 Task: Find connections with filter location José Bonifácio with filter topic #HRwith filter profile language French with filter current company SKS Enterpprises - Human Resource Planning and Management with filter school Thakur College Of Engineering and Technology with filter industry Courts of Law with filter service category Telecommunications with filter keywords title File Clerk
Action: Mouse moved to (652, 84)
Screenshot: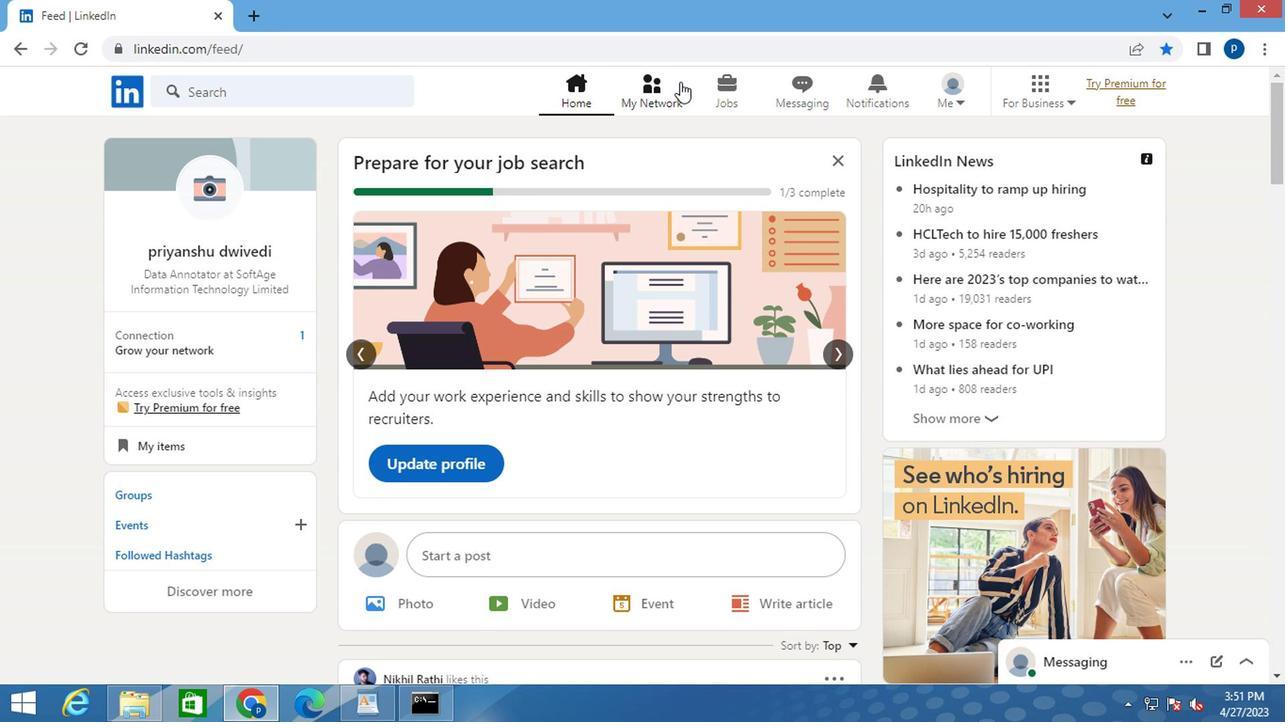 
Action: Mouse pressed left at (652, 84)
Screenshot: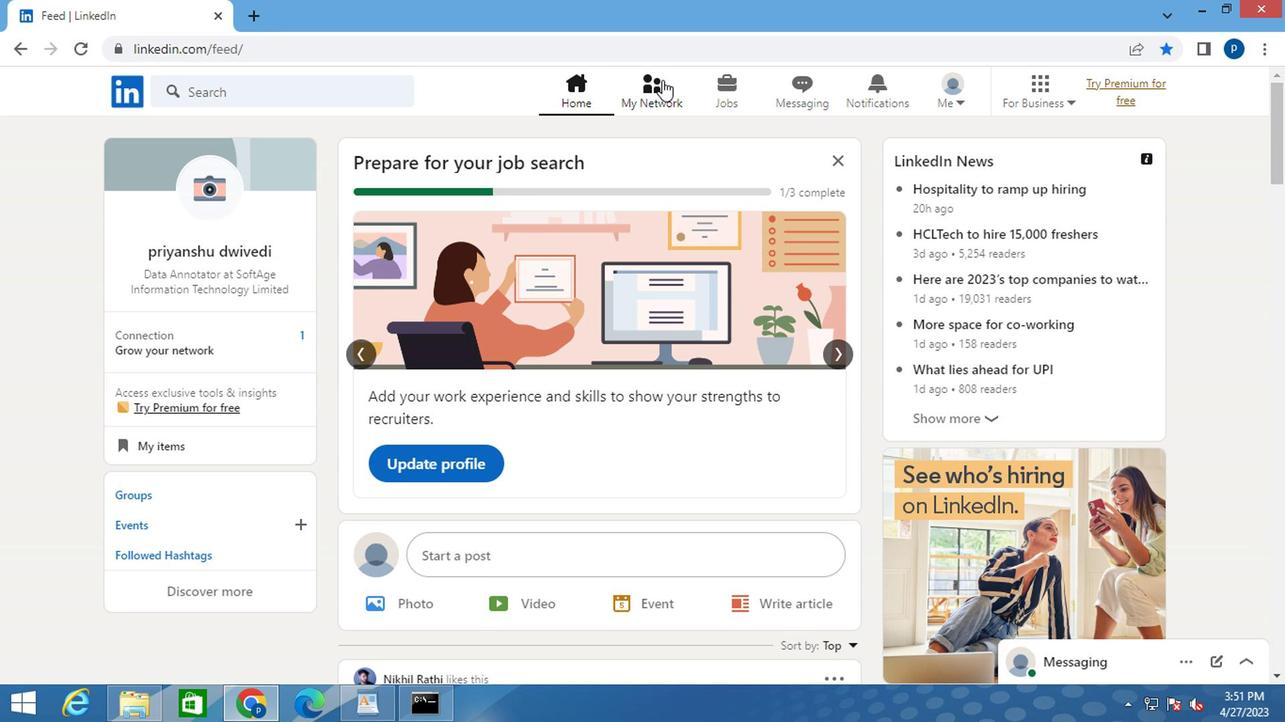 
Action: Mouse moved to (205, 192)
Screenshot: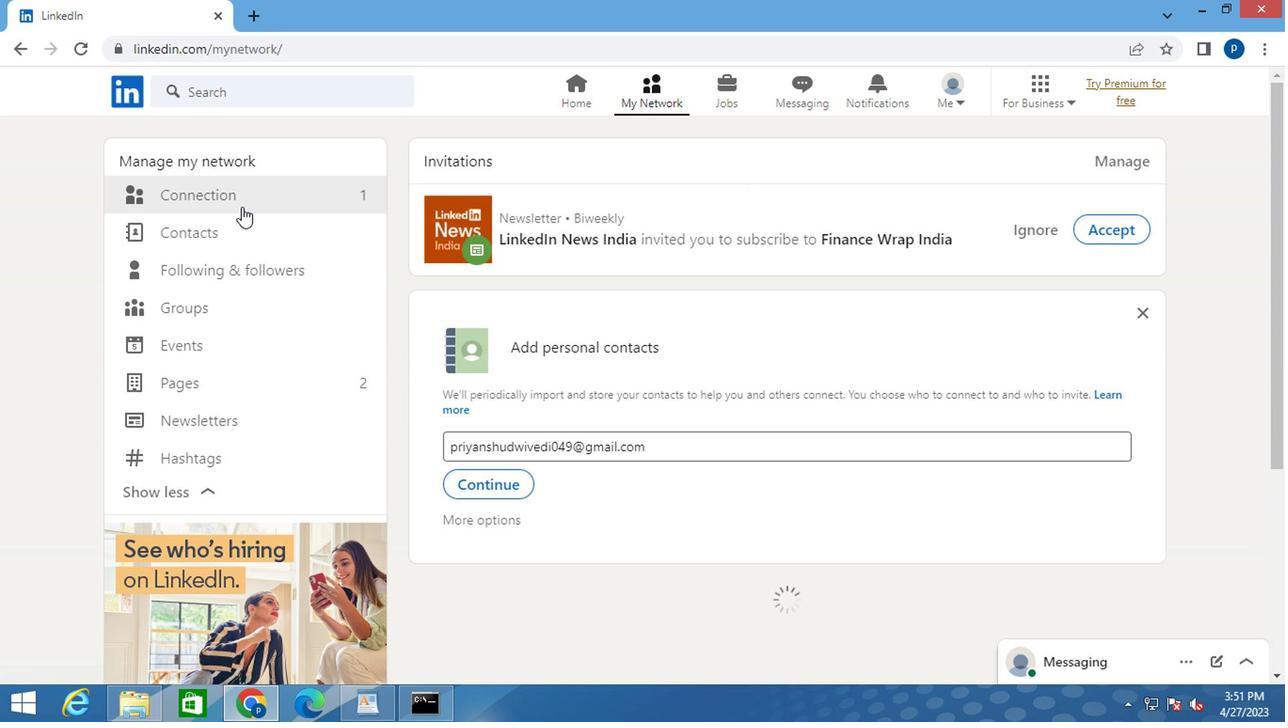 
Action: Mouse pressed left at (205, 192)
Screenshot: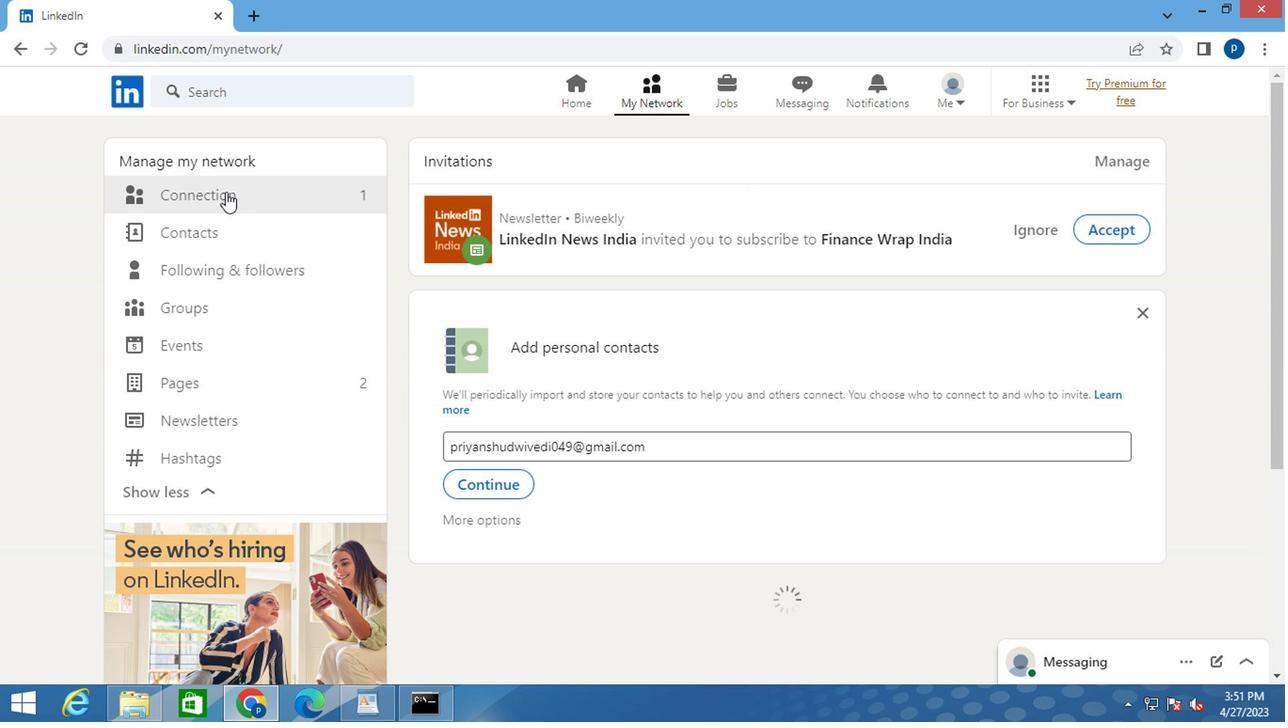 
Action: Mouse moved to (782, 204)
Screenshot: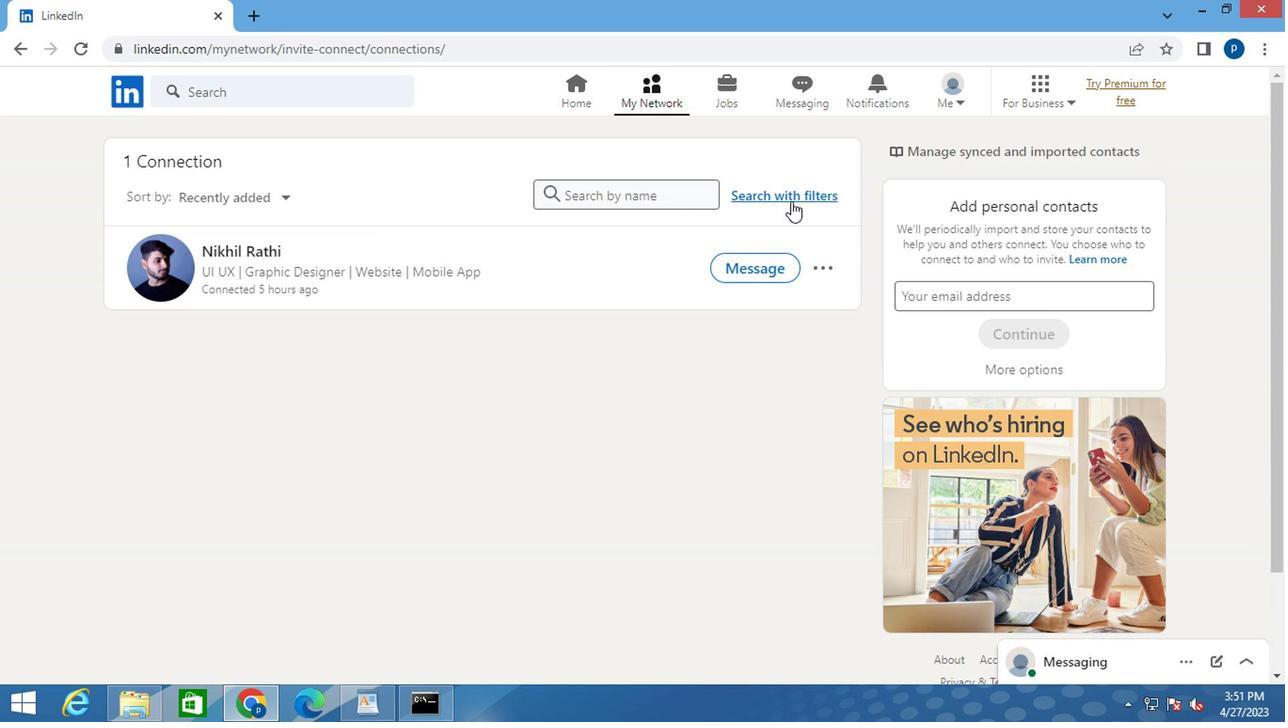 
Action: Mouse pressed left at (782, 204)
Screenshot: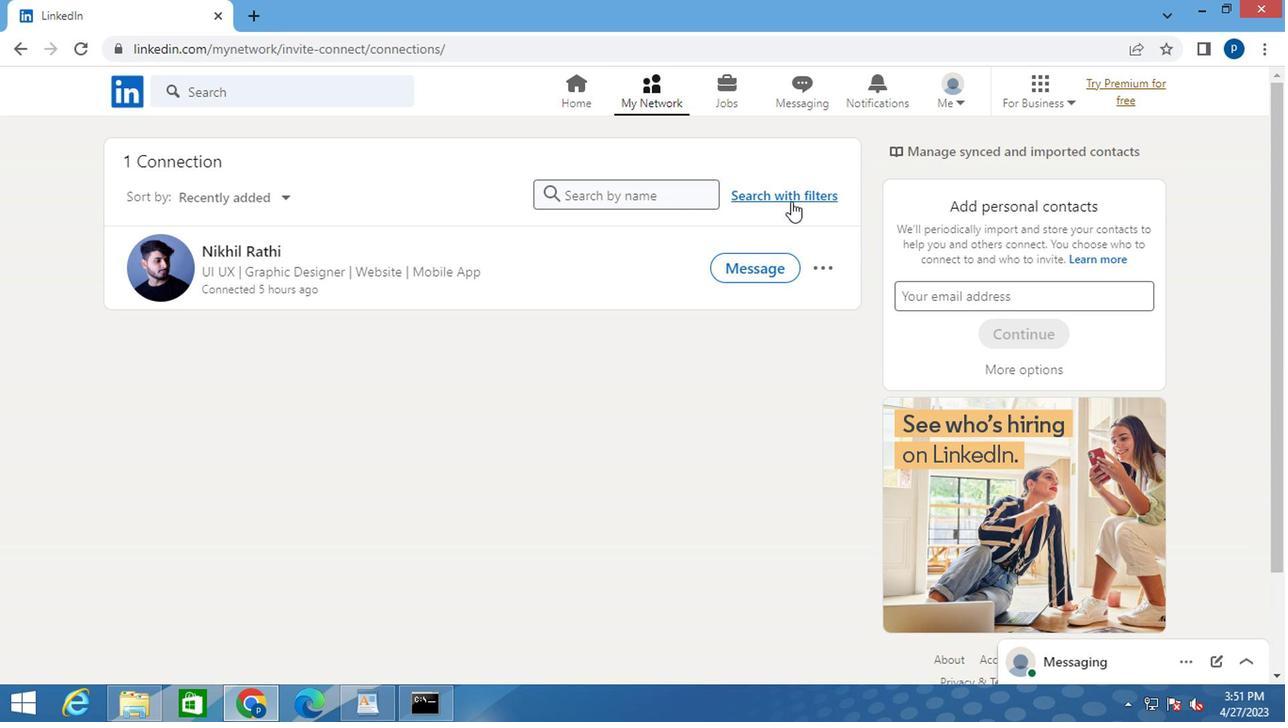 
Action: Mouse moved to (702, 158)
Screenshot: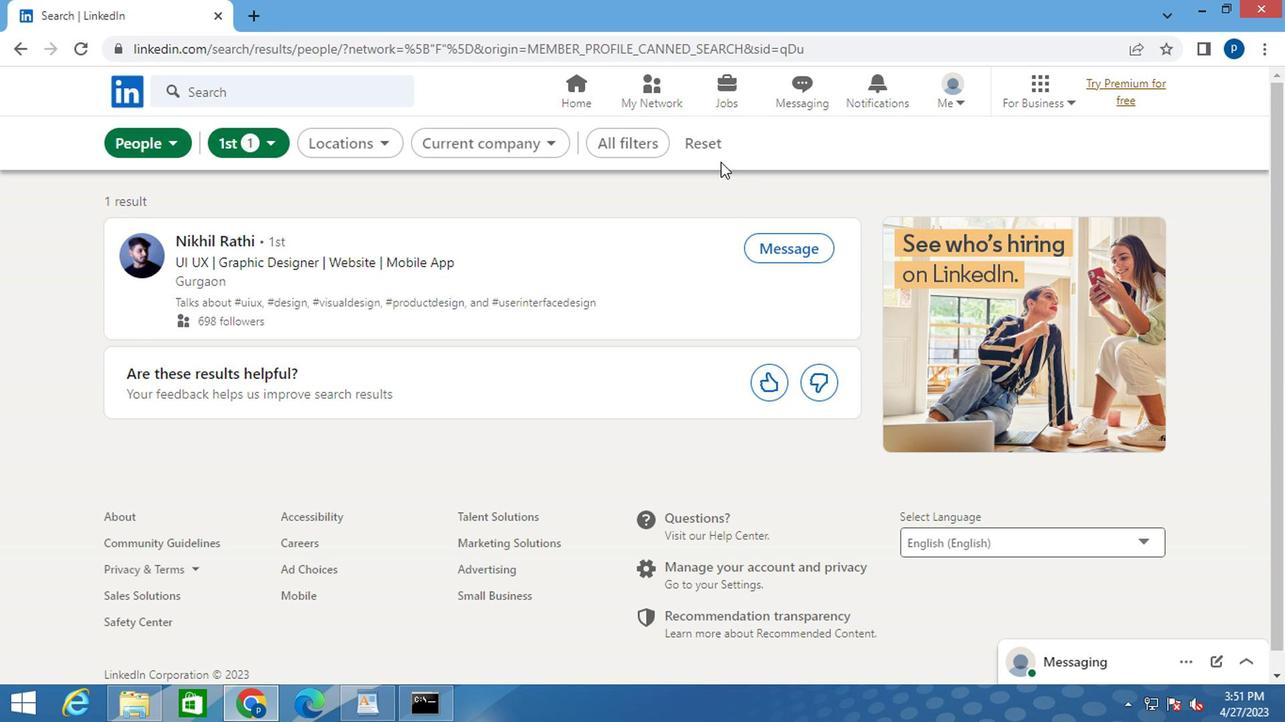
Action: Mouse pressed left at (702, 158)
Screenshot: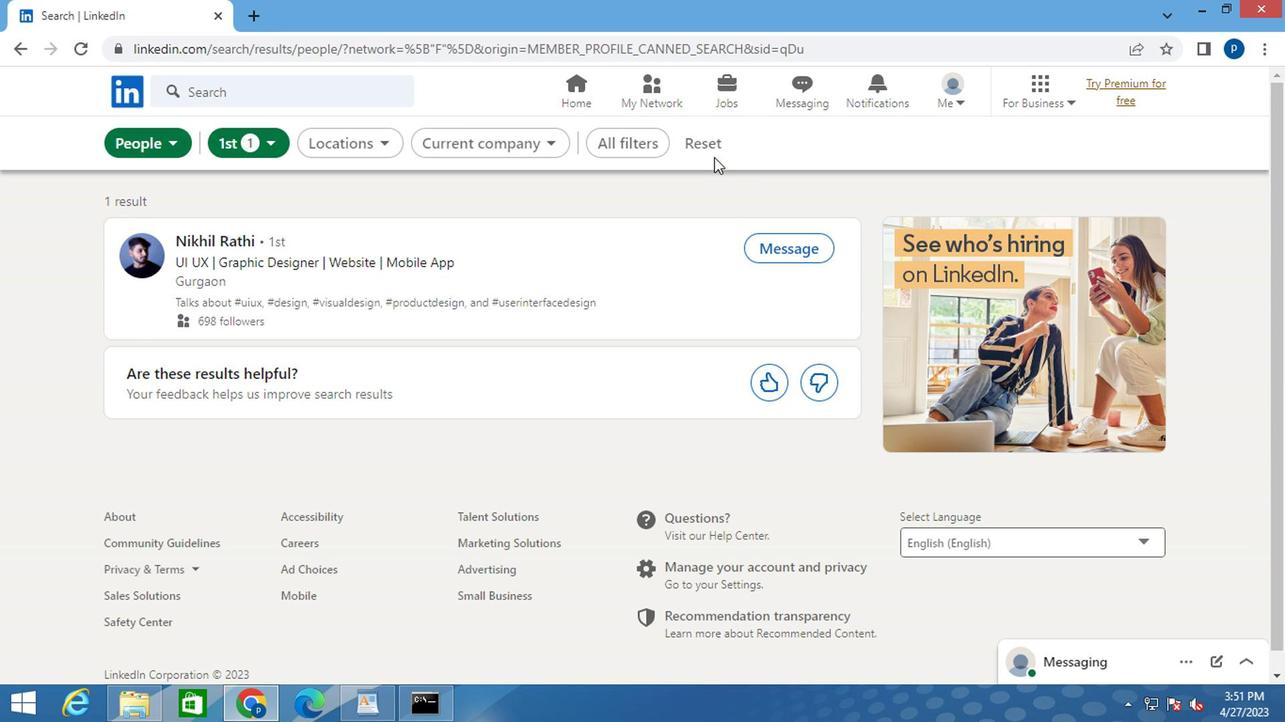 
Action: Mouse moved to (679, 149)
Screenshot: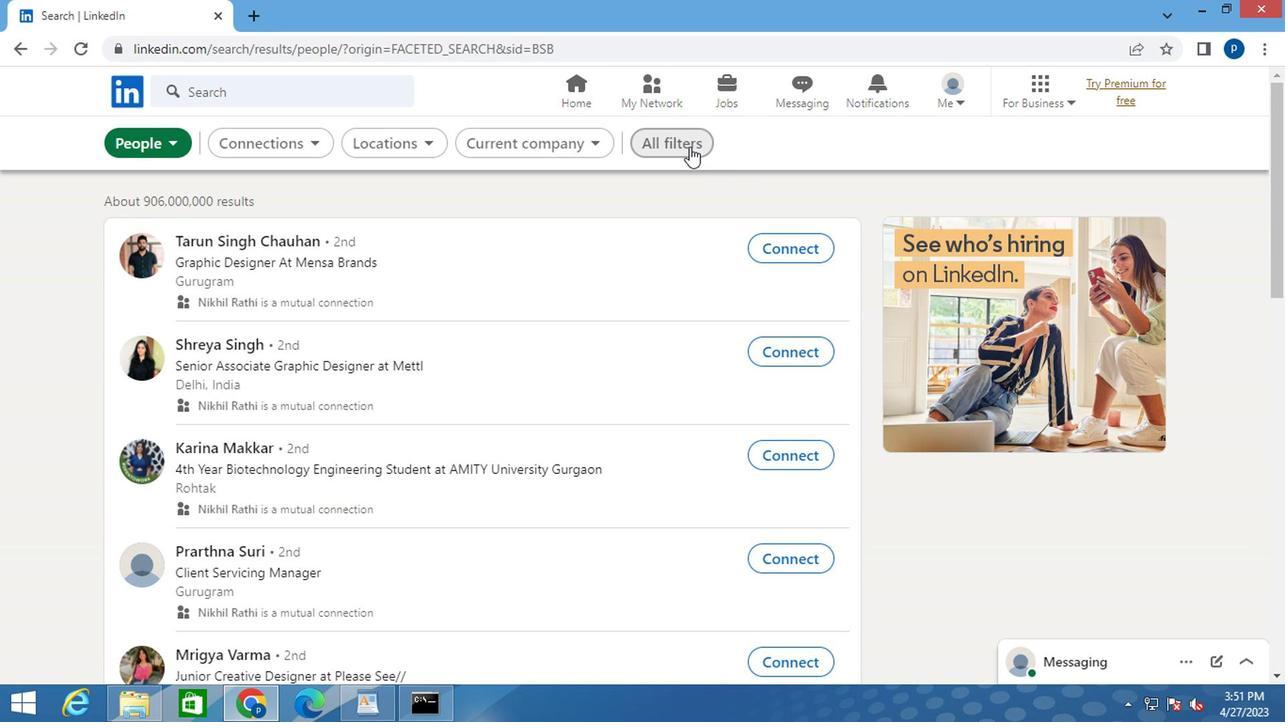 
Action: Mouse pressed left at (679, 149)
Screenshot: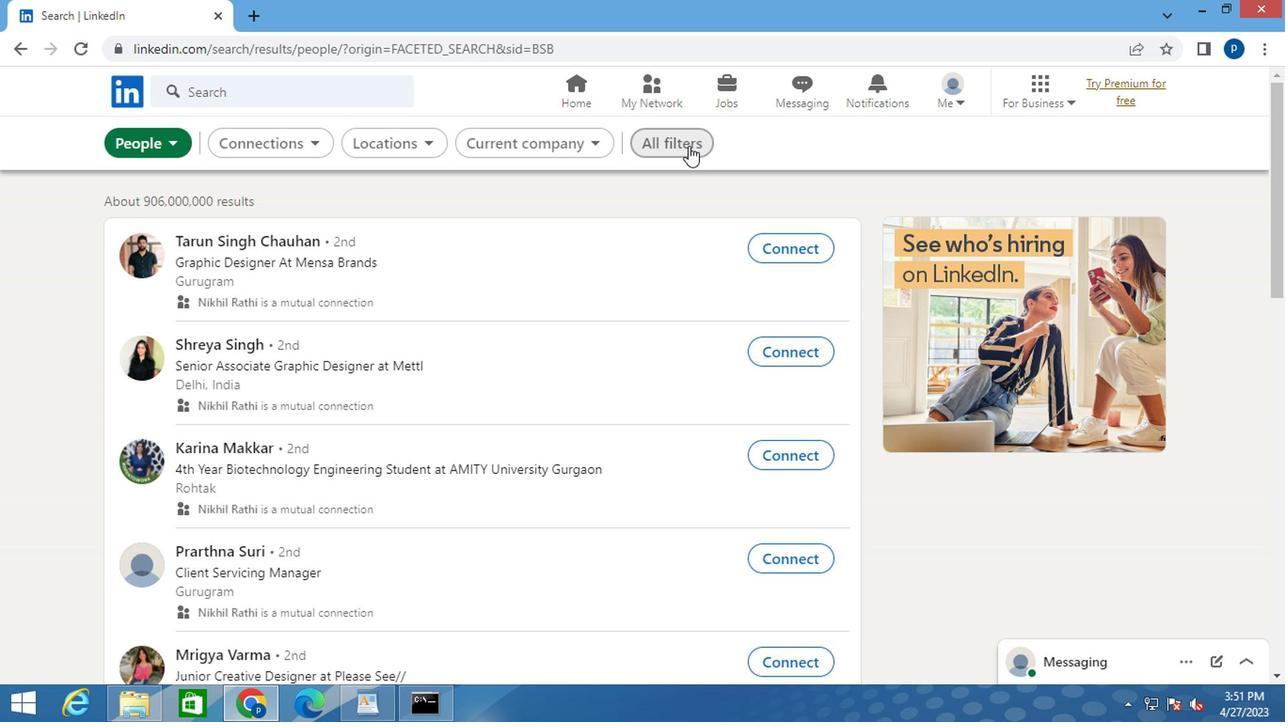 
Action: Mouse moved to (896, 367)
Screenshot: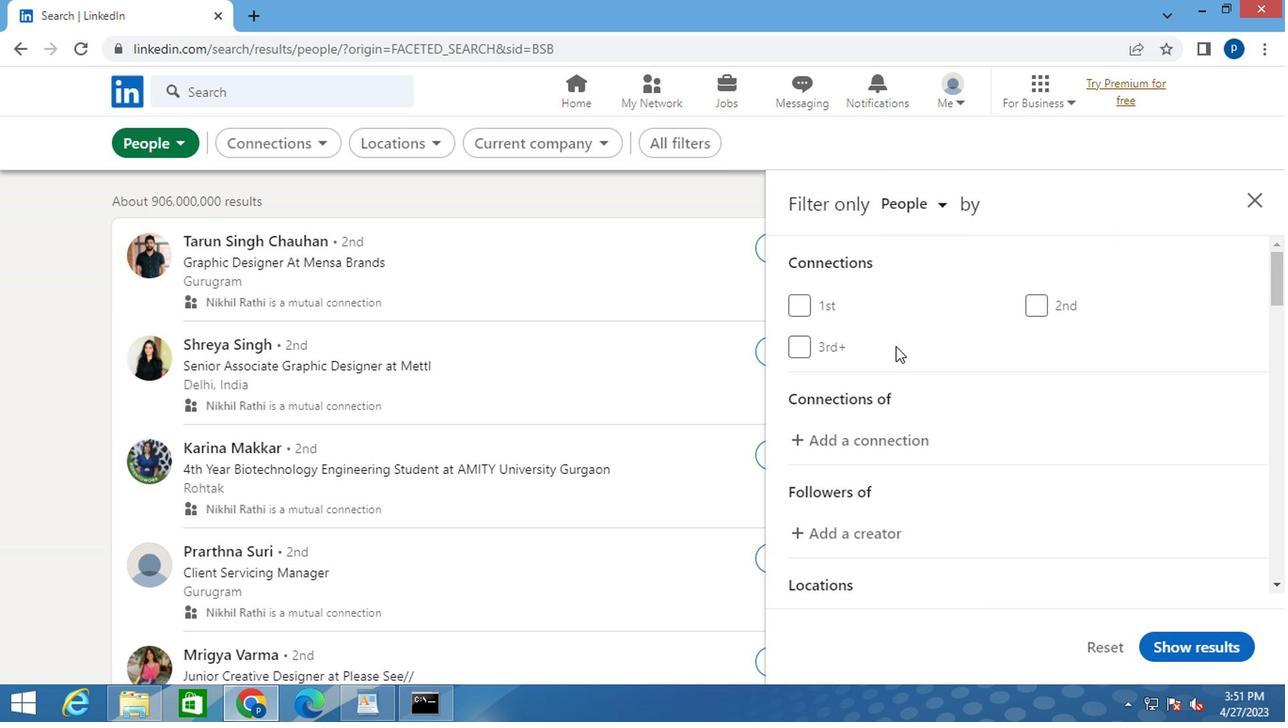 
Action: Mouse scrolled (896, 366) with delta (0, -1)
Screenshot: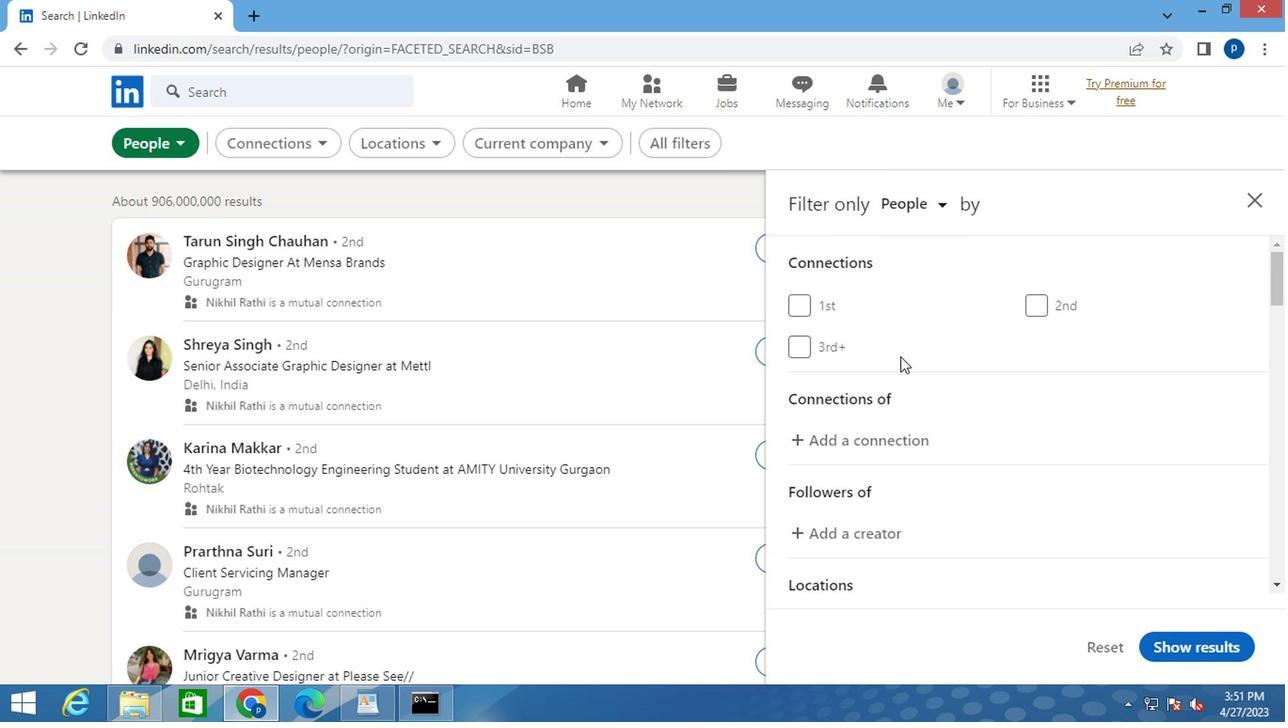 
Action: Mouse moved to (896, 370)
Screenshot: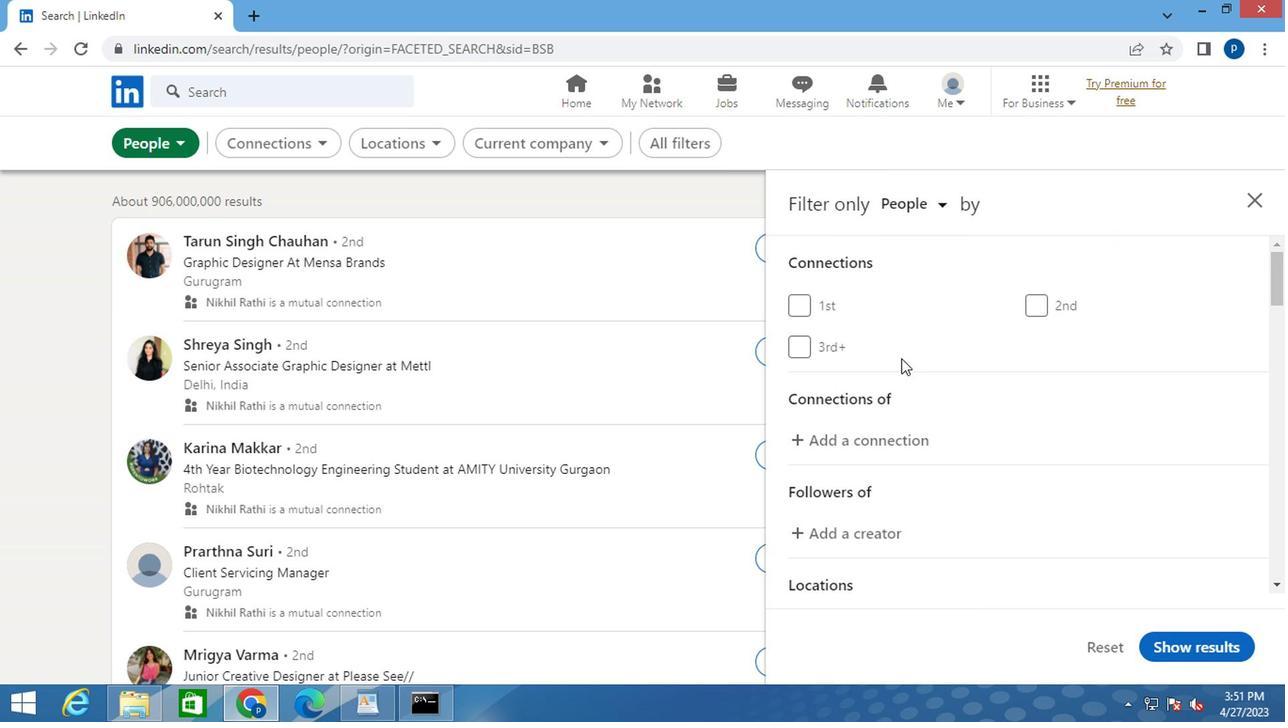 
Action: Mouse scrolled (896, 369) with delta (0, 0)
Screenshot: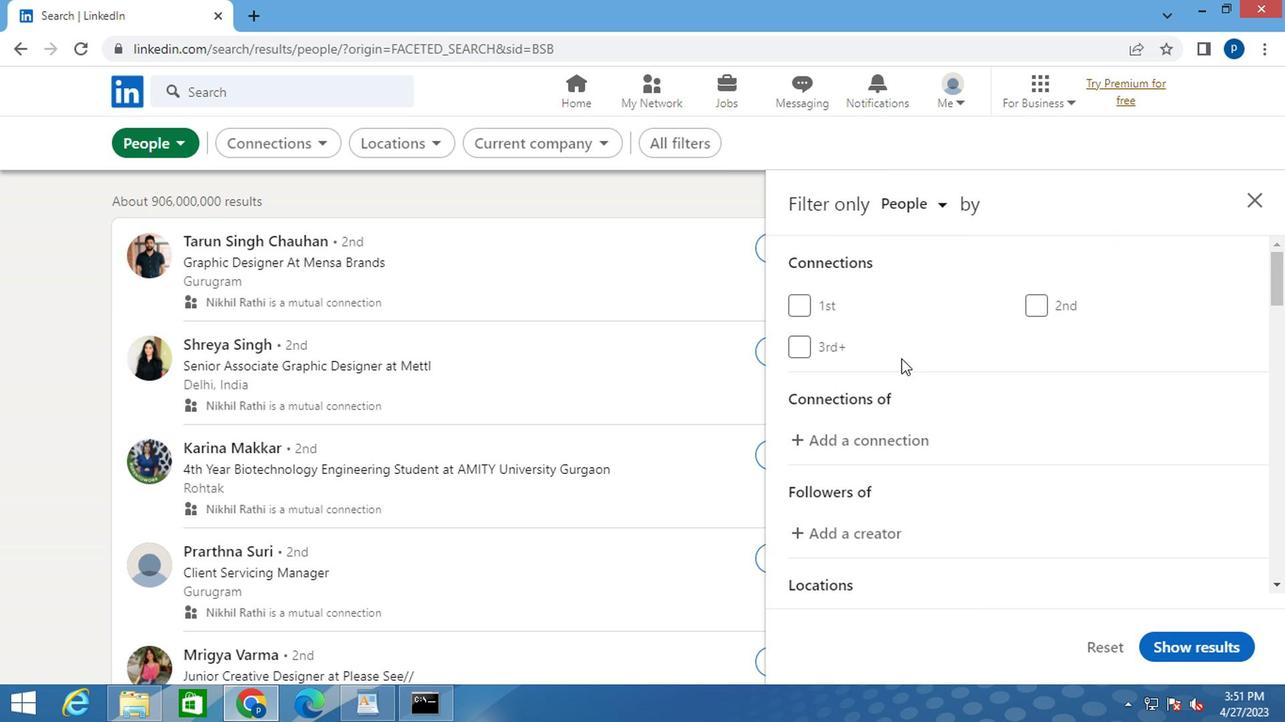 
Action: Mouse moved to (938, 400)
Screenshot: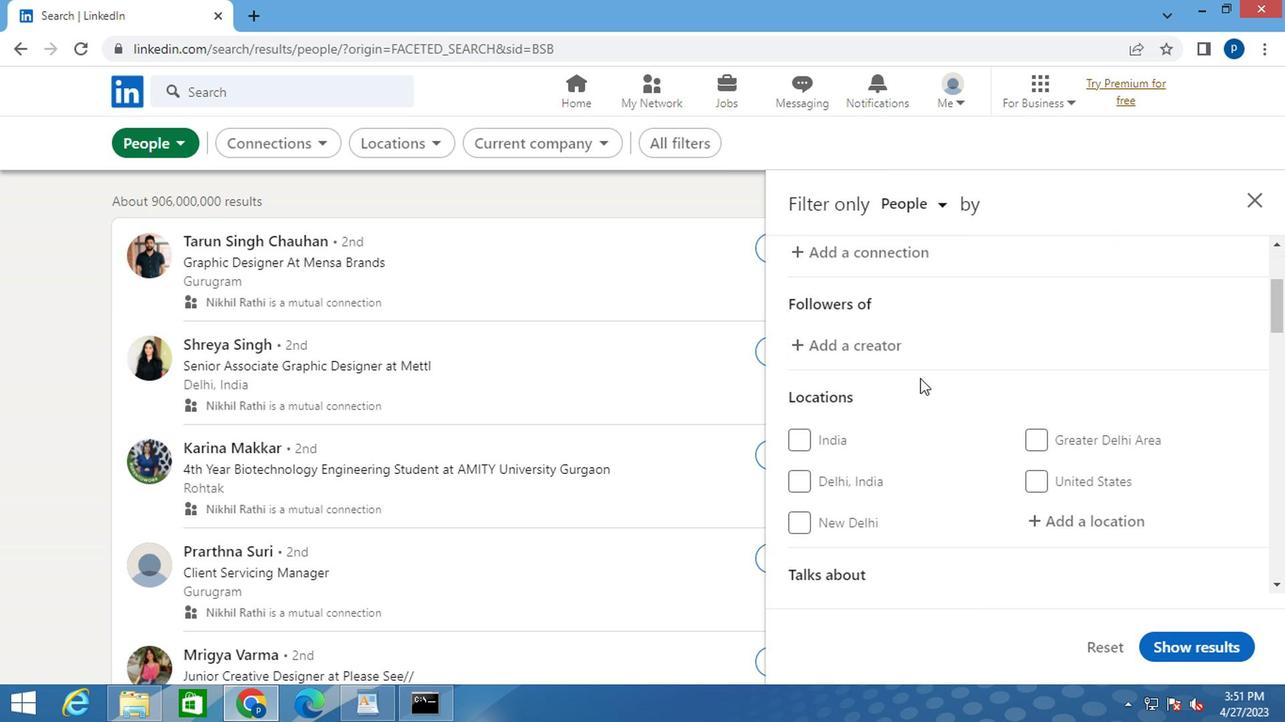 
Action: Mouse scrolled (938, 398) with delta (0, -1)
Screenshot: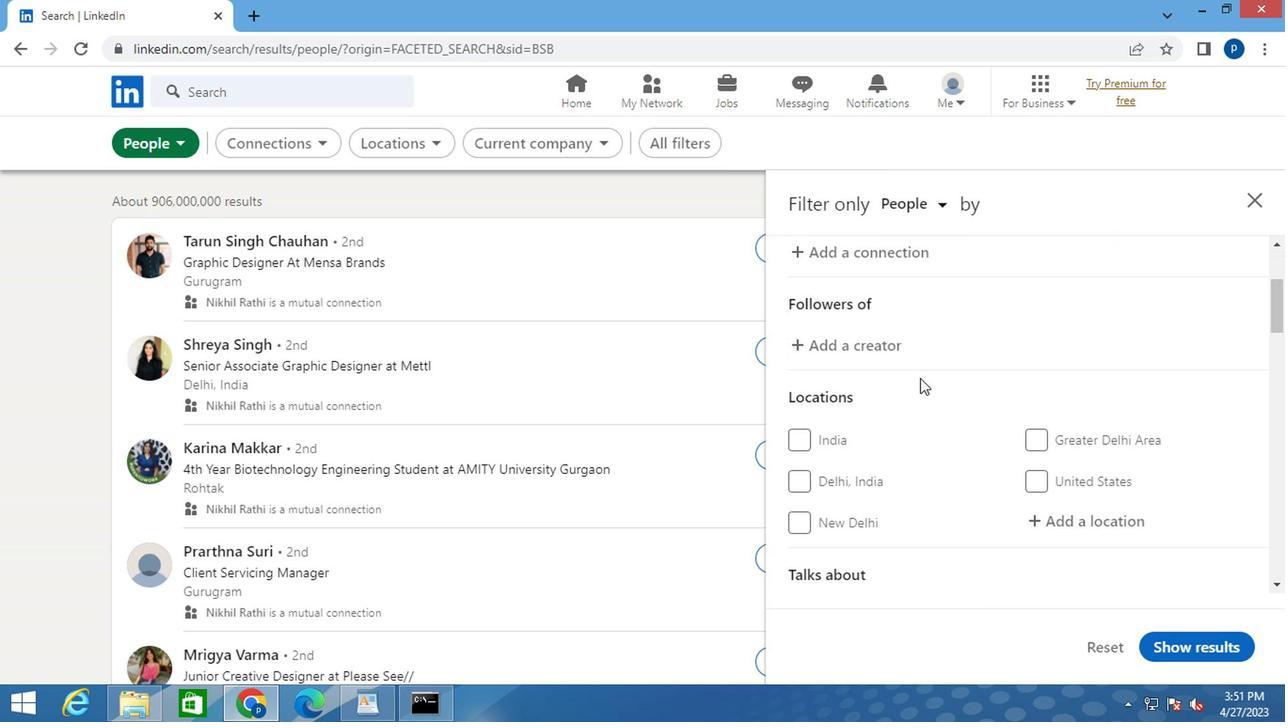 
Action: Mouse moved to (1041, 422)
Screenshot: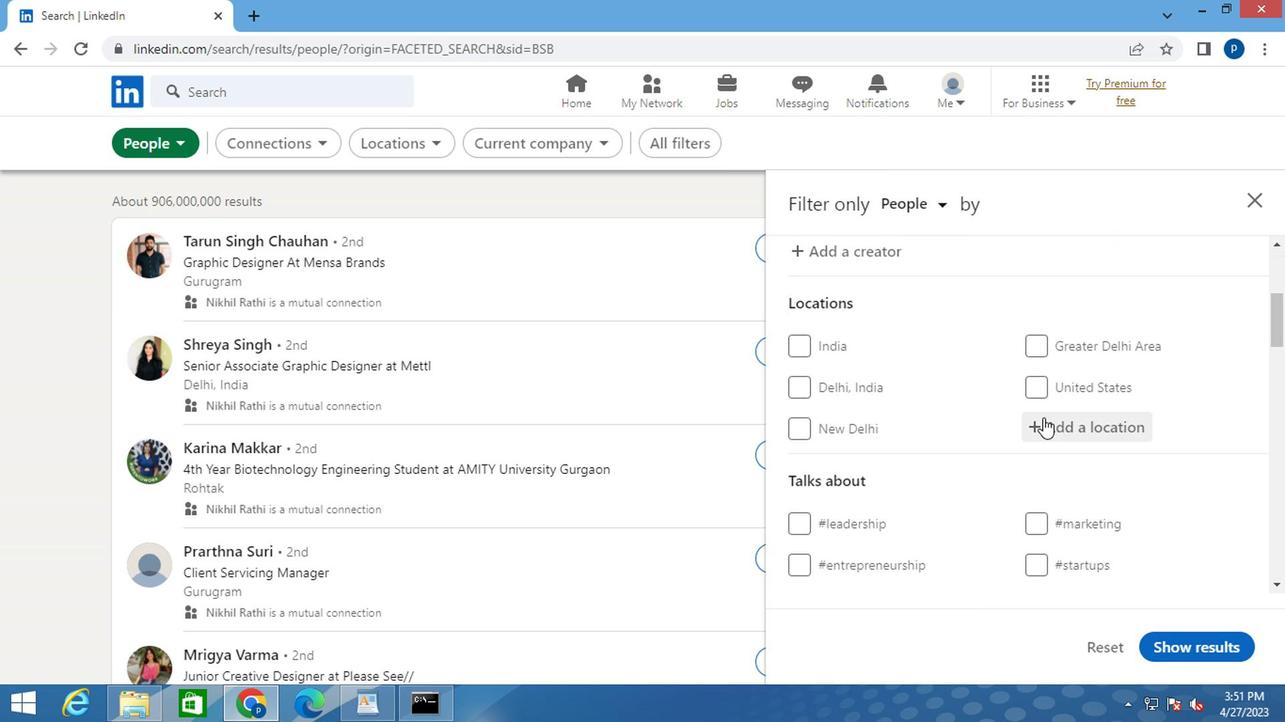 
Action: Mouse pressed left at (1041, 422)
Screenshot: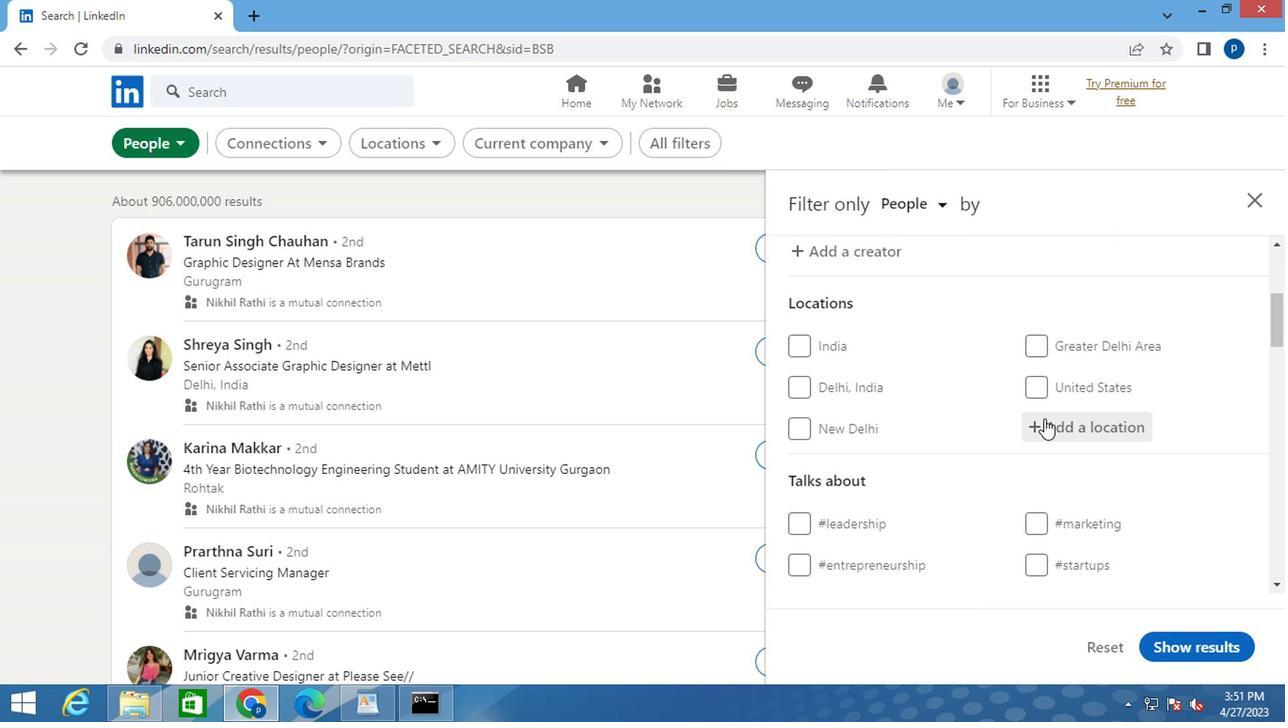 
Action: Key pressed j<Key.caps_lock>ose<Key.space><Key.caps_lock>b<Key.caps_lock>oni
Screenshot: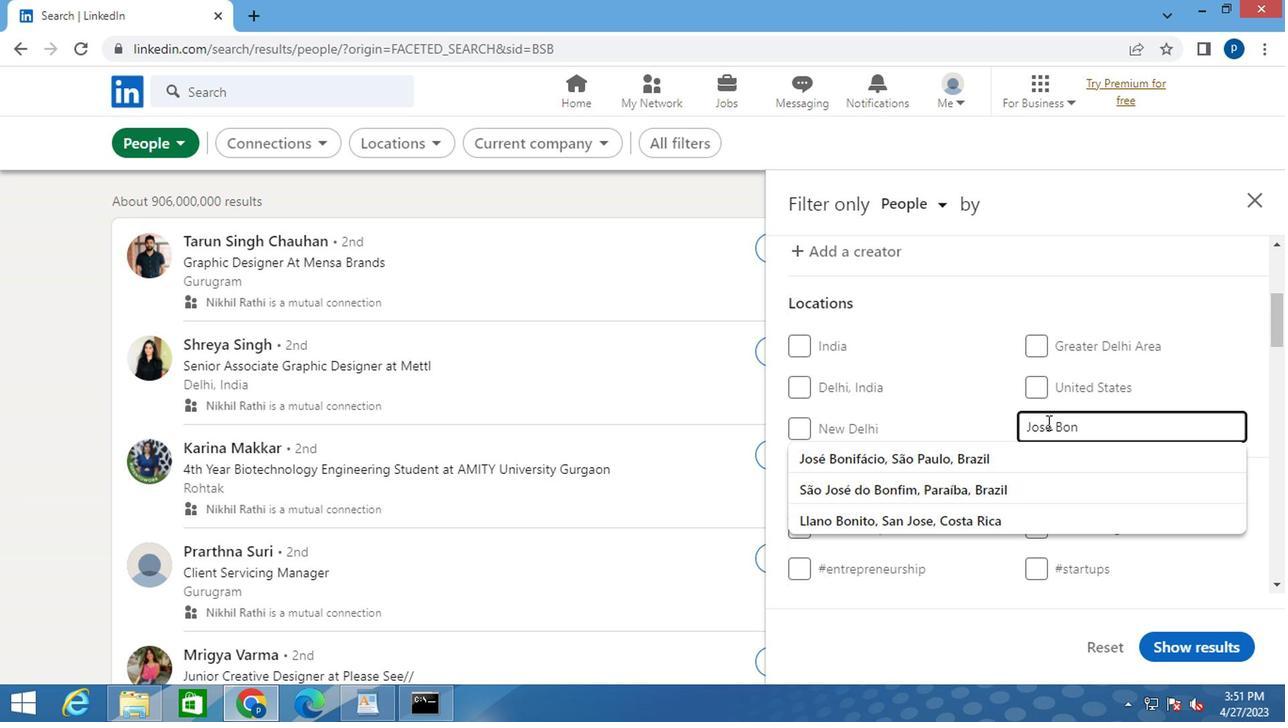 
Action: Mouse moved to (922, 458)
Screenshot: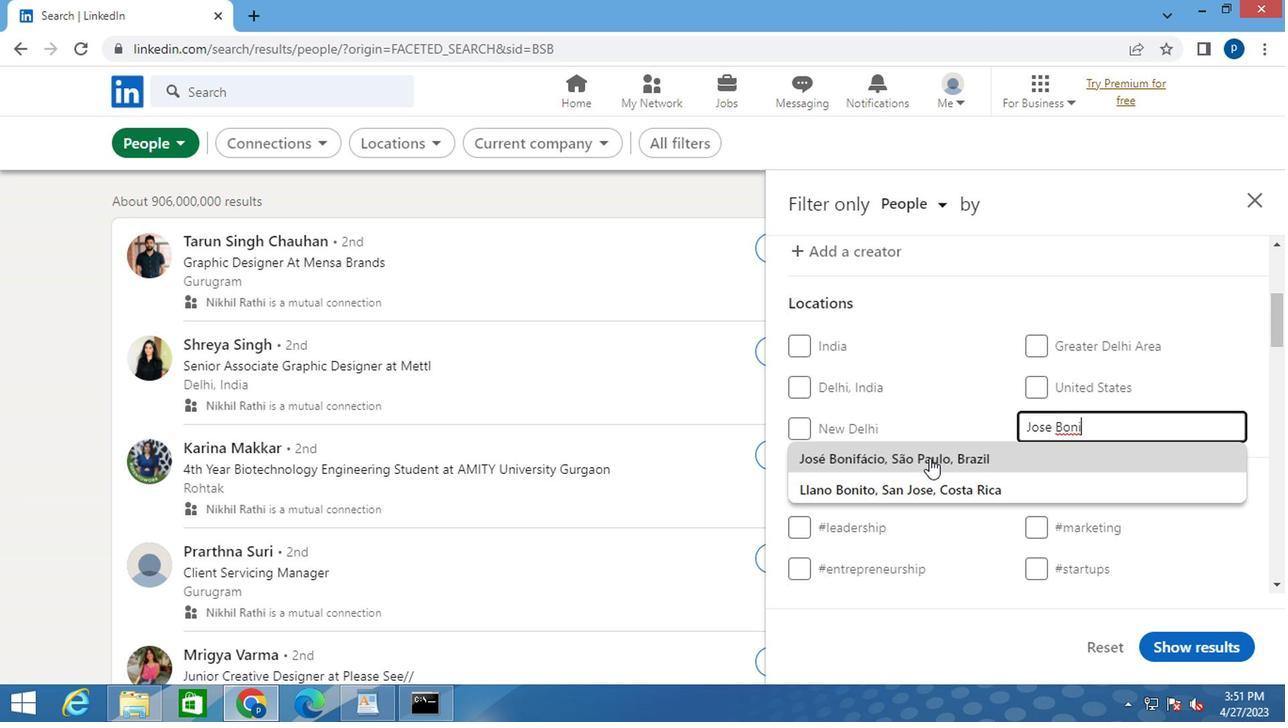 
Action: Mouse pressed left at (922, 458)
Screenshot: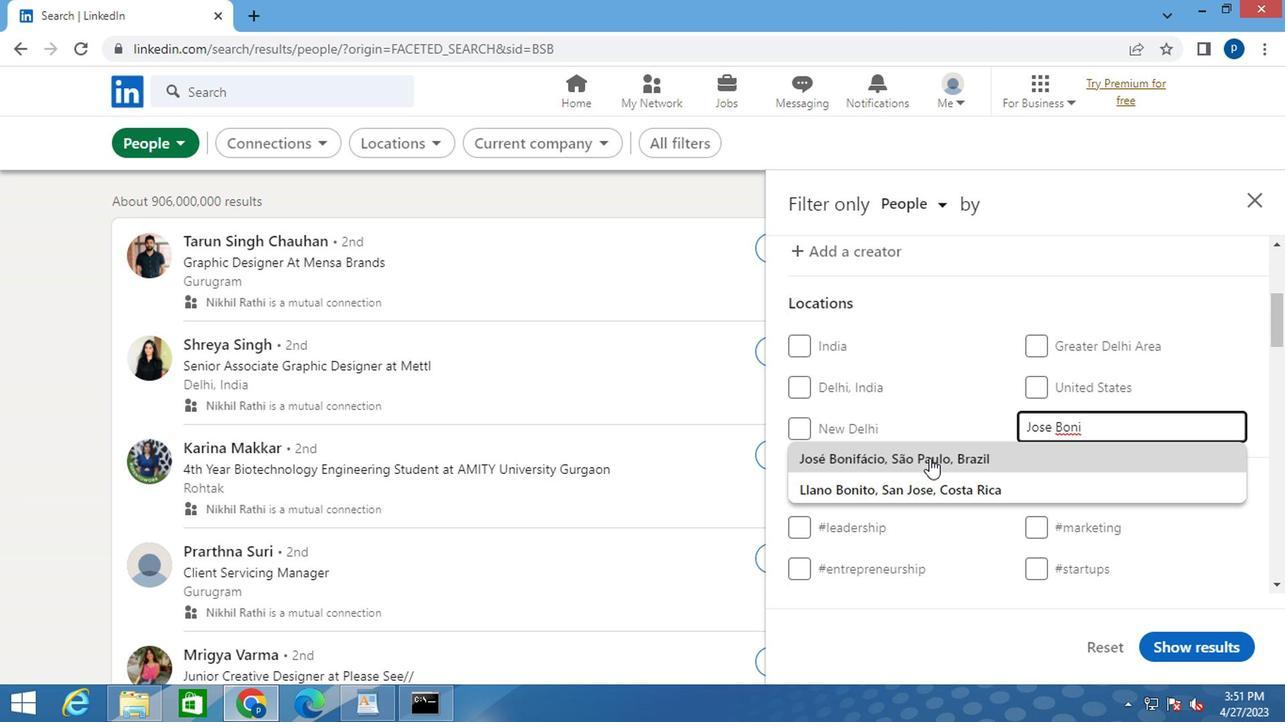 
Action: Mouse scrolled (922, 457) with delta (0, 0)
Screenshot: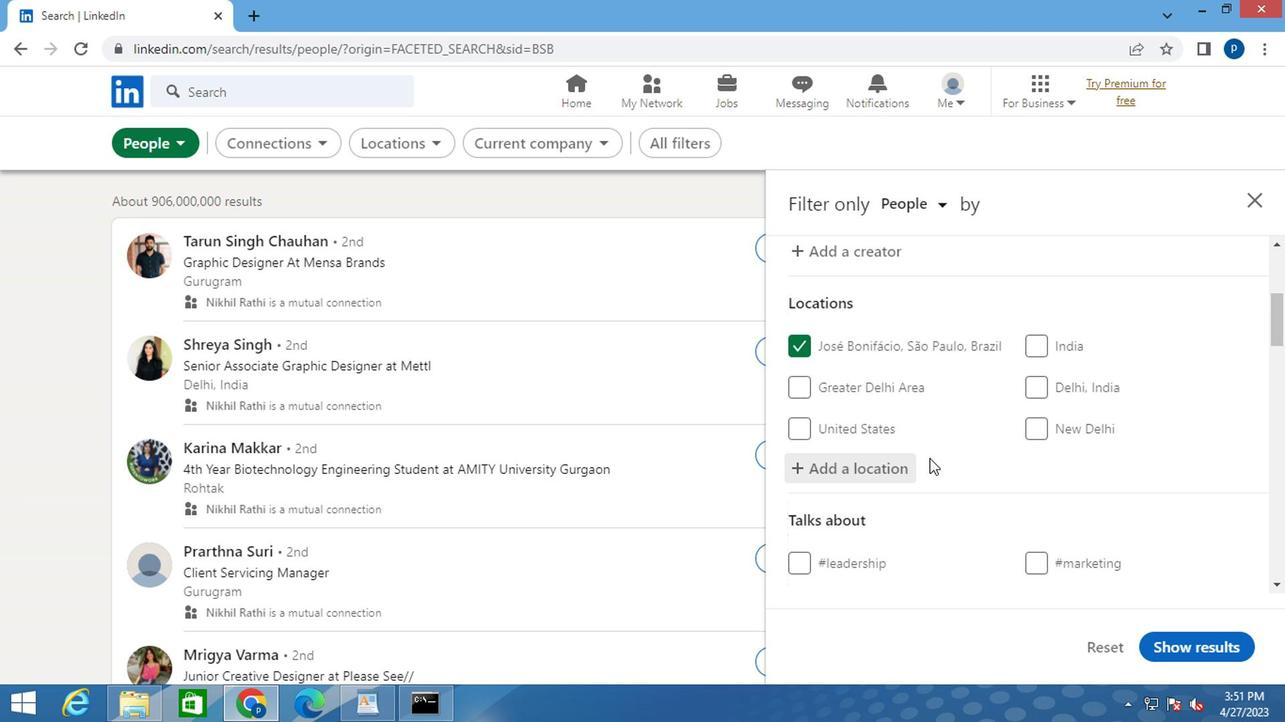 
Action: Mouse scrolled (922, 457) with delta (0, 0)
Screenshot: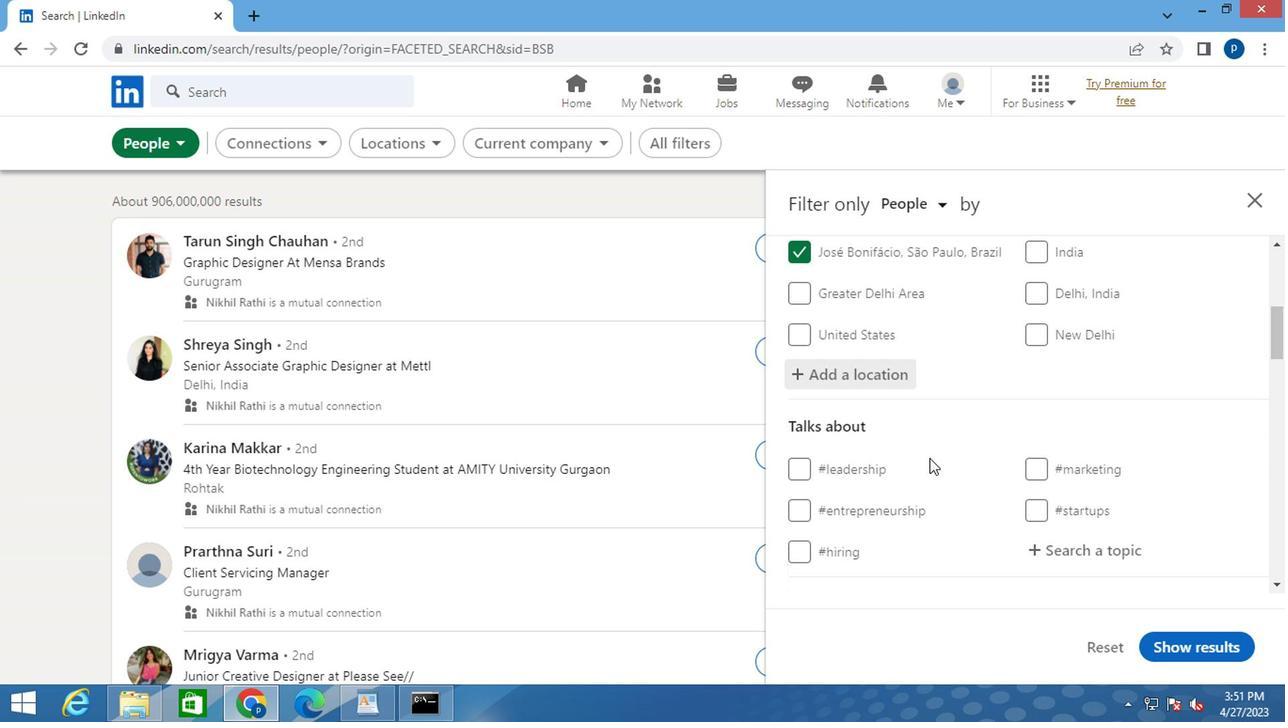
Action: Mouse moved to (1036, 463)
Screenshot: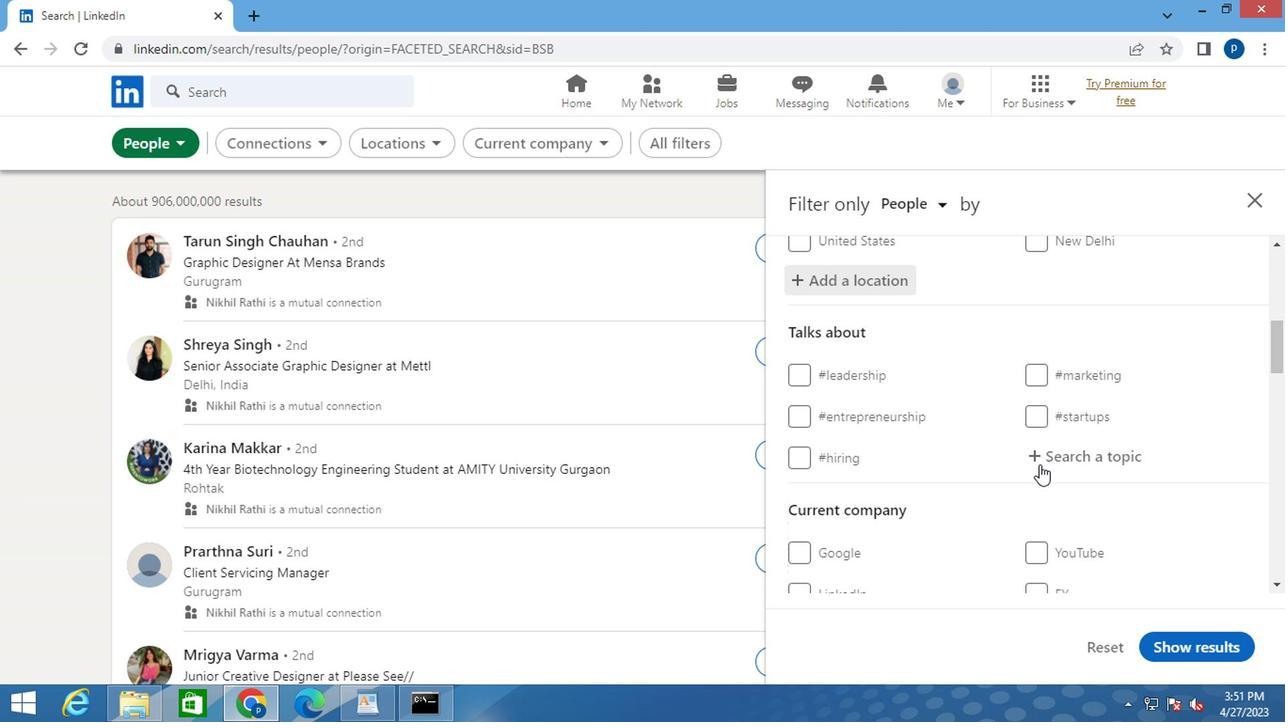 
Action: Mouse pressed left at (1036, 463)
Screenshot: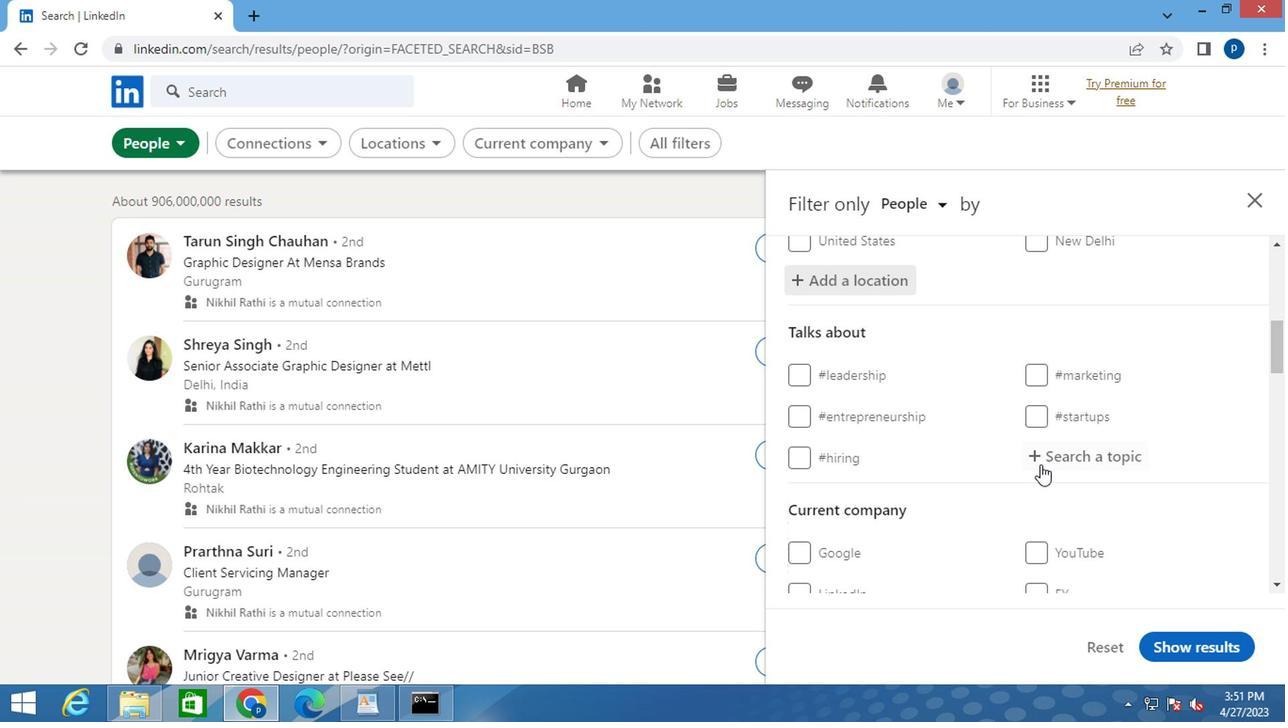 
Action: Mouse moved to (1036, 463)
Screenshot: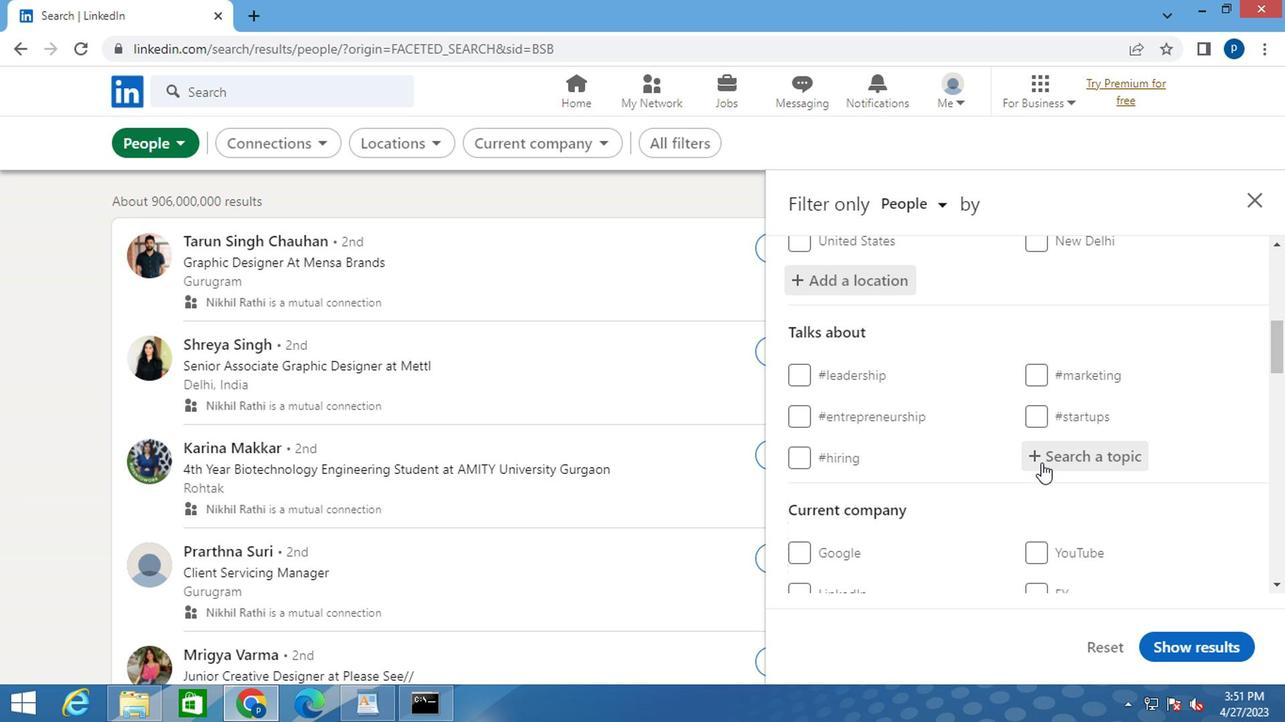 
Action: Key pressed <Key.shift><Key.shift><Key.shift><Key.shift><Key.shift><Key.shift><Key.shift><Key.shift><Key.shift>#<Key.caps_lock>HR
Screenshot: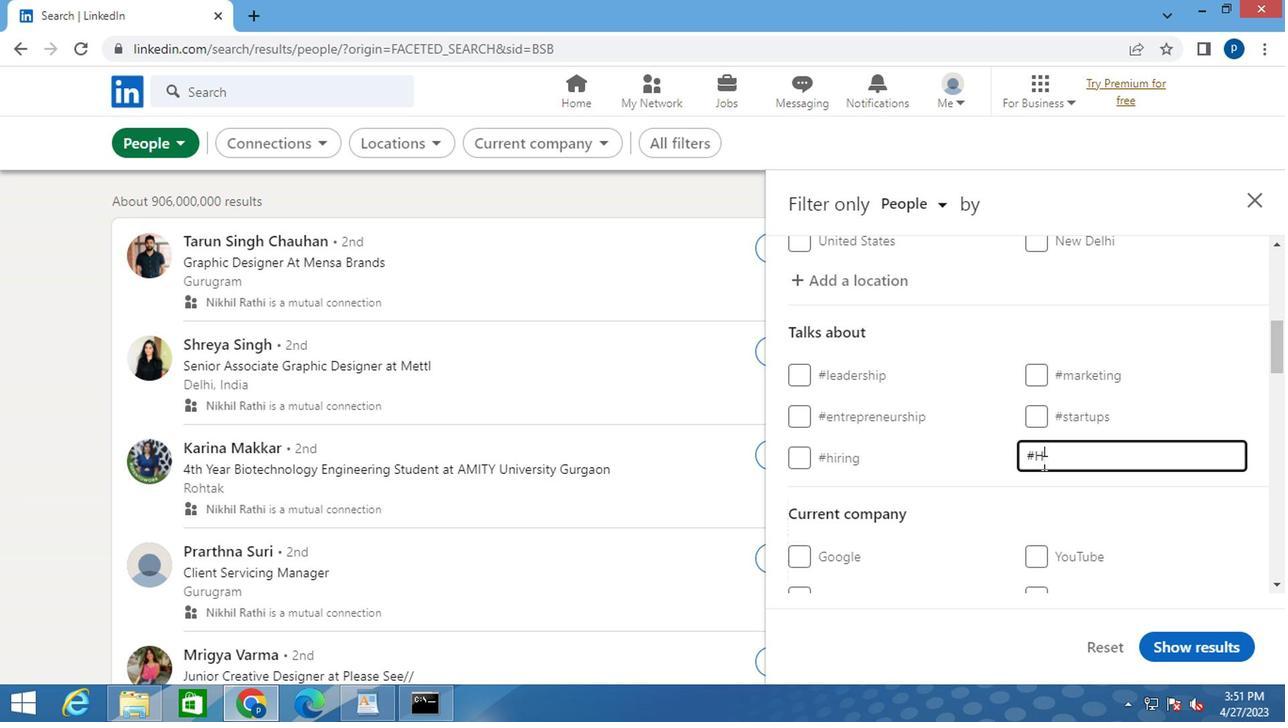 
Action: Mouse moved to (950, 495)
Screenshot: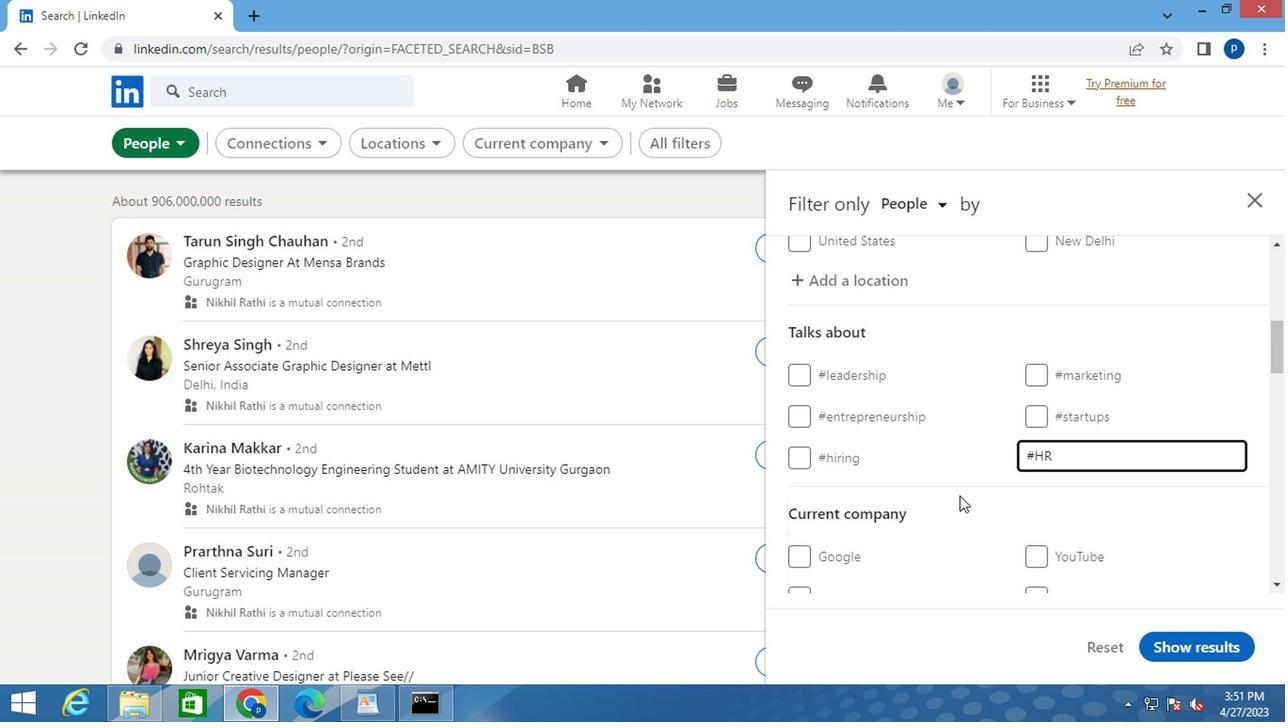 
Action: Mouse scrolled (950, 494) with delta (0, -1)
Screenshot: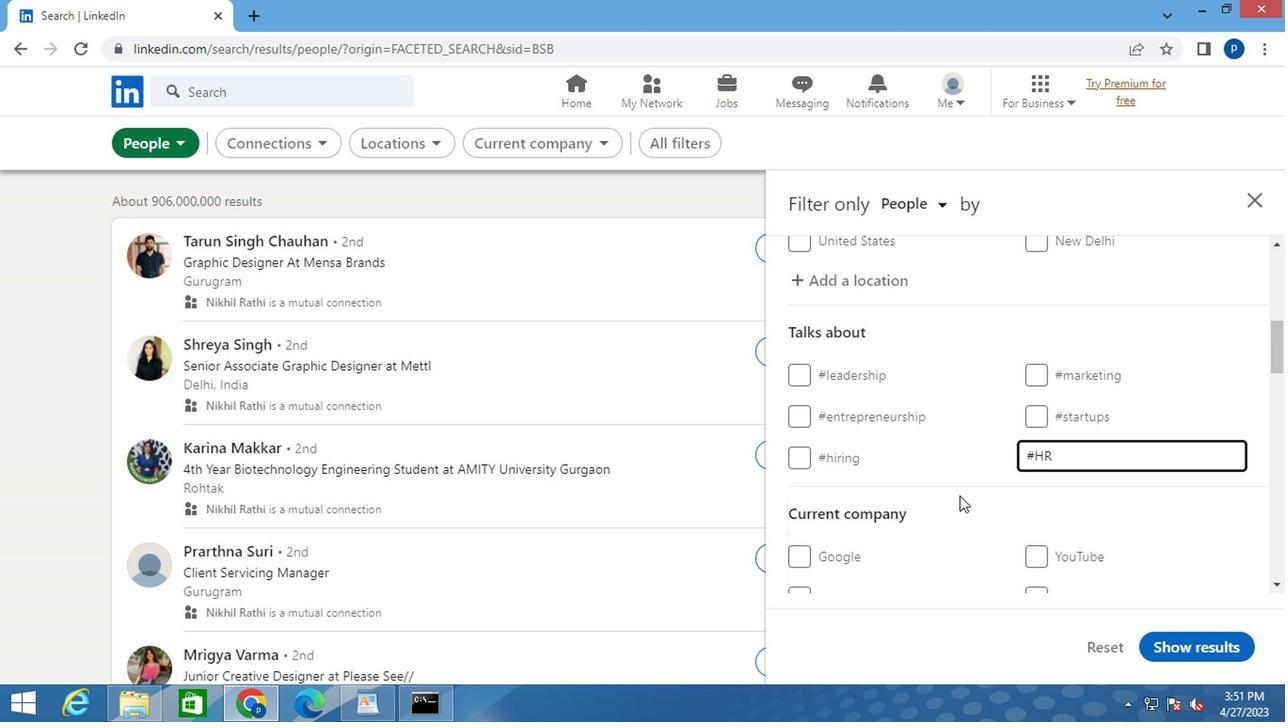 
Action: Mouse moved to (931, 491)
Screenshot: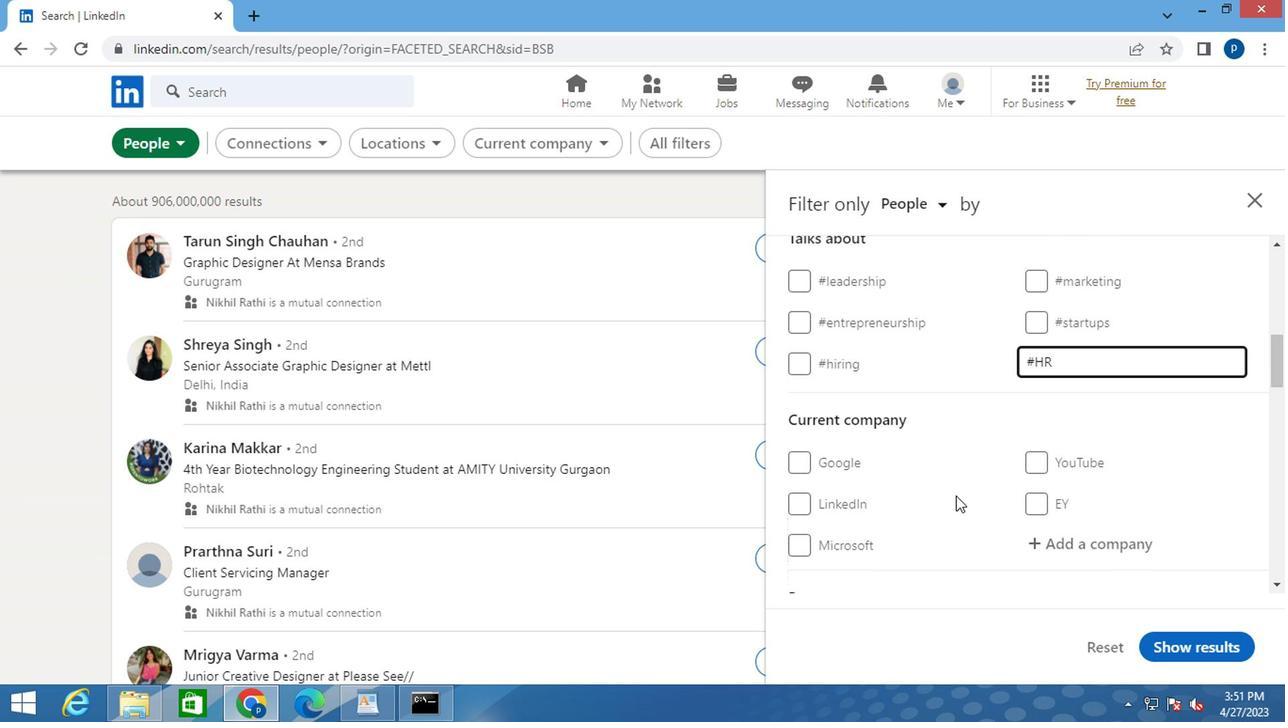 
Action: Mouse scrolled (931, 489) with delta (0, -1)
Screenshot: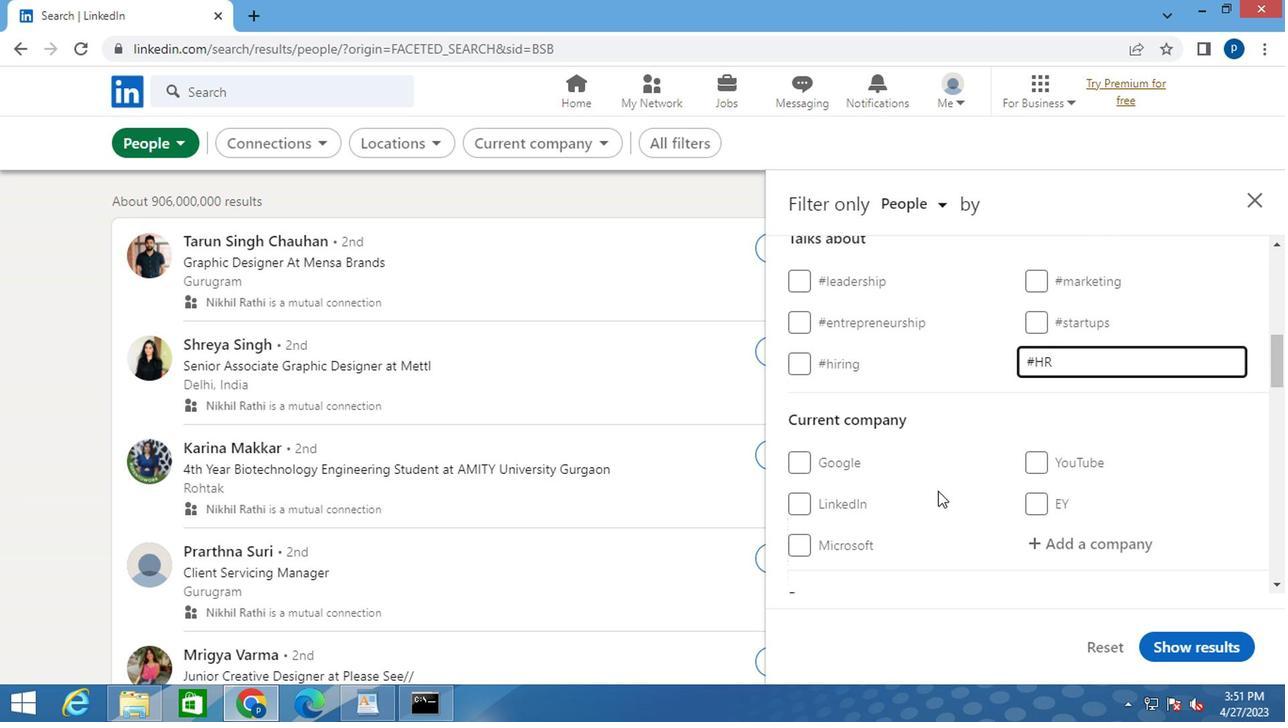 
Action: Mouse scrolled (931, 489) with delta (0, -1)
Screenshot: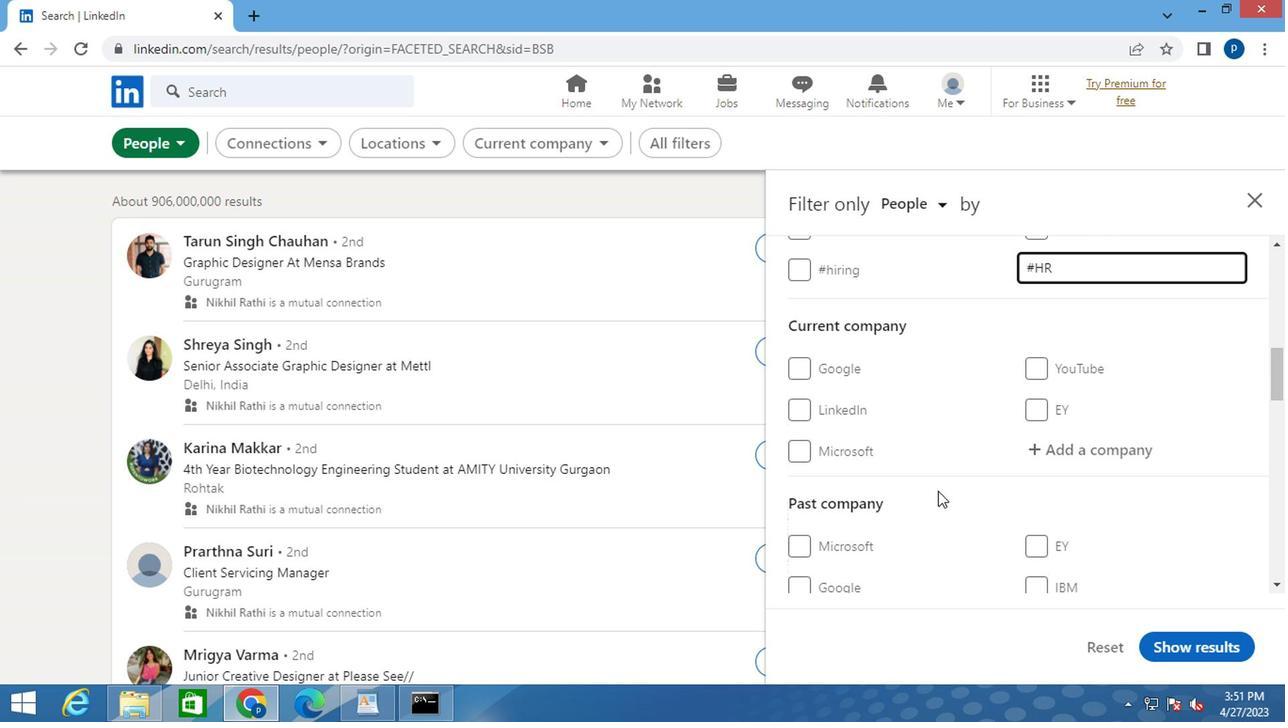 
Action: Mouse scrolled (931, 489) with delta (0, -1)
Screenshot: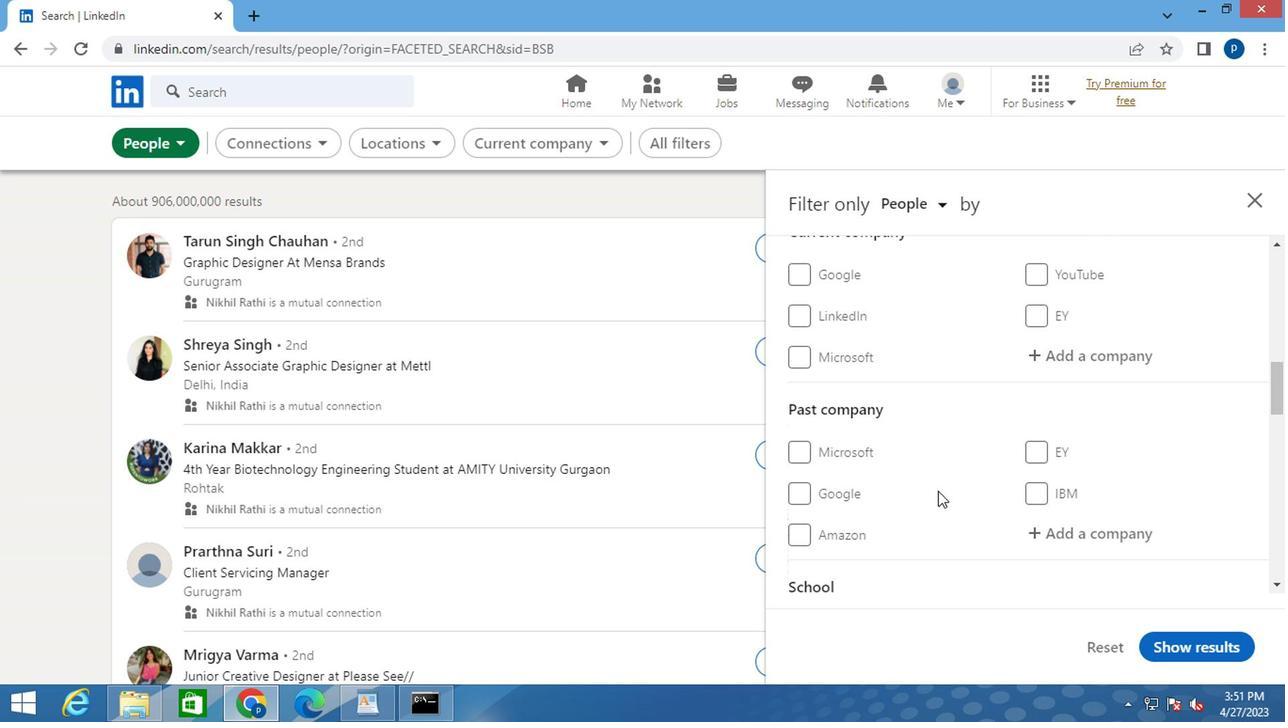 
Action: Mouse scrolled (931, 489) with delta (0, -1)
Screenshot: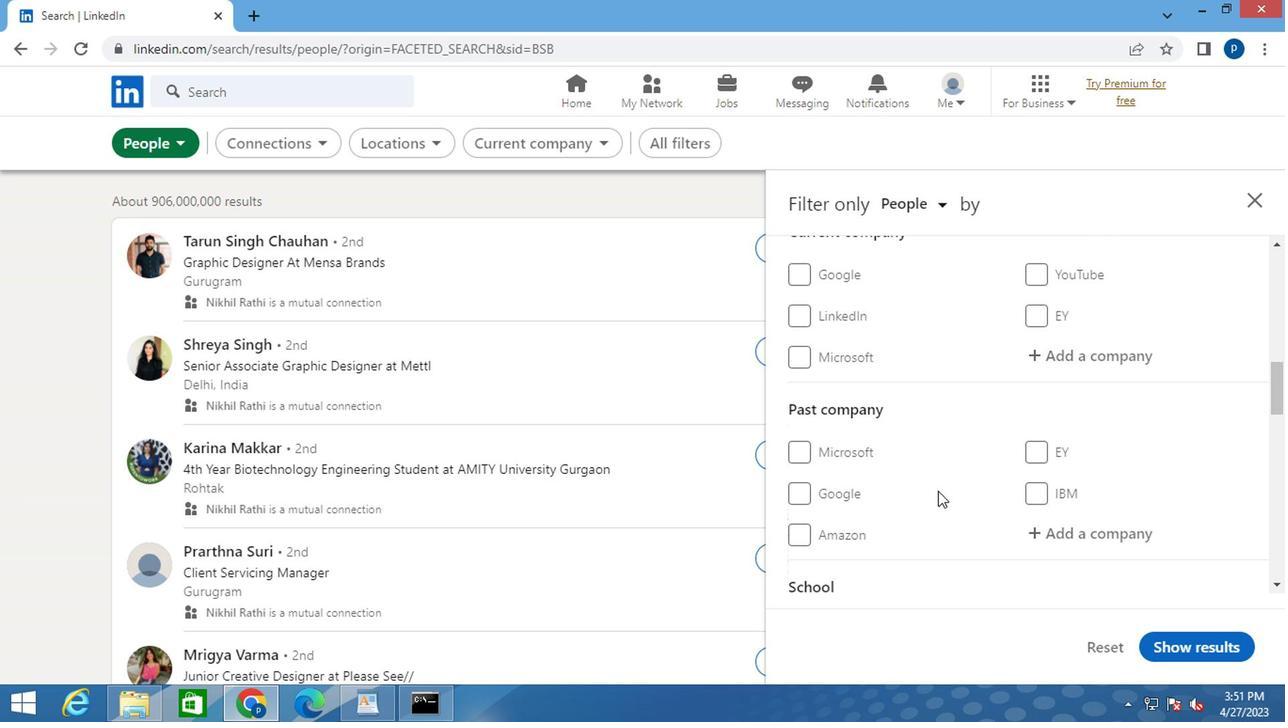 
Action: Mouse scrolled (931, 489) with delta (0, -1)
Screenshot: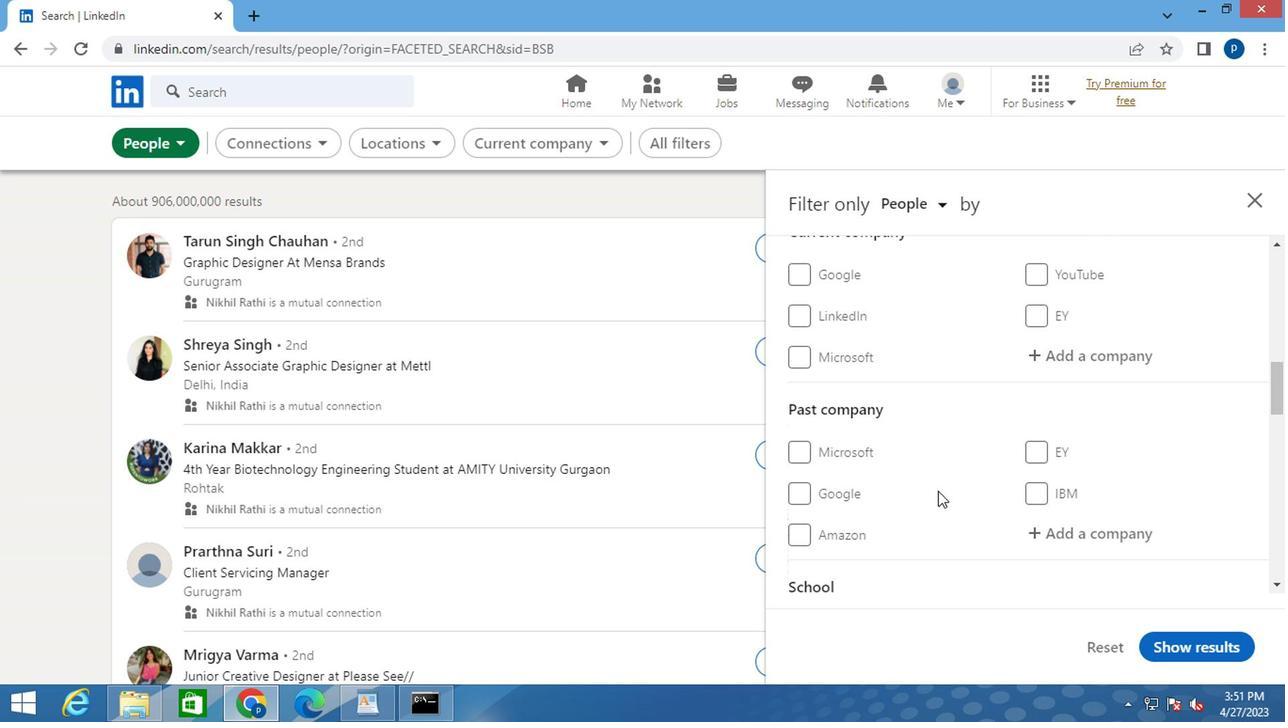 
Action: Mouse scrolled (931, 489) with delta (0, -1)
Screenshot: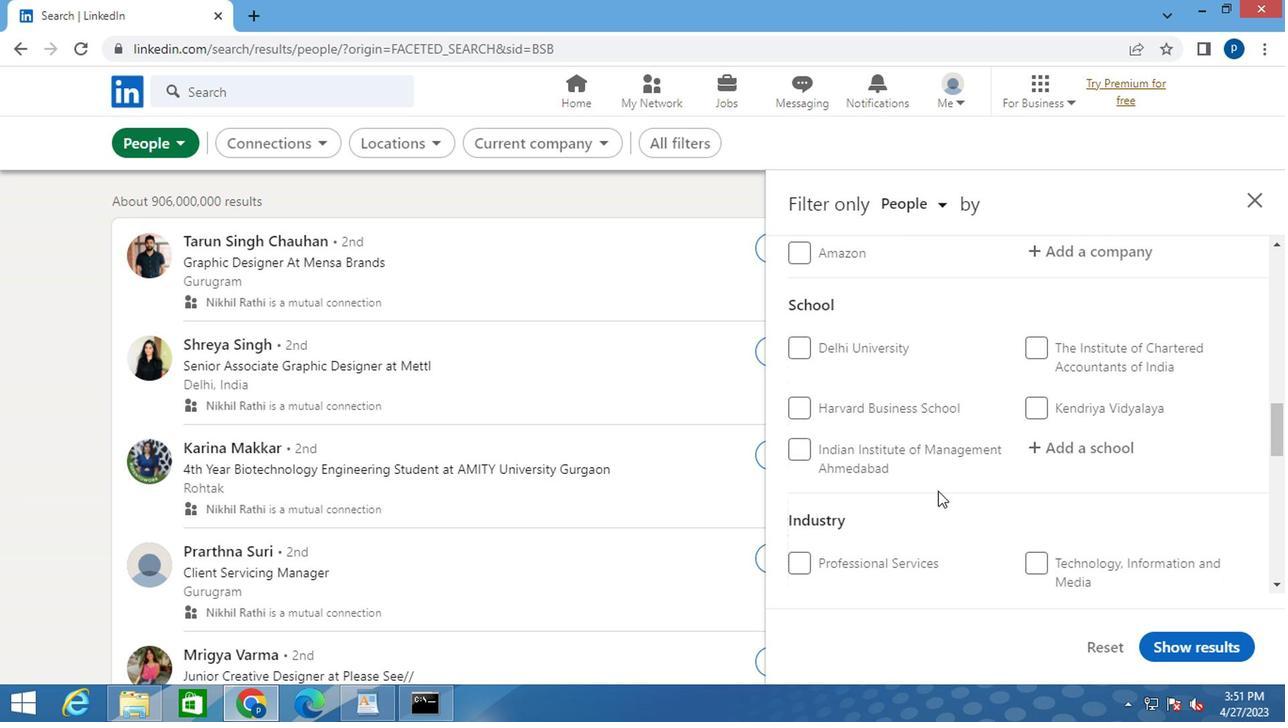 
Action: Mouse moved to (924, 491)
Screenshot: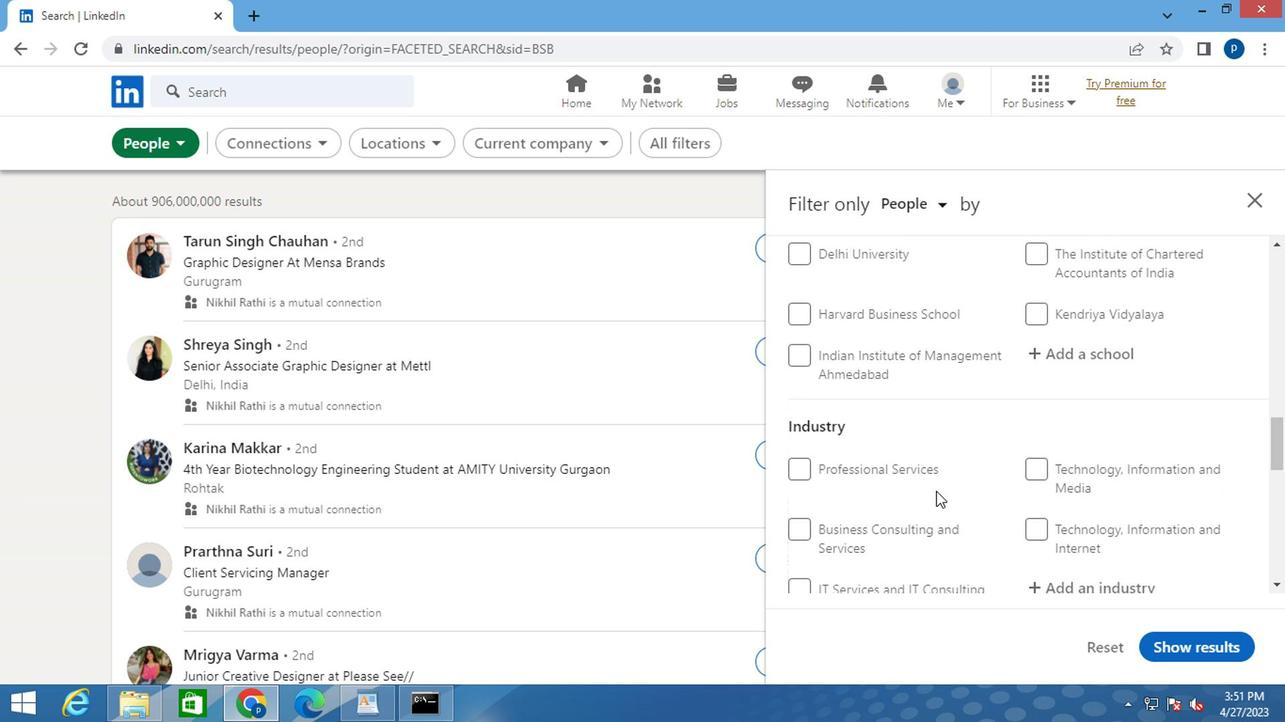 
Action: Mouse scrolled (924, 489) with delta (0, -1)
Screenshot: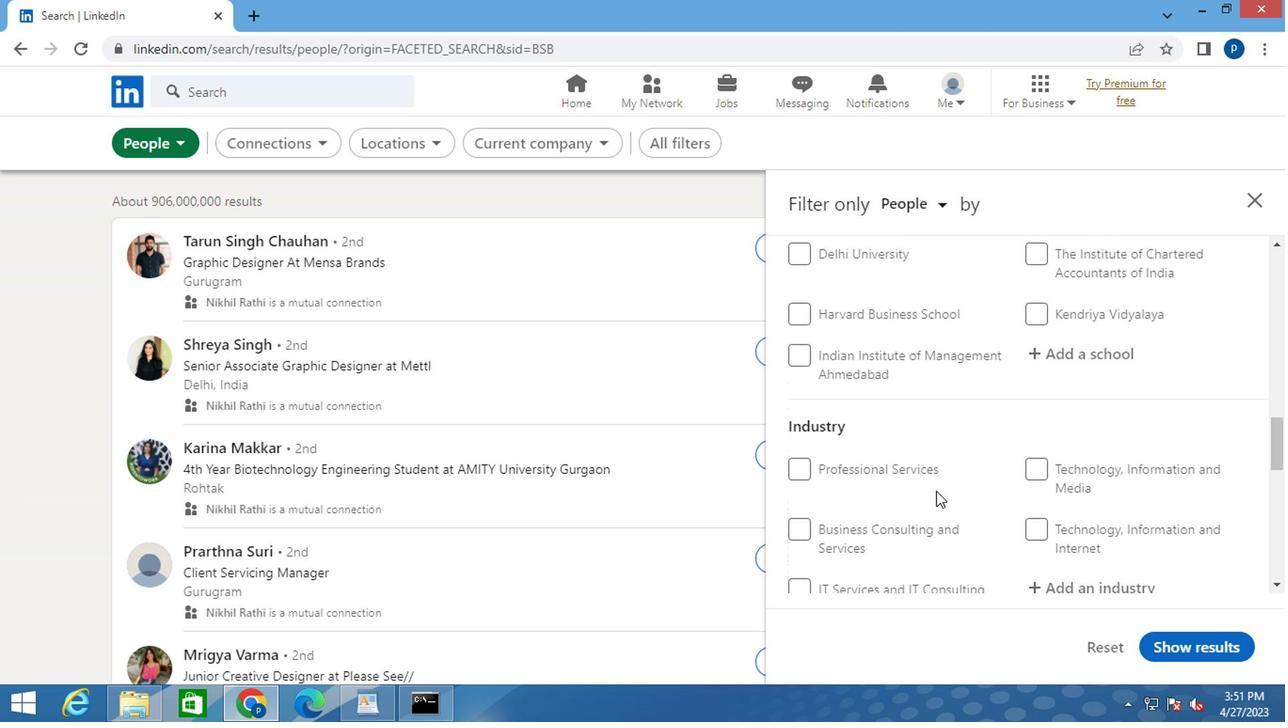 
Action: Mouse moved to (908, 487)
Screenshot: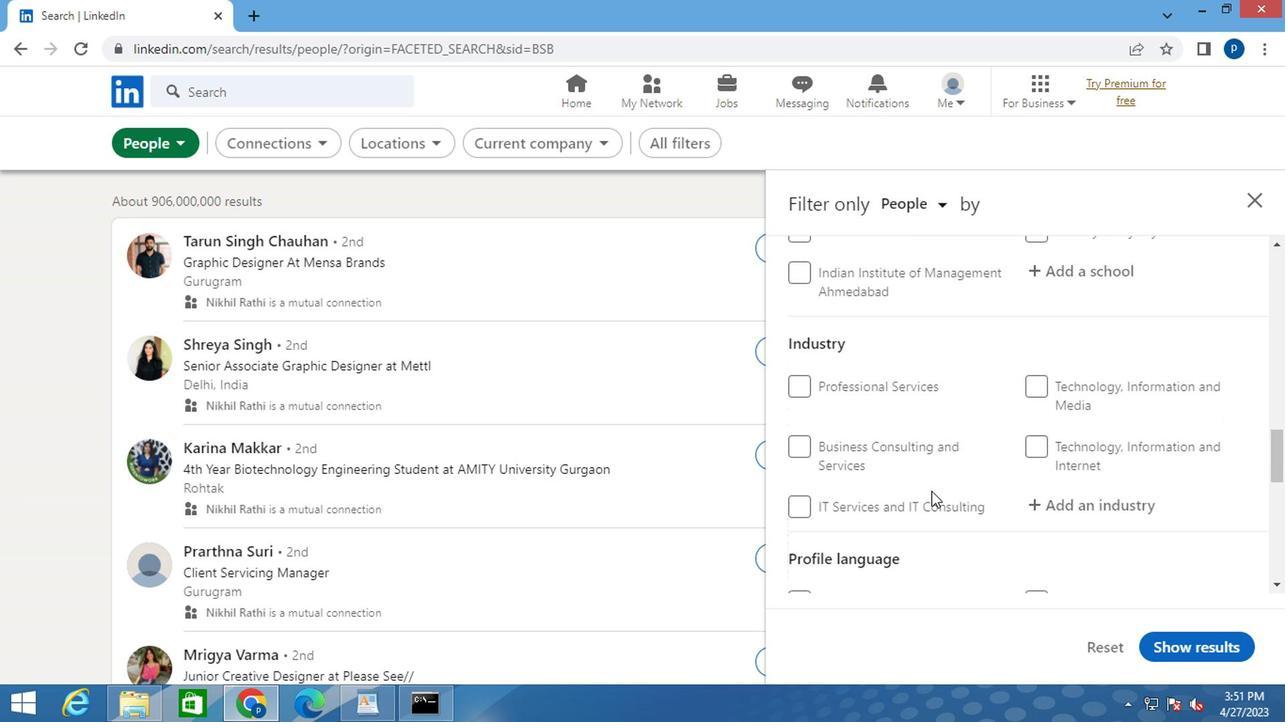 
Action: Mouse scrolled (908, 486) with delta (0, 0)
Screenshot: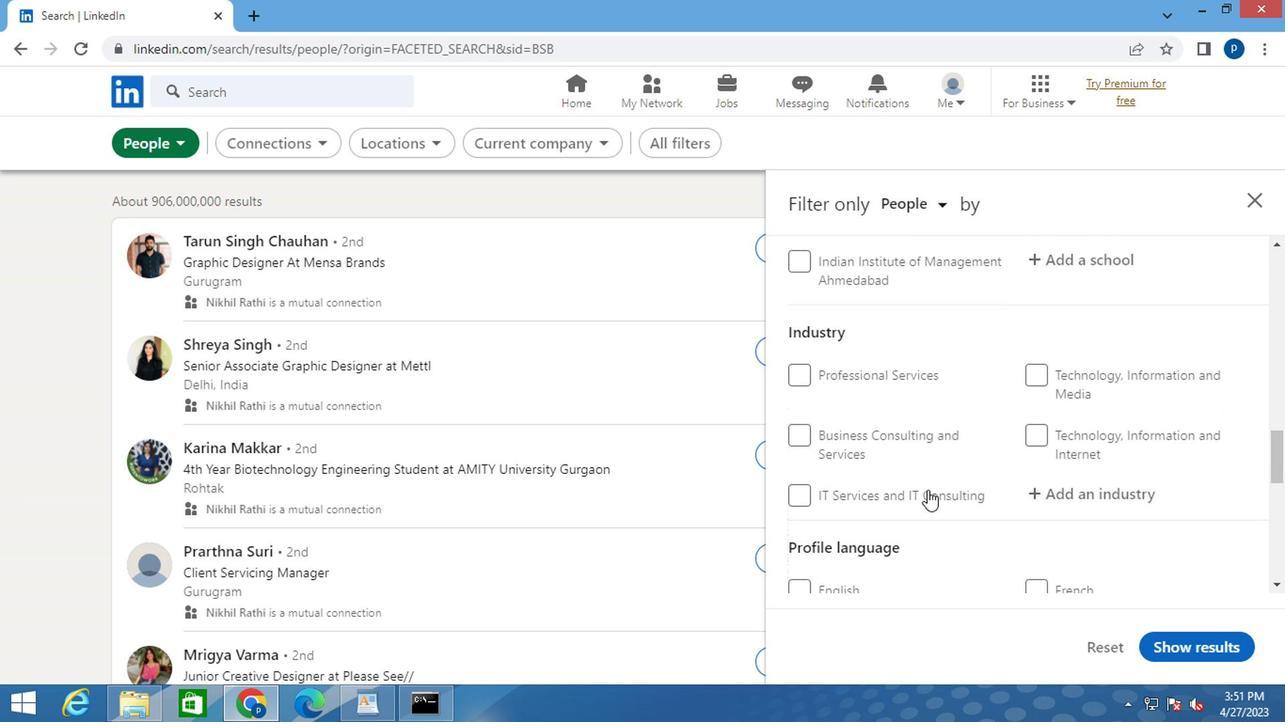 
Action: Mouse moved to (908, 487)
Screenshot: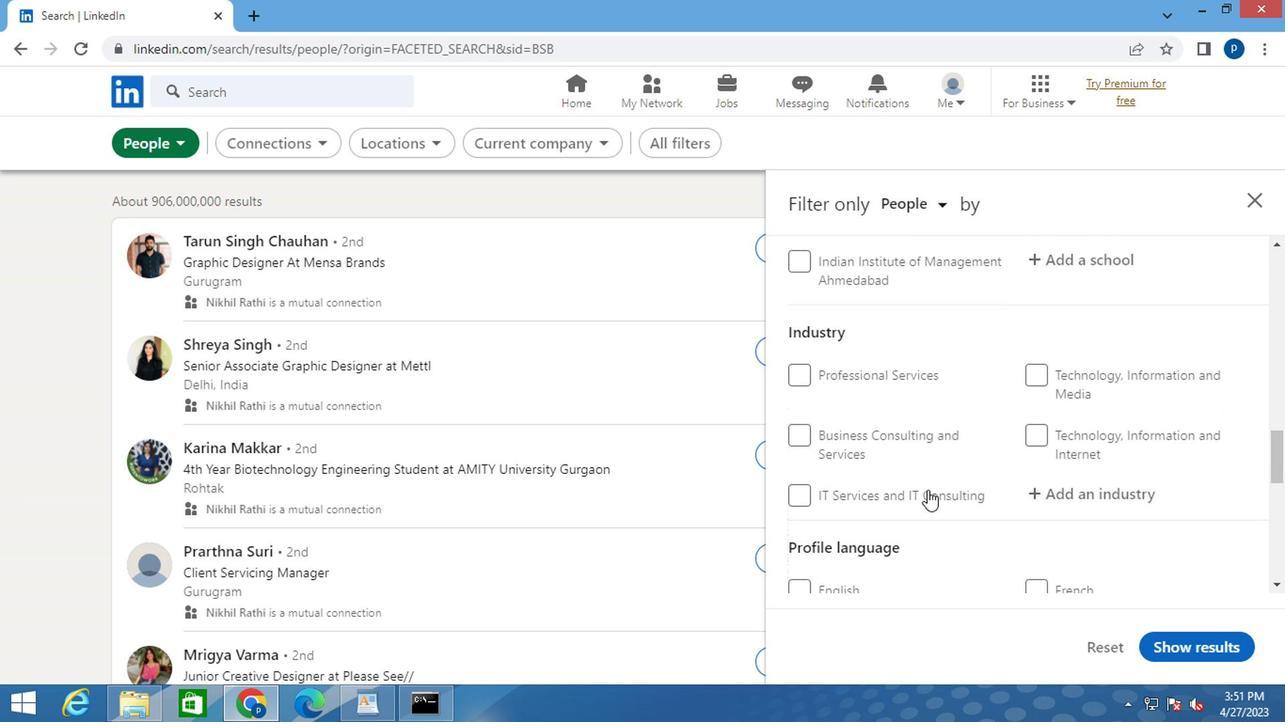 
Action: Mouse scrolled (908, 486) with delta (0, 0)
Screenshot: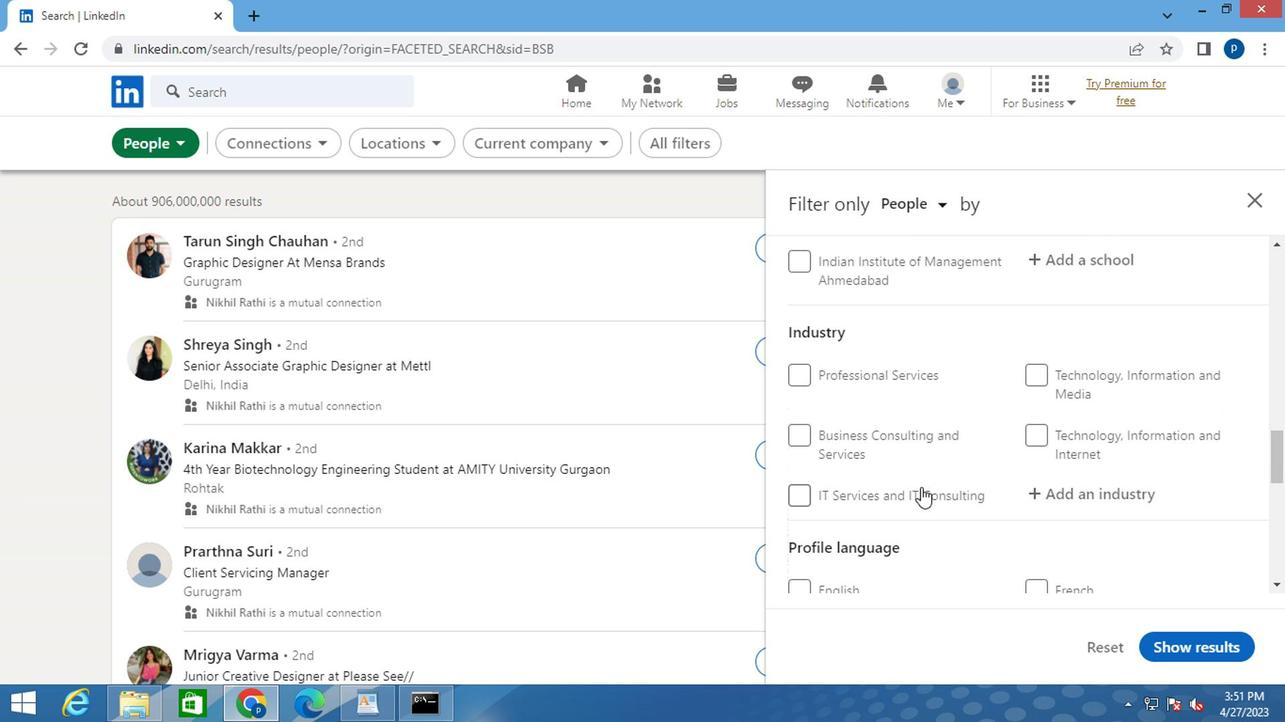 
Action: Mouse moved to (1024, 408)
Screenshot: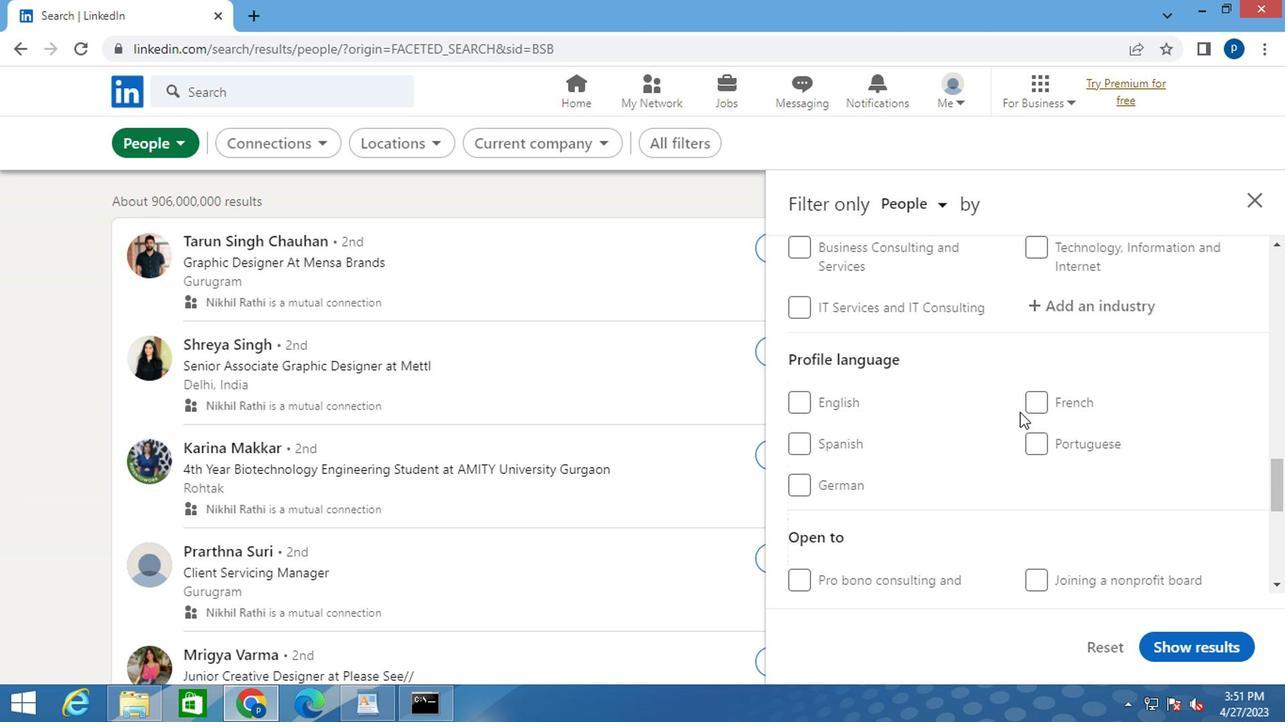 
Action: Mouse pressed left at (1024, 408)
Screenshot: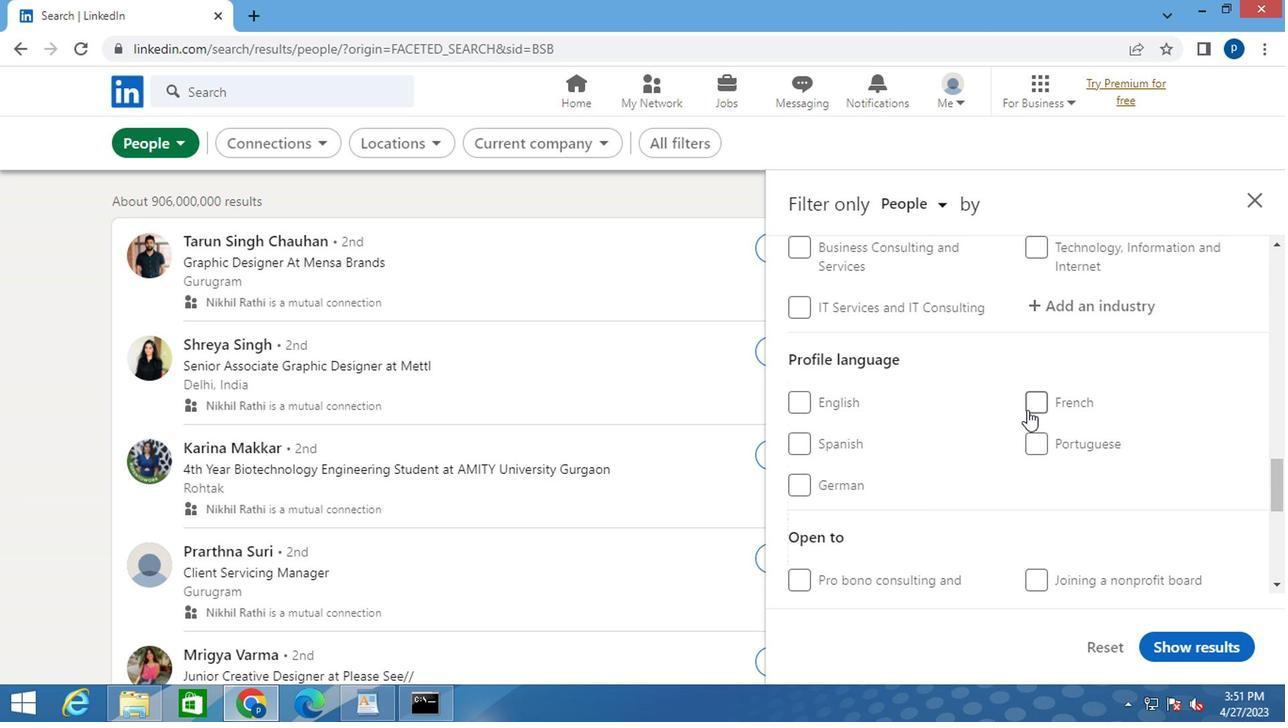 
Action: Mouse moved to (940, 408)
Screenshot: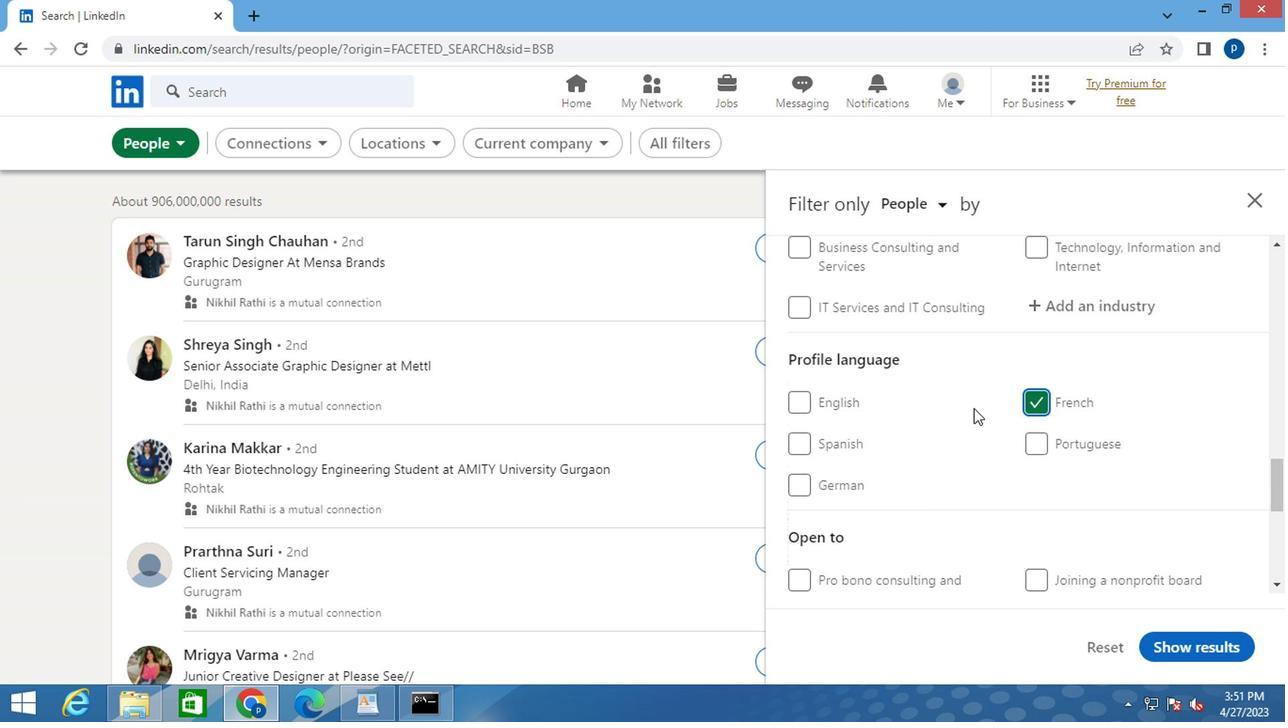 
Action: Mouse scrolled (940, 410) with delta (0, 1)
Screenshot: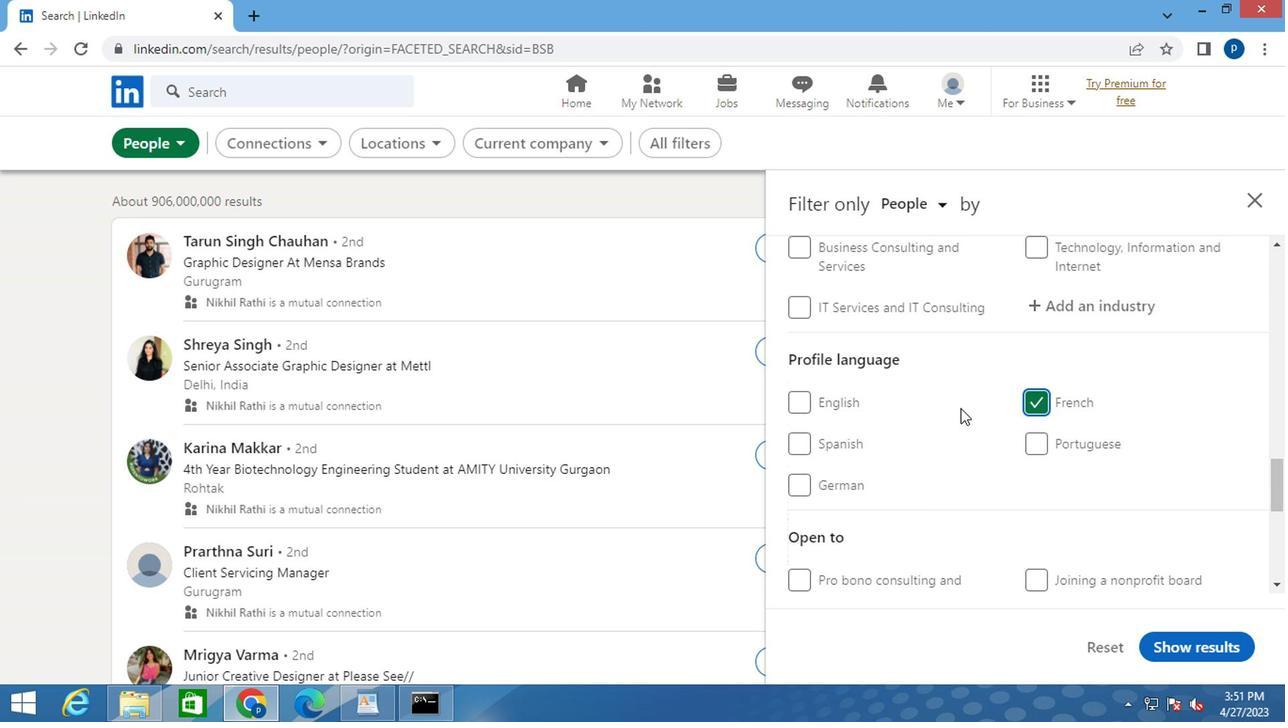
Action: Mouse scrolled (940, 410) with delta (0, 1)
Screenshot: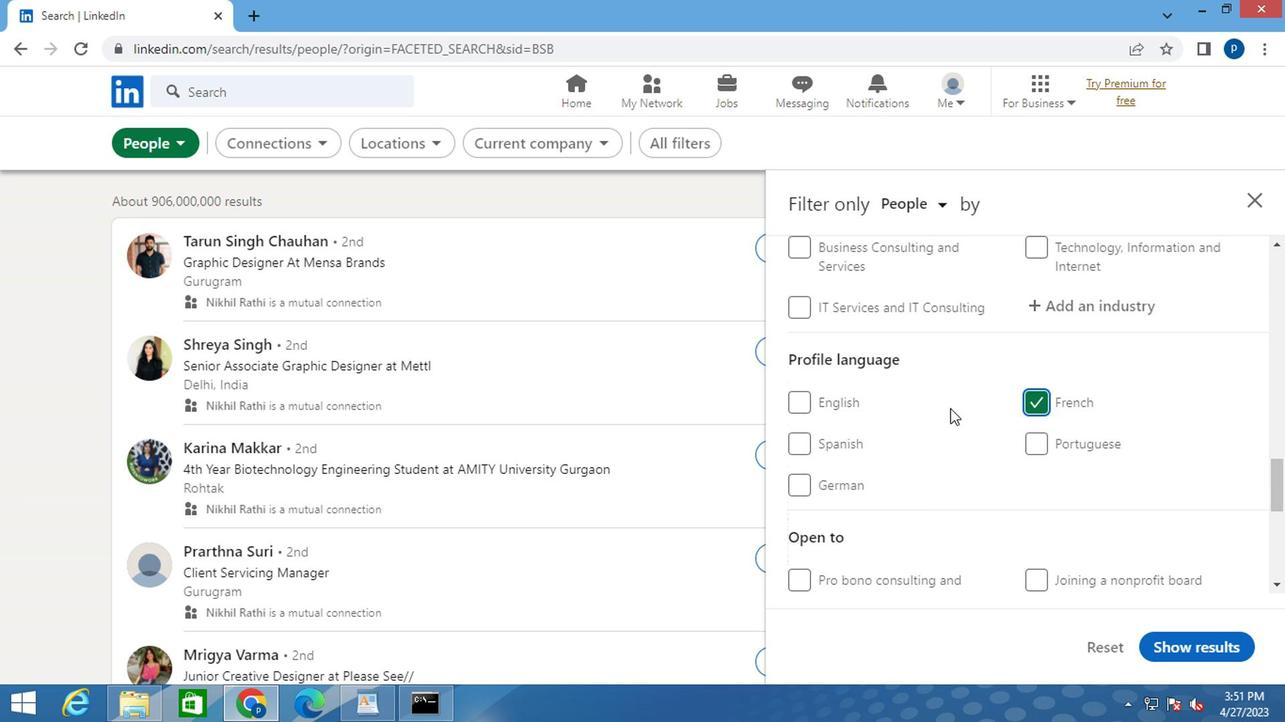 
Action: Mouse scrolled (940, 410) with delta (0, 1)
Screenshot: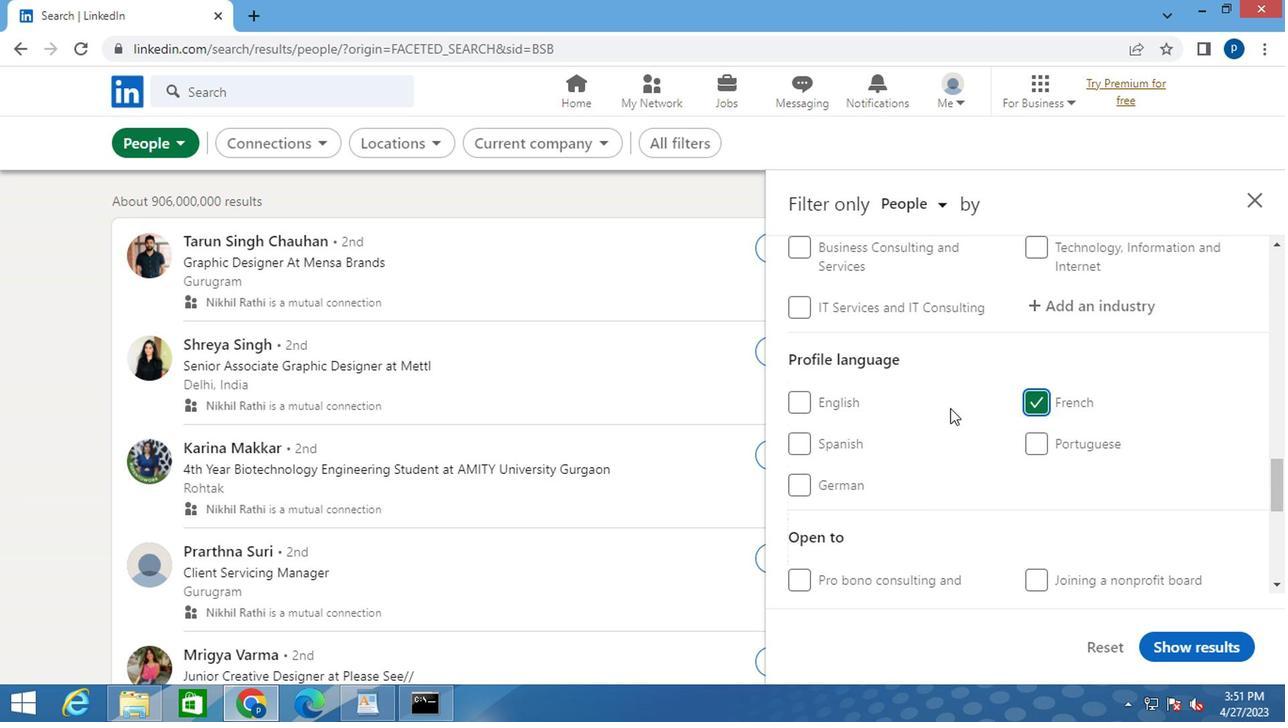 
Action: Mouse moved to (938, 410)
Screenshot: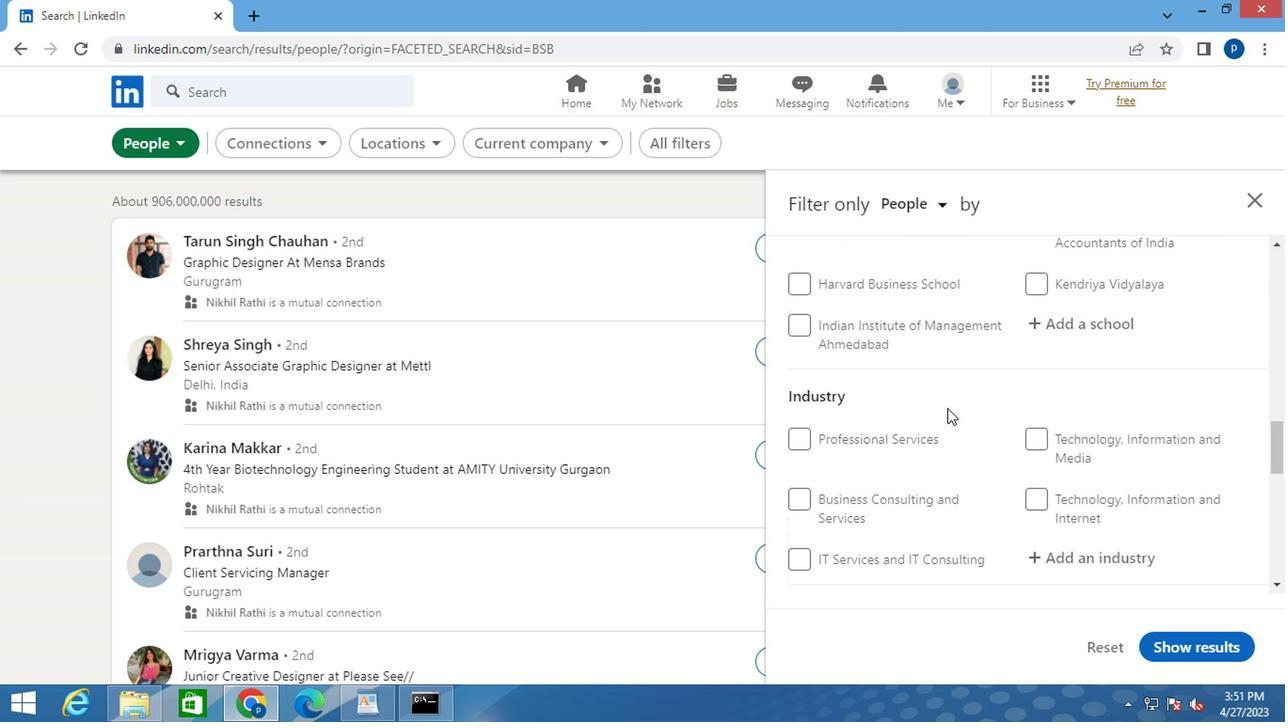 
Action: Mouse scrolled (938, 412) with delta (0, 1)
Screenshot: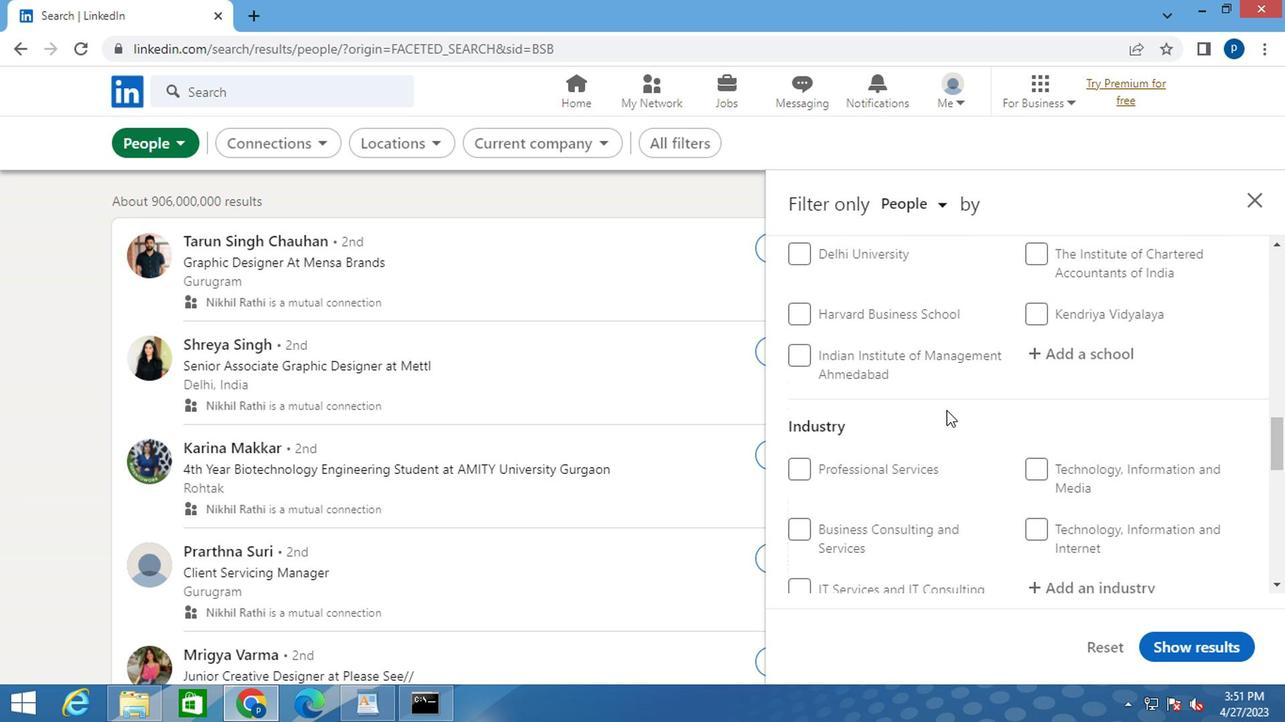 
Action: Mouse moved to (938, 410)
Screenshot: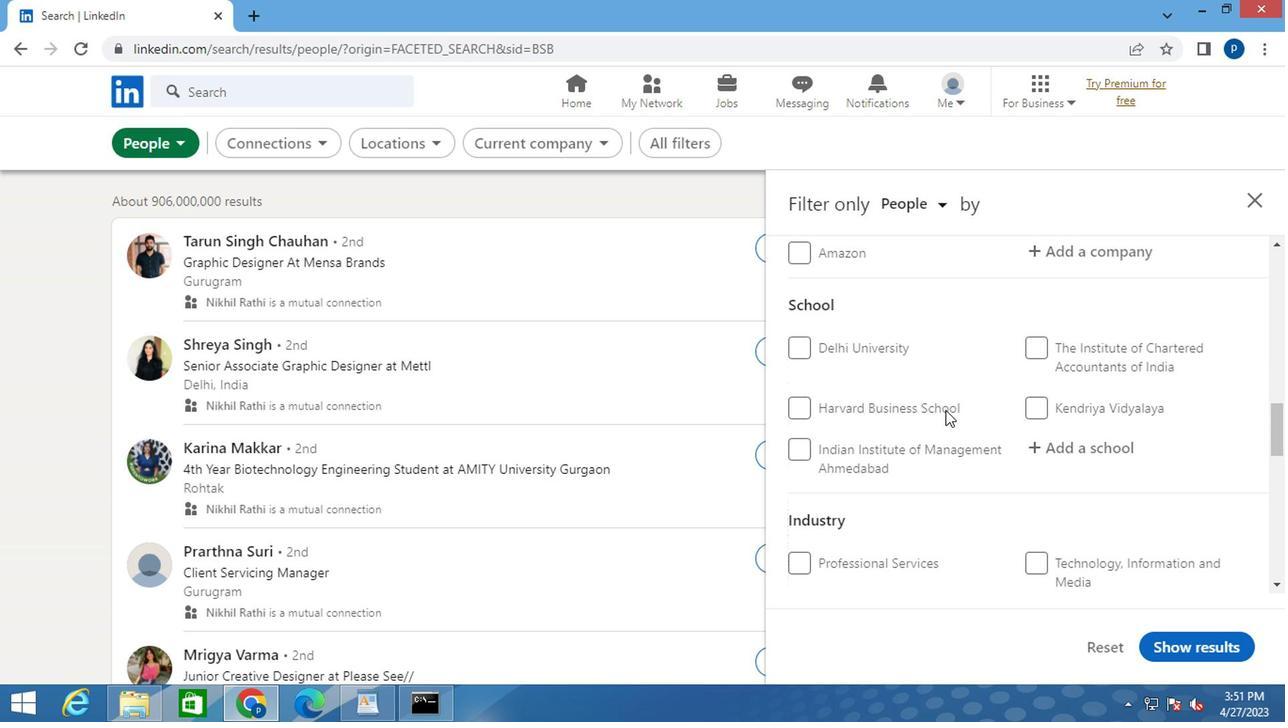 
Action: Mouse scrolled (938, 412) with delta (0, 1)
Screenshot: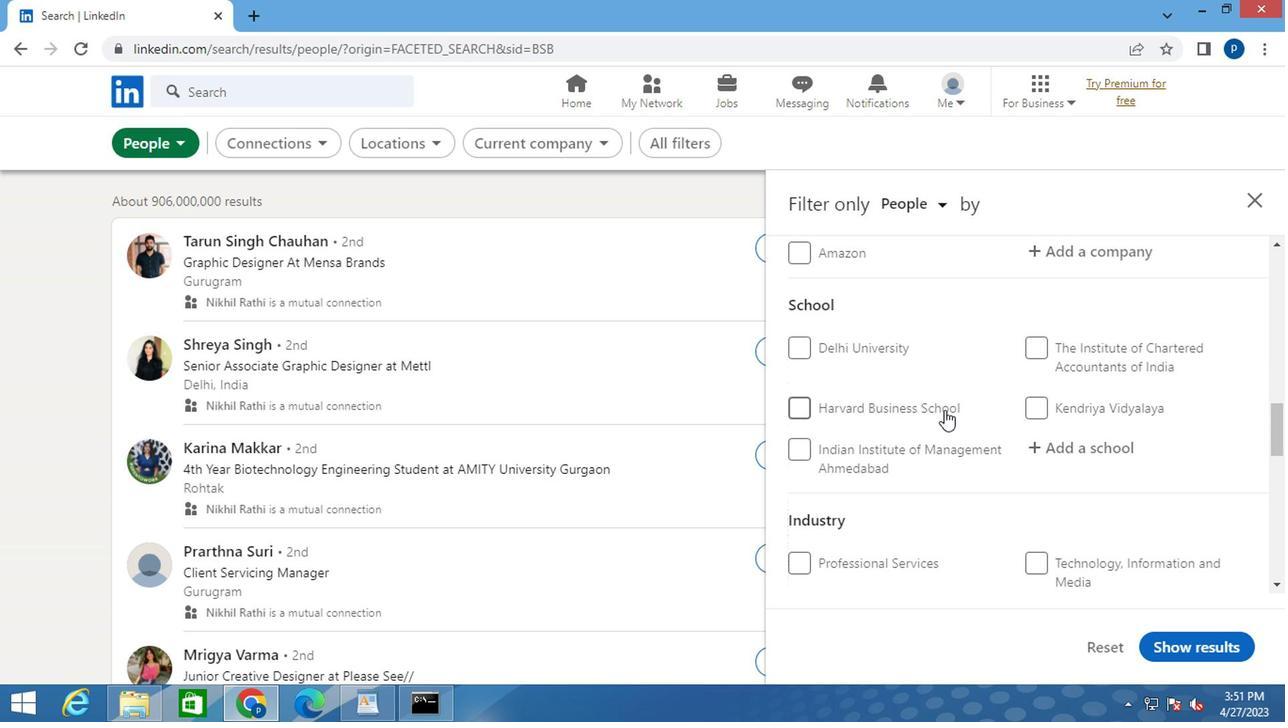 
Action: Mouse scrolled (938, 412) with delta (0, 1)
Screenshot: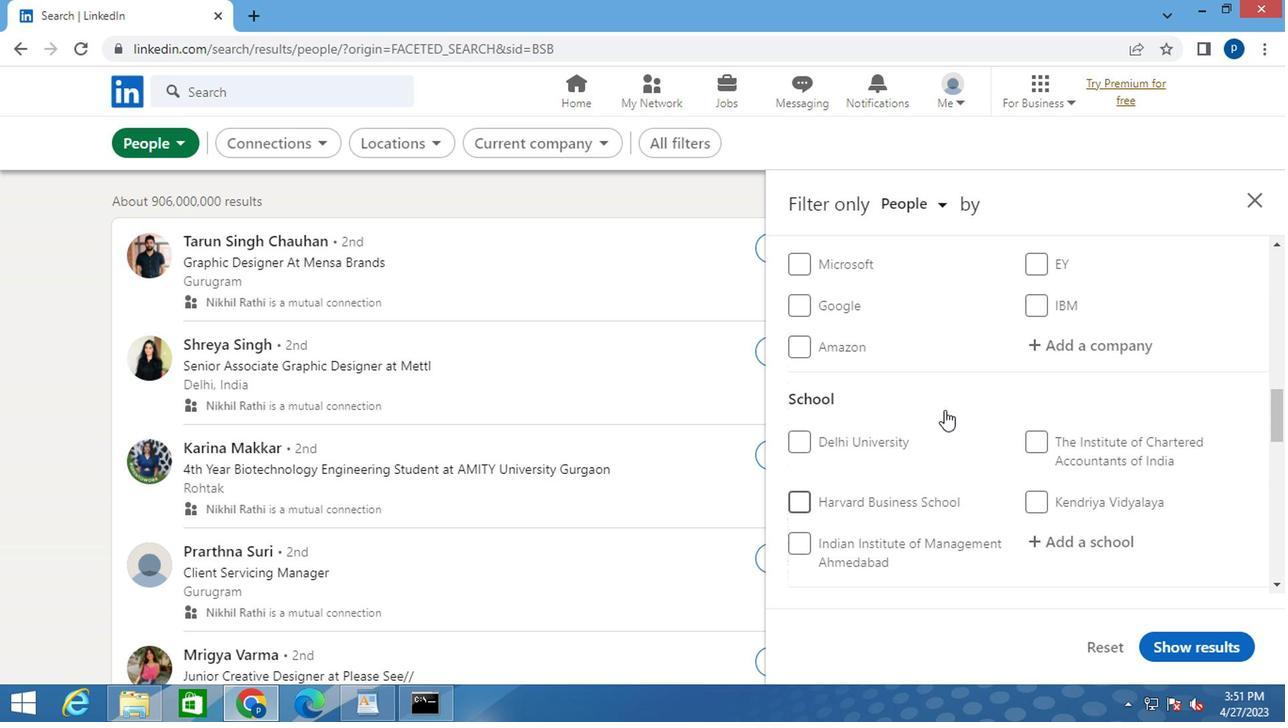 
Action: Mouse moved to (1033, 415)
Screenshot: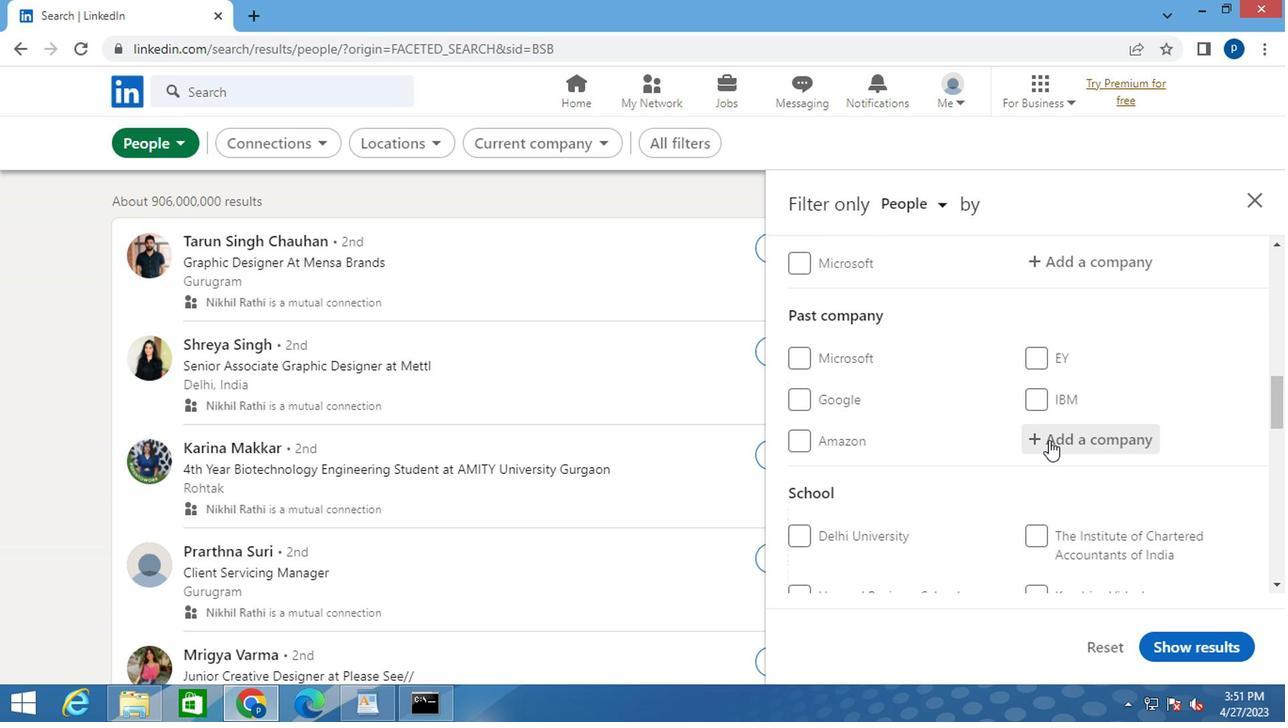 
Action: Mouse scrolled (1033, 416) with delta (0, 1)
Screenshot: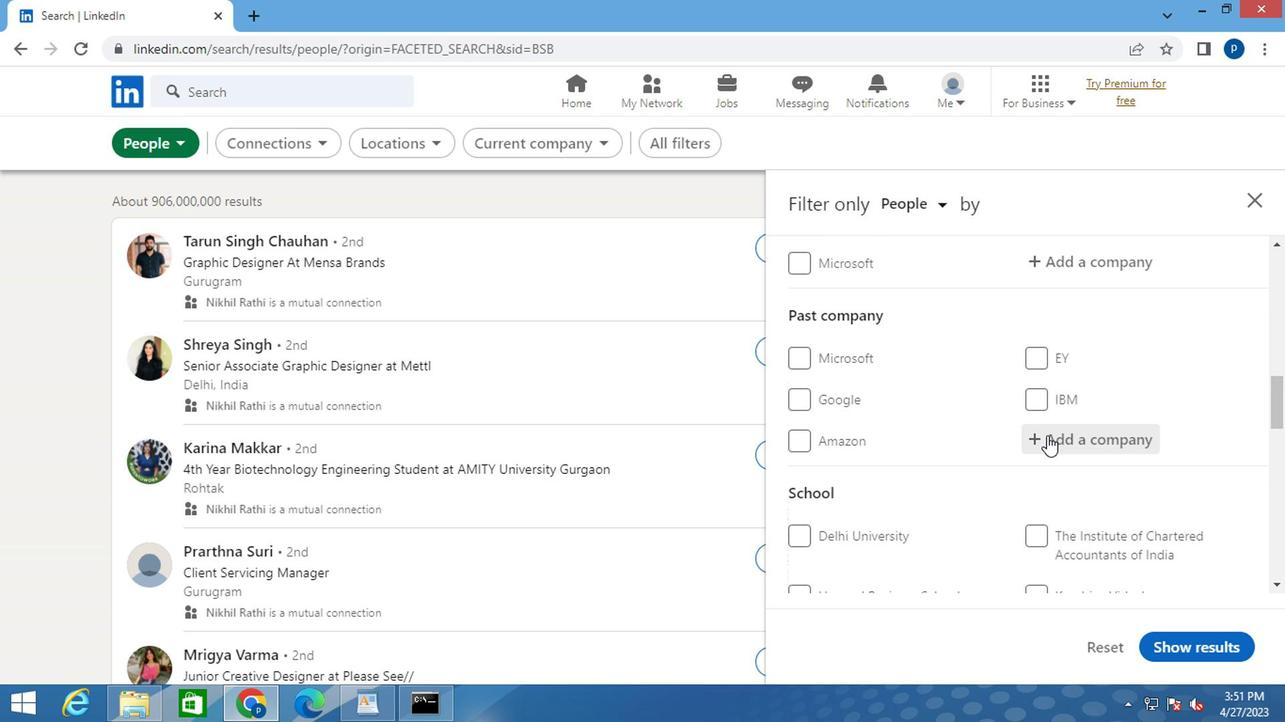 
Action: Mouse scrolled (1033, 416) with delta (0, 1)
Screenshot: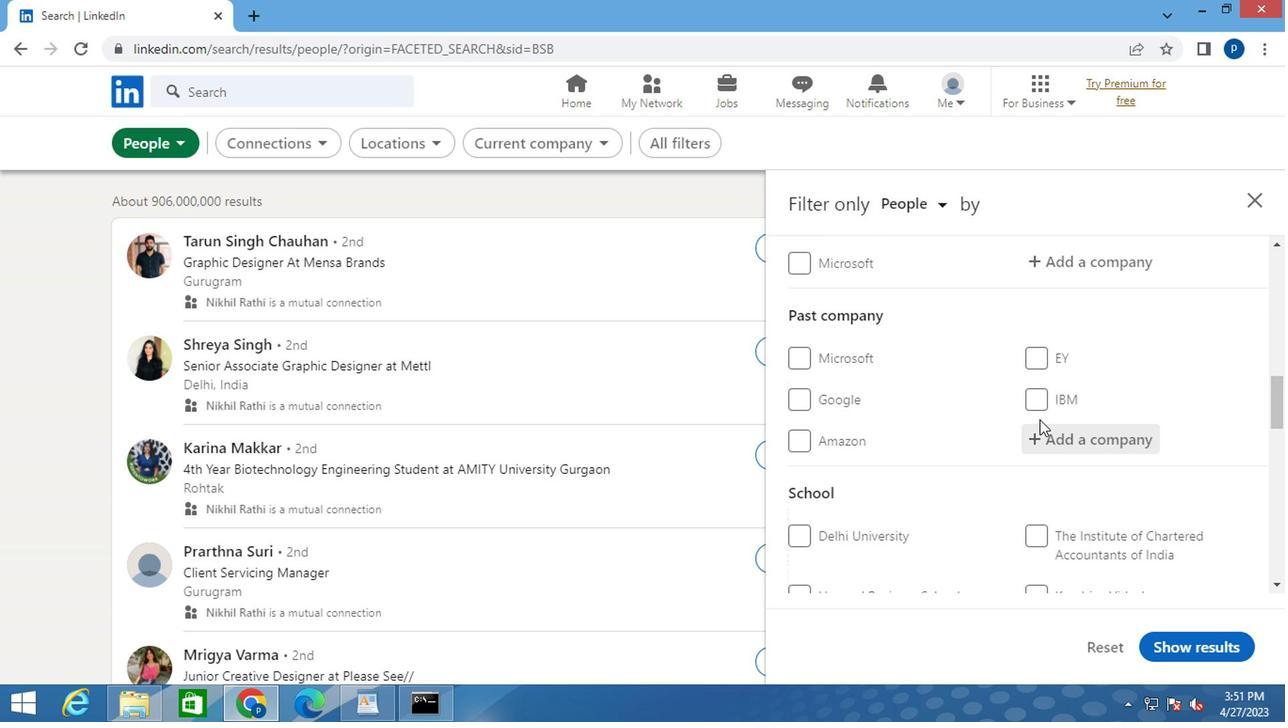 
Action: Mouse moved to (1044, 441)
Screenshot: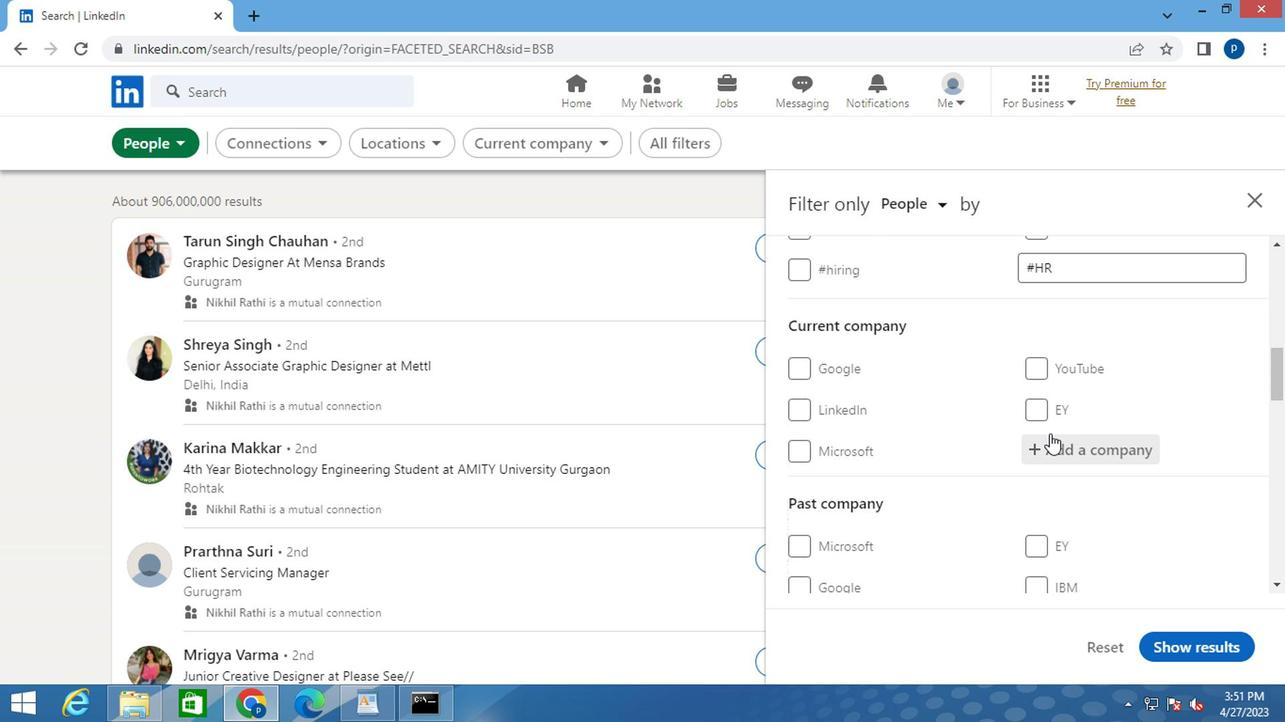 
Action: Mouse pressed left at (1044, 441)
Screenshot: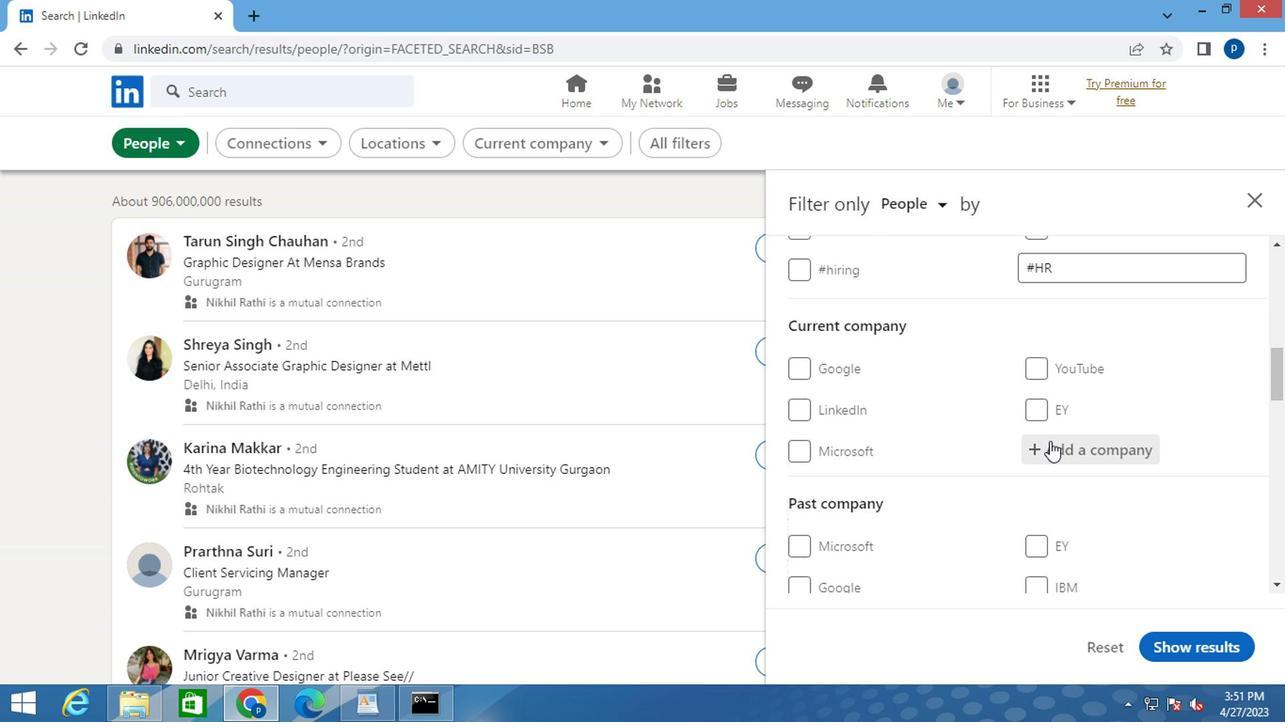 
Action: Key pressed SKS<Key.space>E<Key.caps_lock>NTER
Screenshot: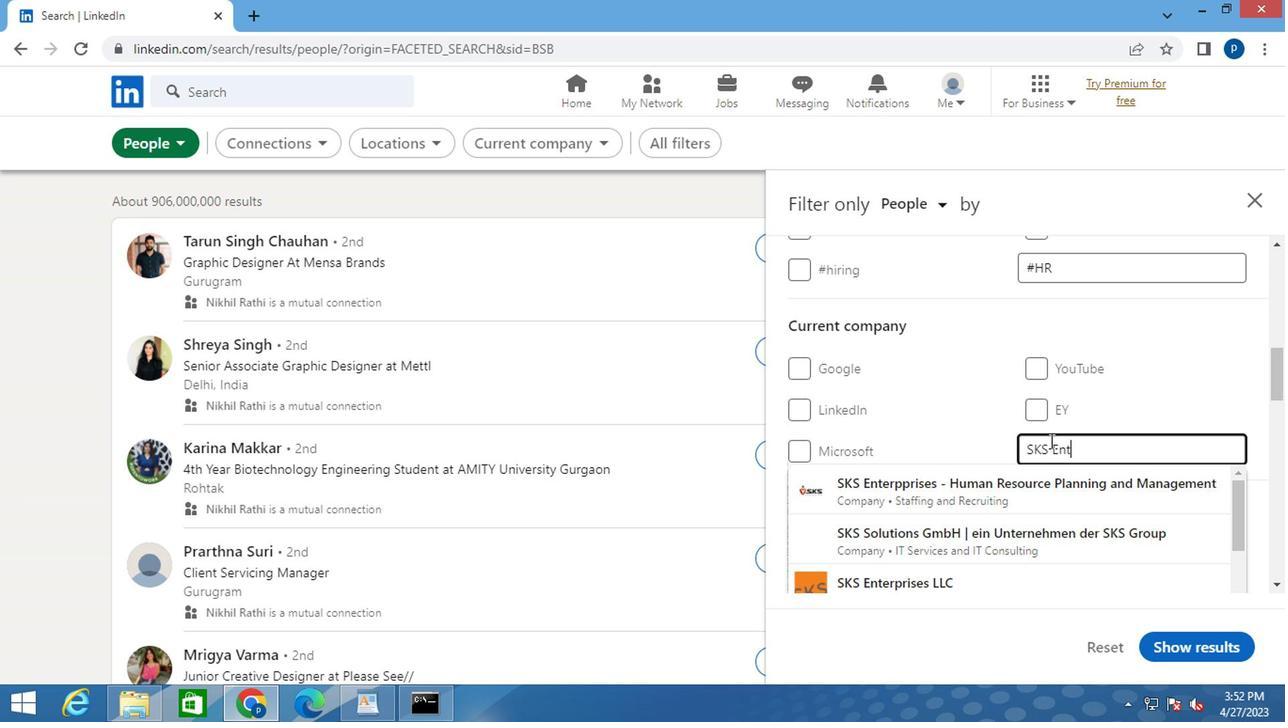 
Action: Mouse moved to (1021, 485)
Screenshot: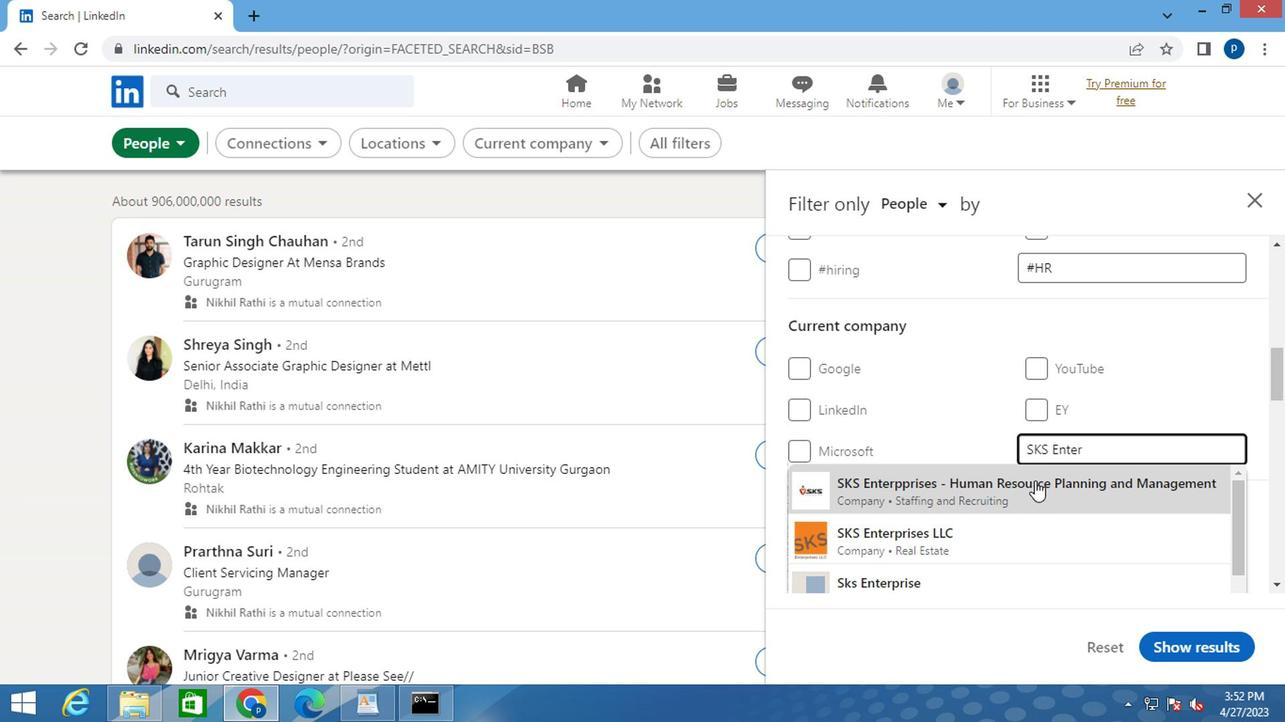 
Action: Mouse pressed left at (1021, 485)
Screenshot: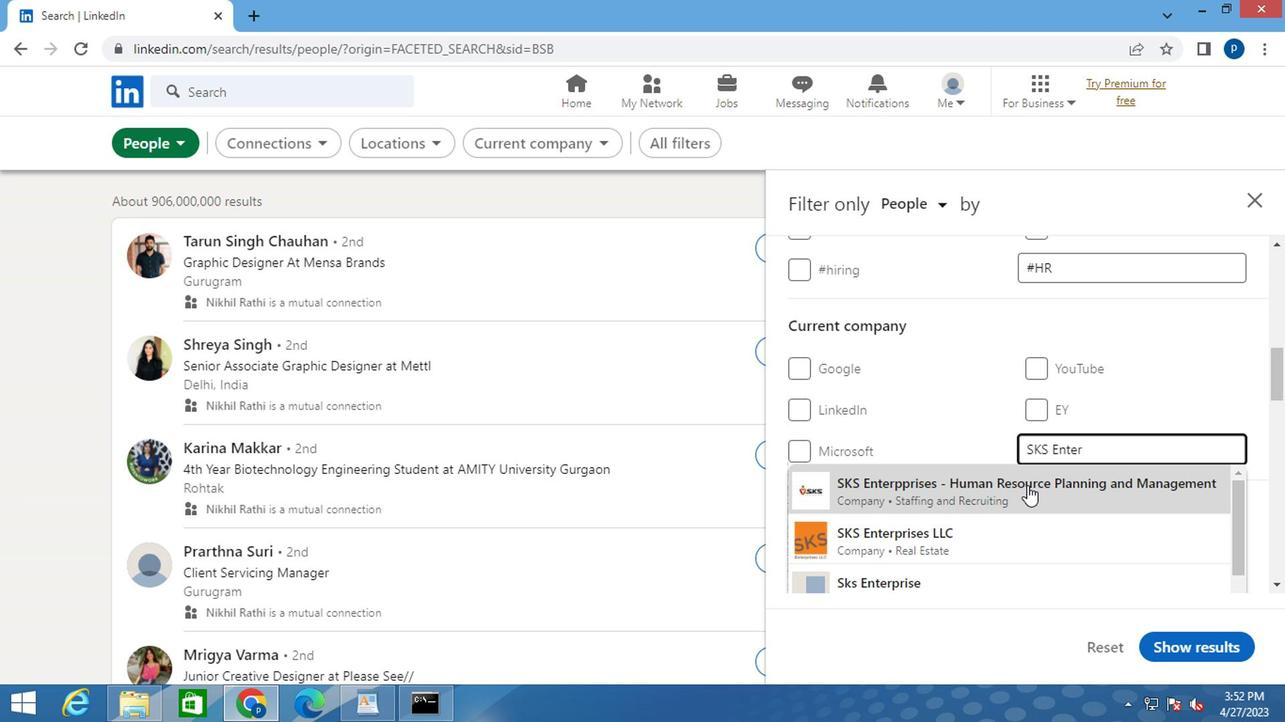 
Action: Mouse moved to (929, 455)
Screenshot: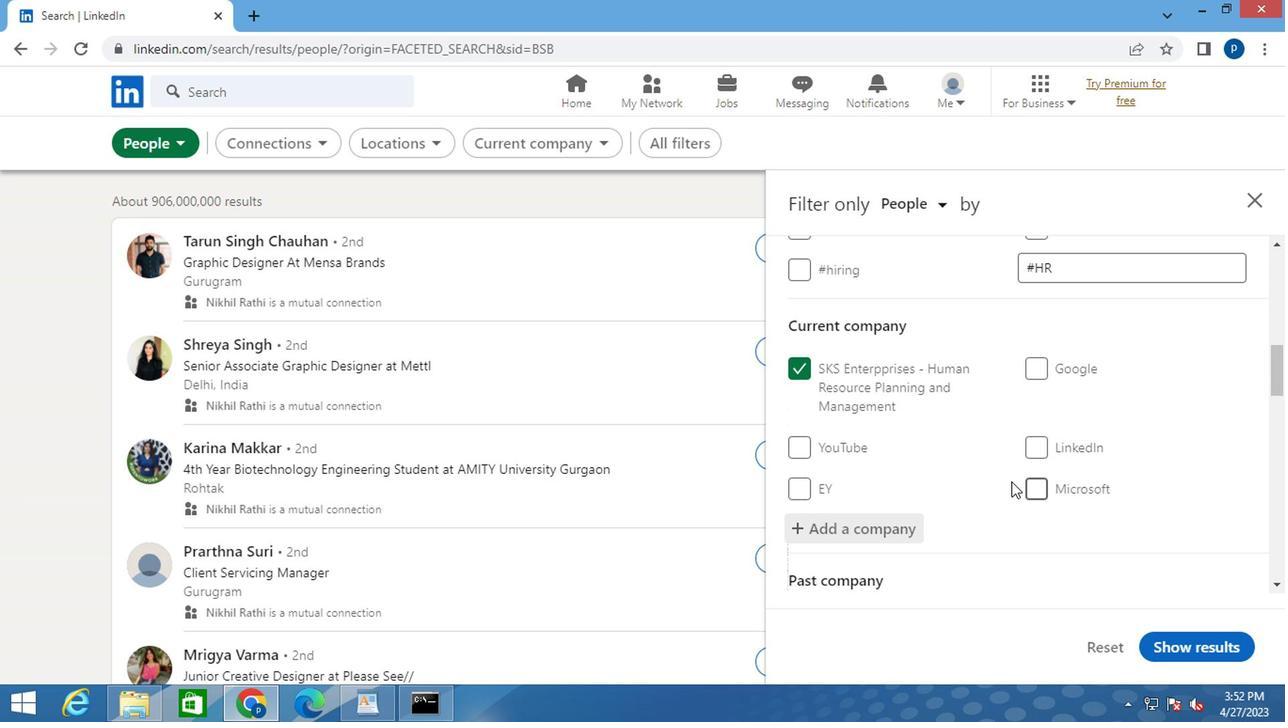 
Action: Mouse scrolled (929, 453) with delta (0, -1)
Screenshot: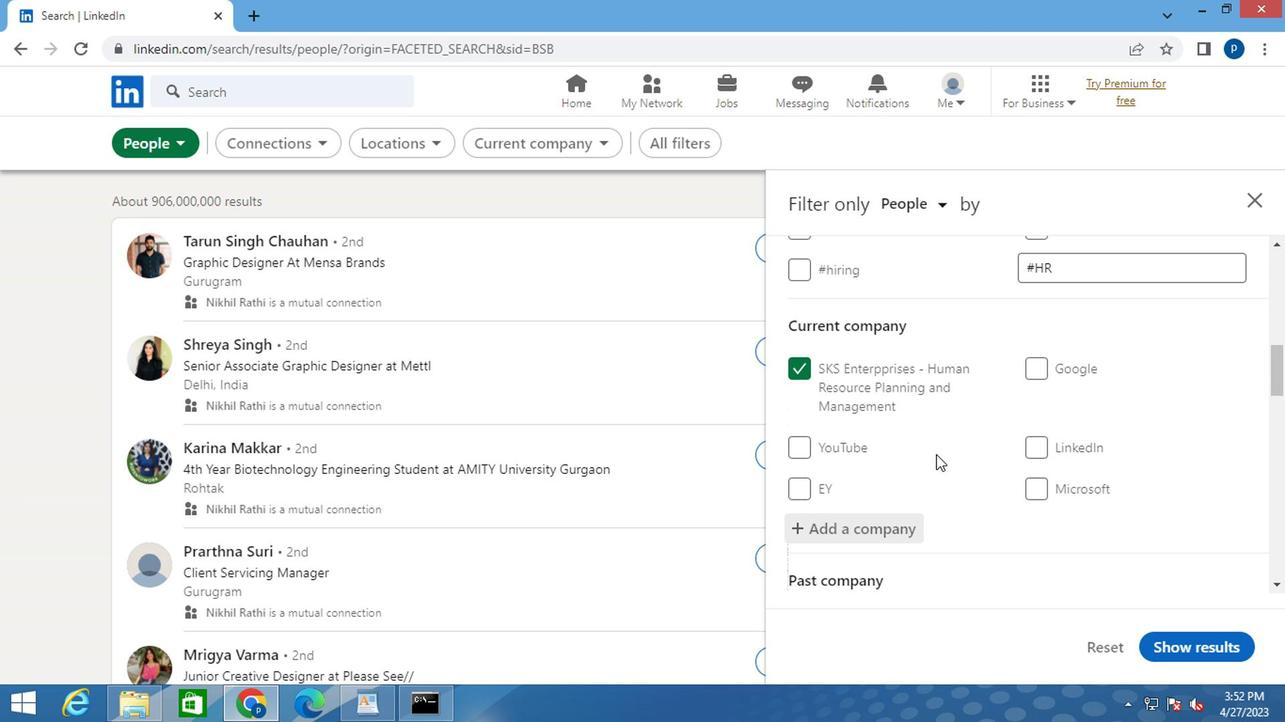 
Action: Mouse scrolled (929, 453) with delta (0, -1)
Screenshot: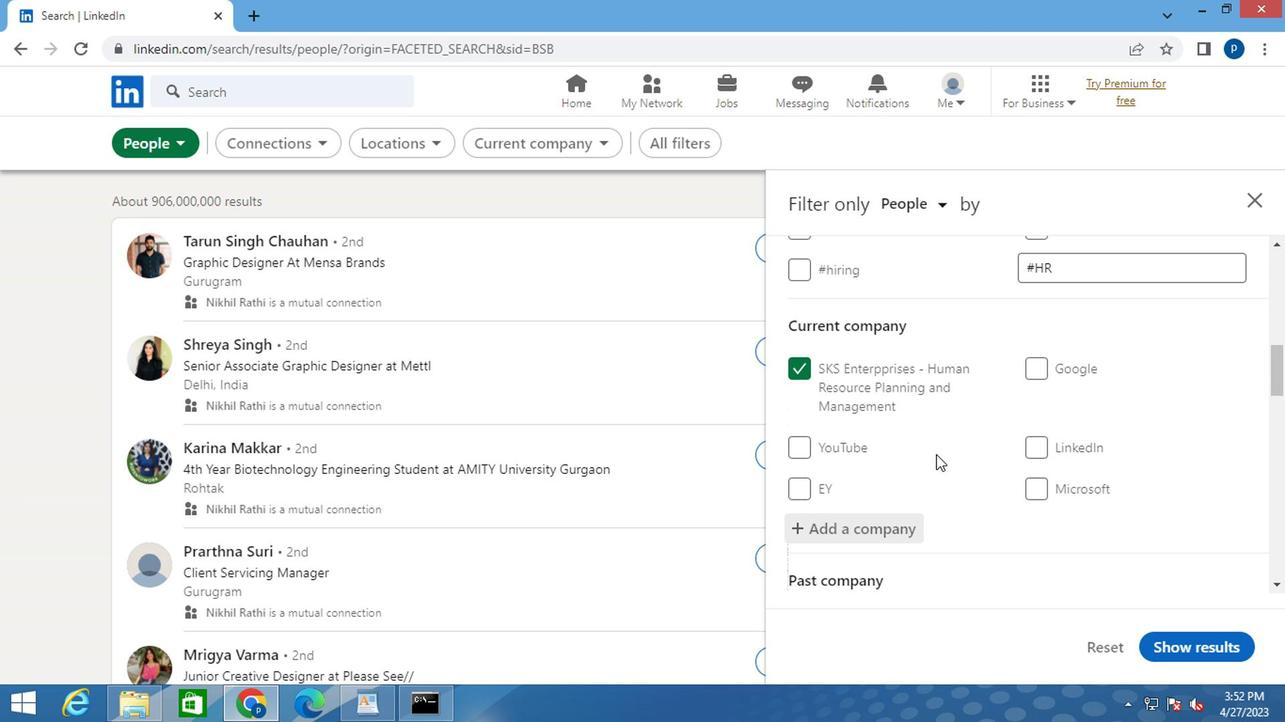
Action: Mouse moved to (929, 453)
Screenshot: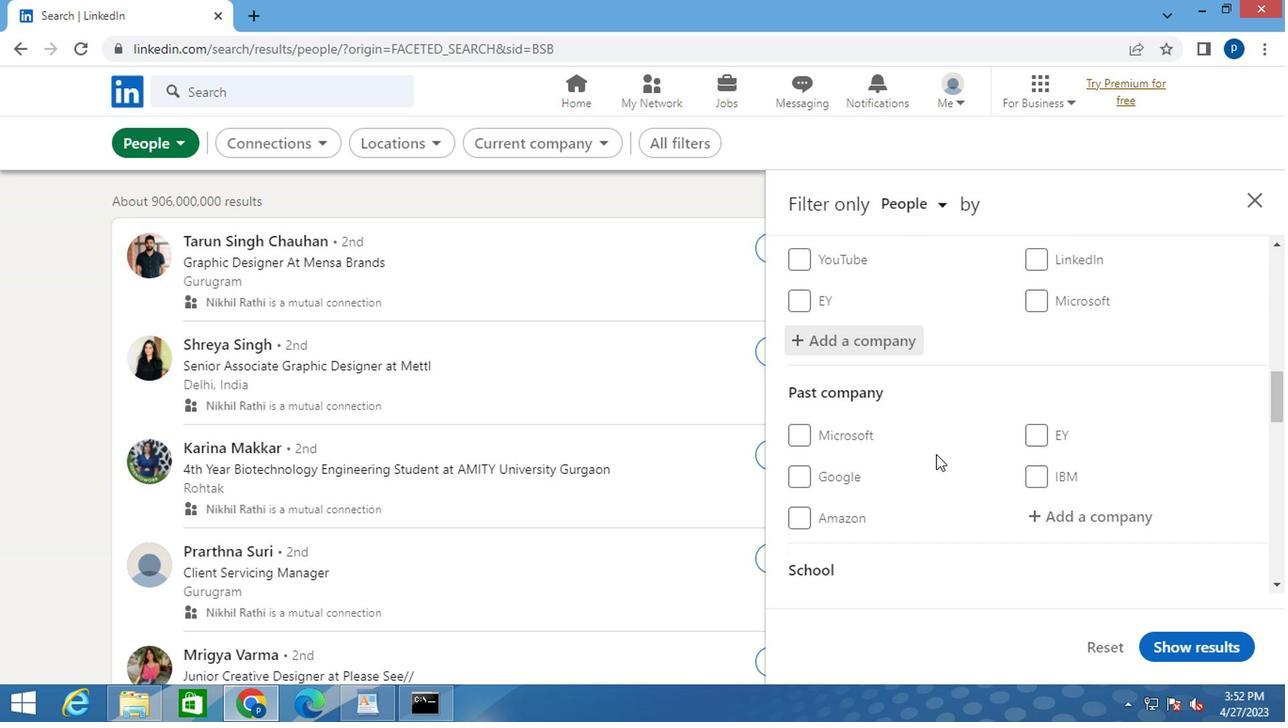 
Action: Mouse scrolled (929, 451) with delta (0, -1)
Screenshot: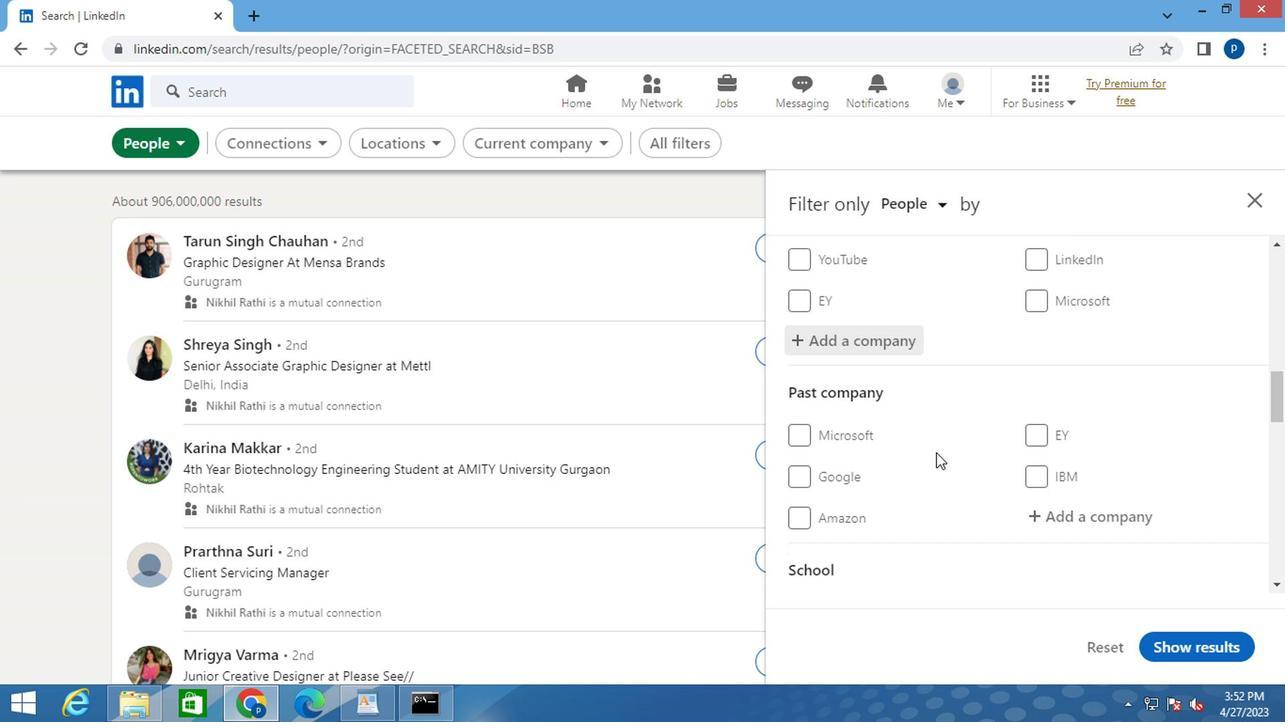 
Action: Mouse scrolled (929, 451) with delta (0, -1)
Screenshot: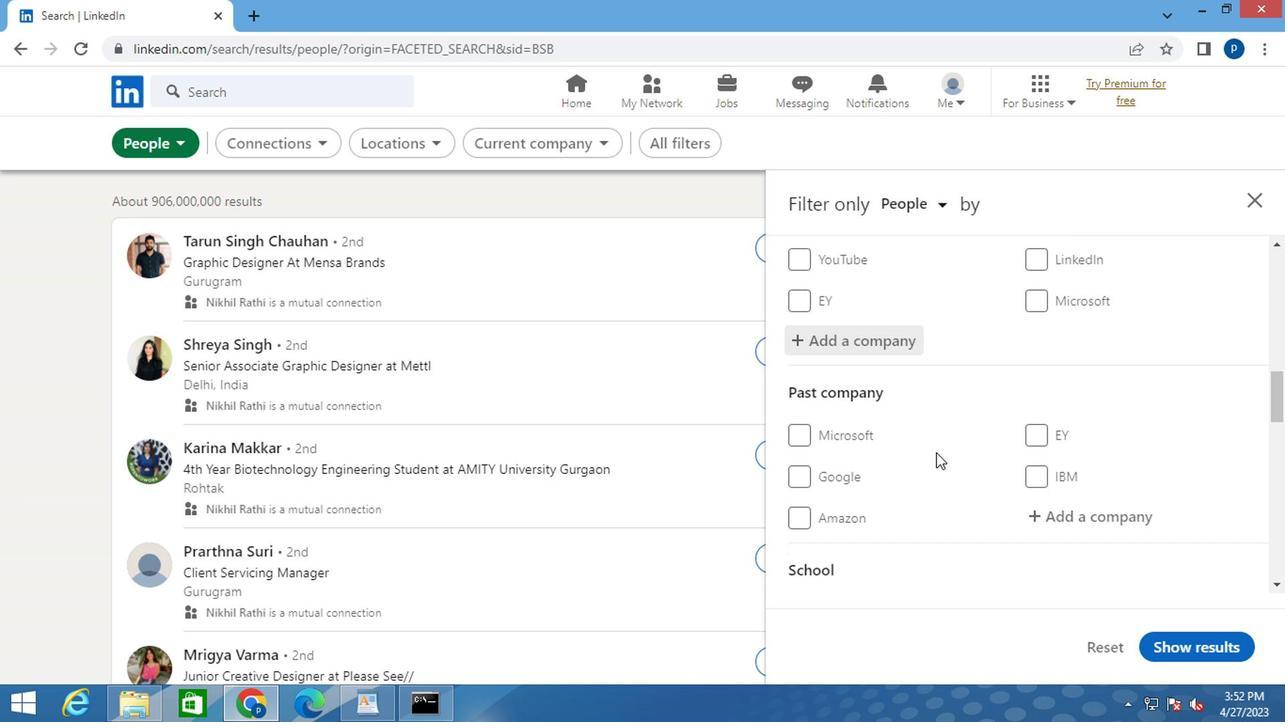 
Action: Mouse moved to (1051, 524)
Screenshot: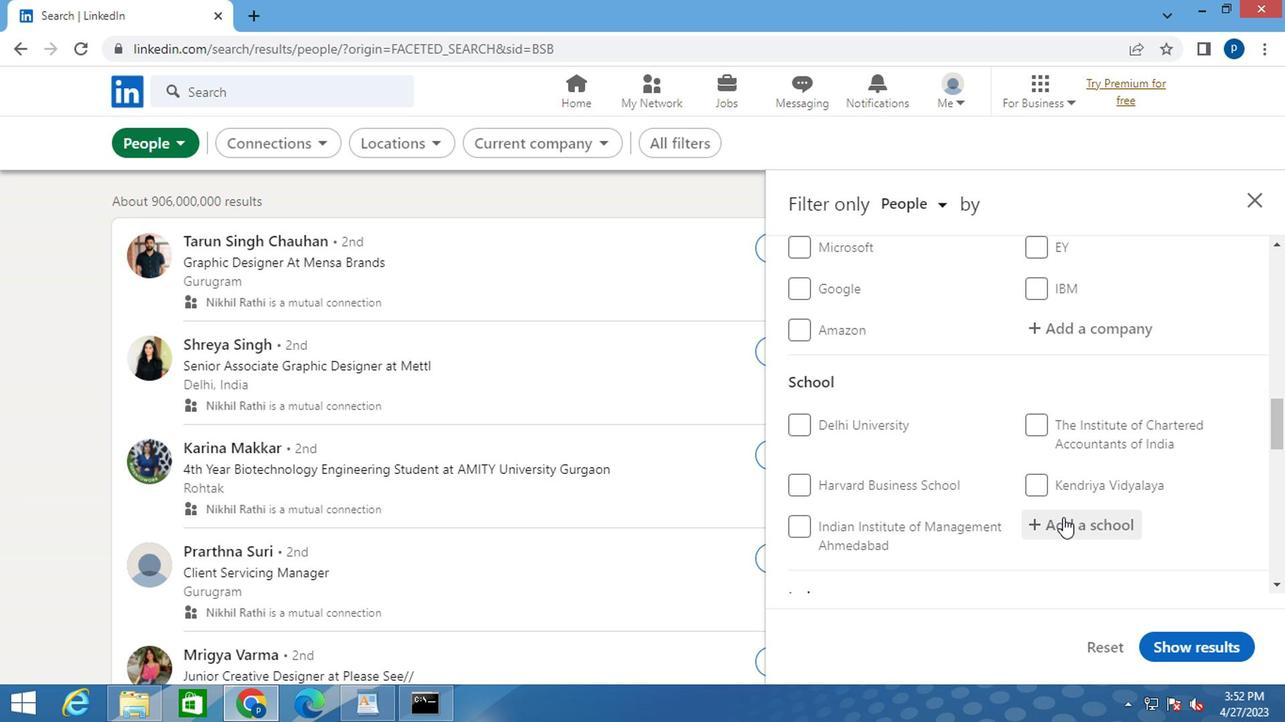 
Action: Mouse pressed left at (1051, 524)
Screenshot: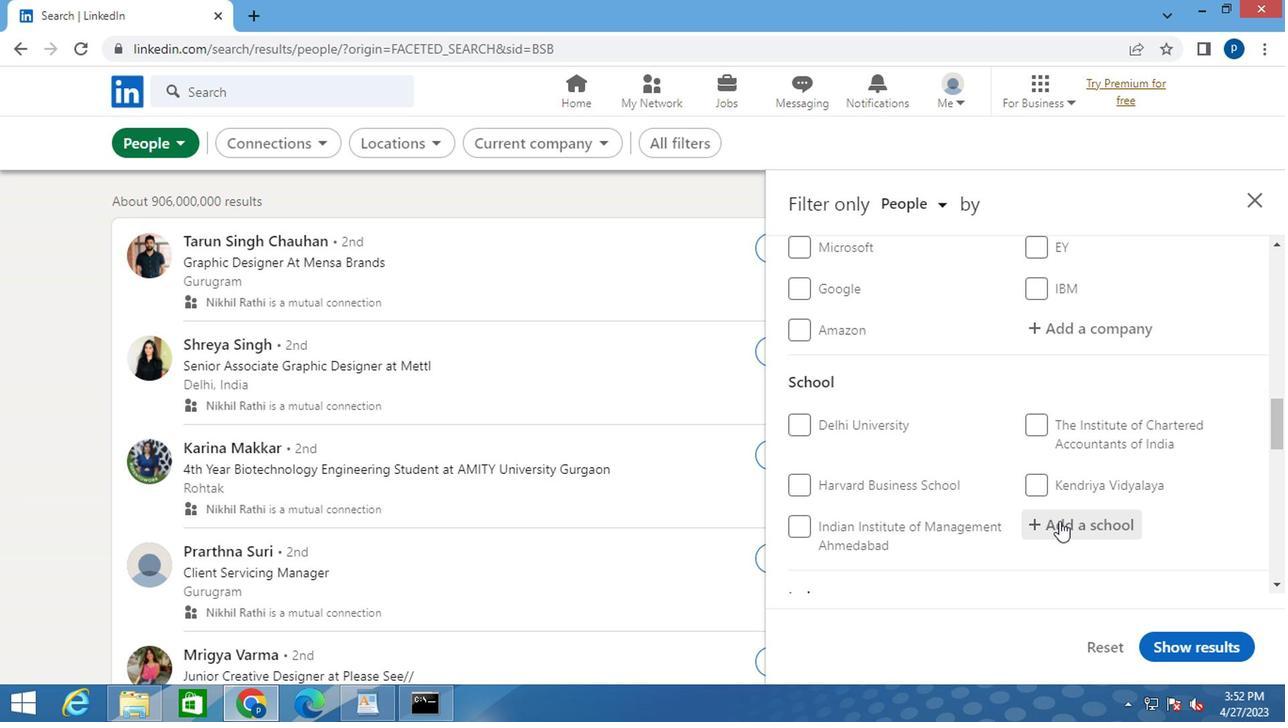 
Action: Mouse moved to (1051, 524)
Screenshot: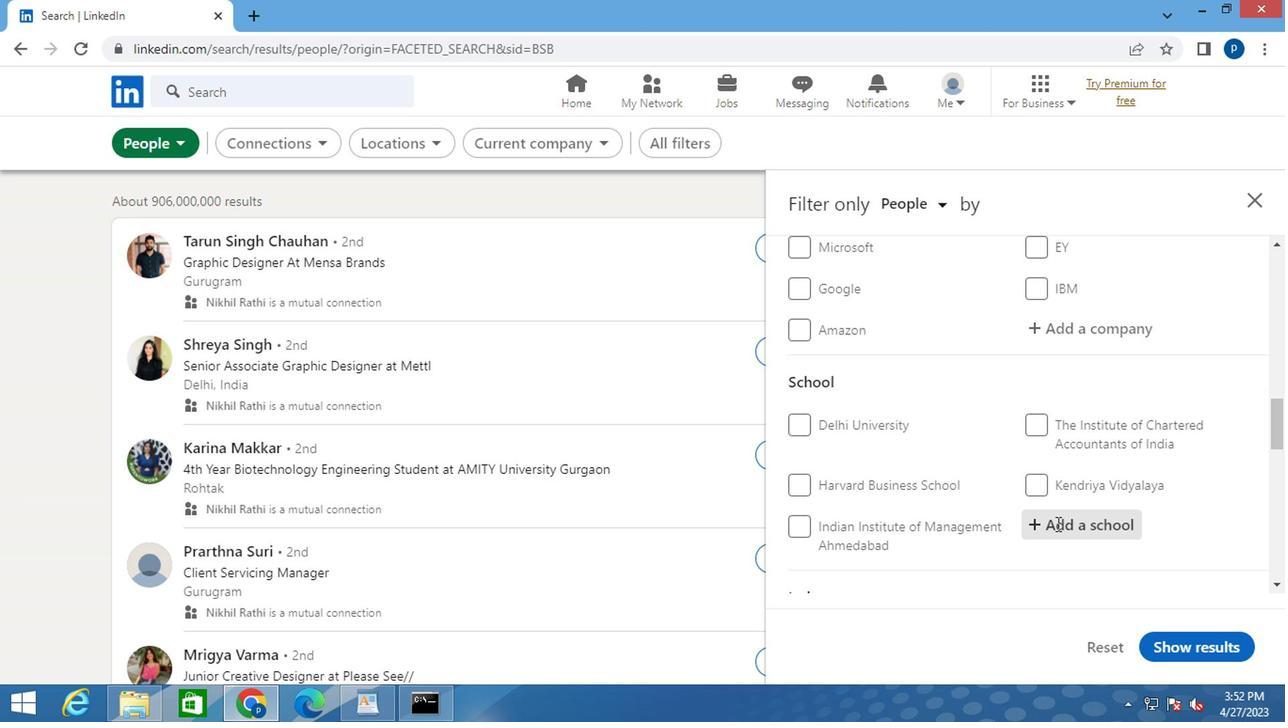 
Action: Key pressed <Key.caps_lock>T<Key.caps_lock>HAKUR
Screenshot: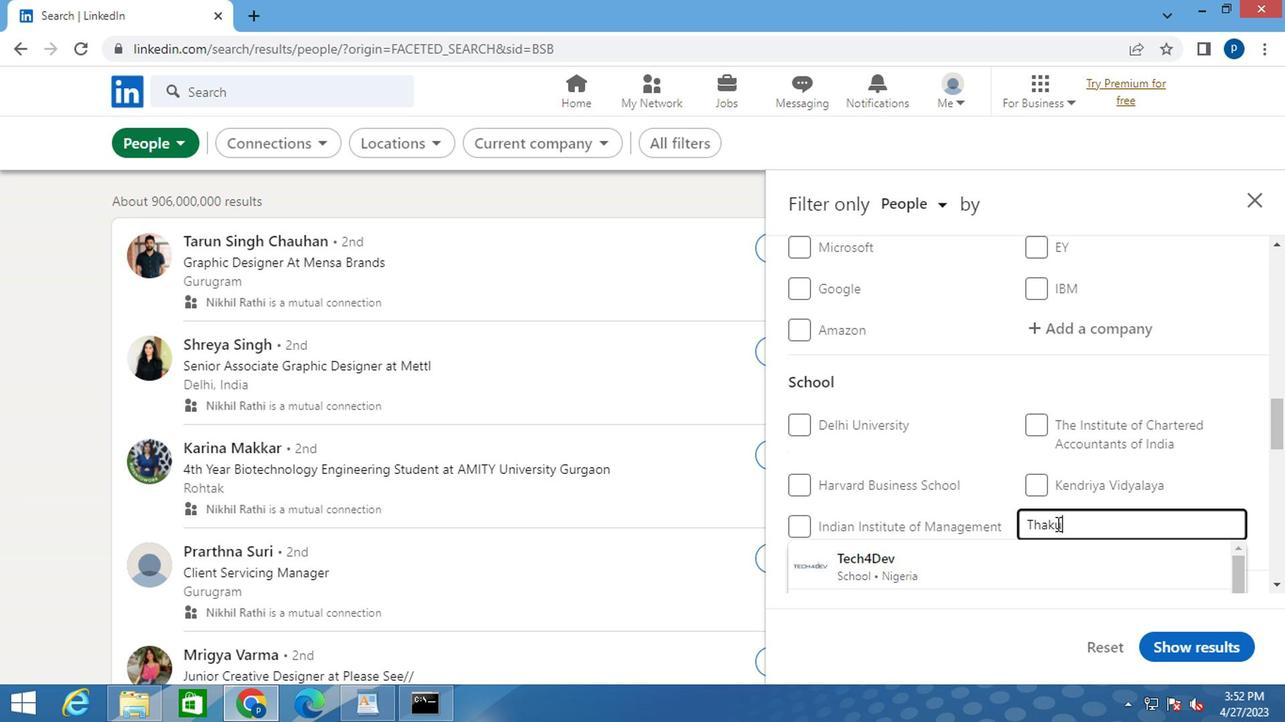 
Action: Mouse moved to (1015, 550)
Screenshot: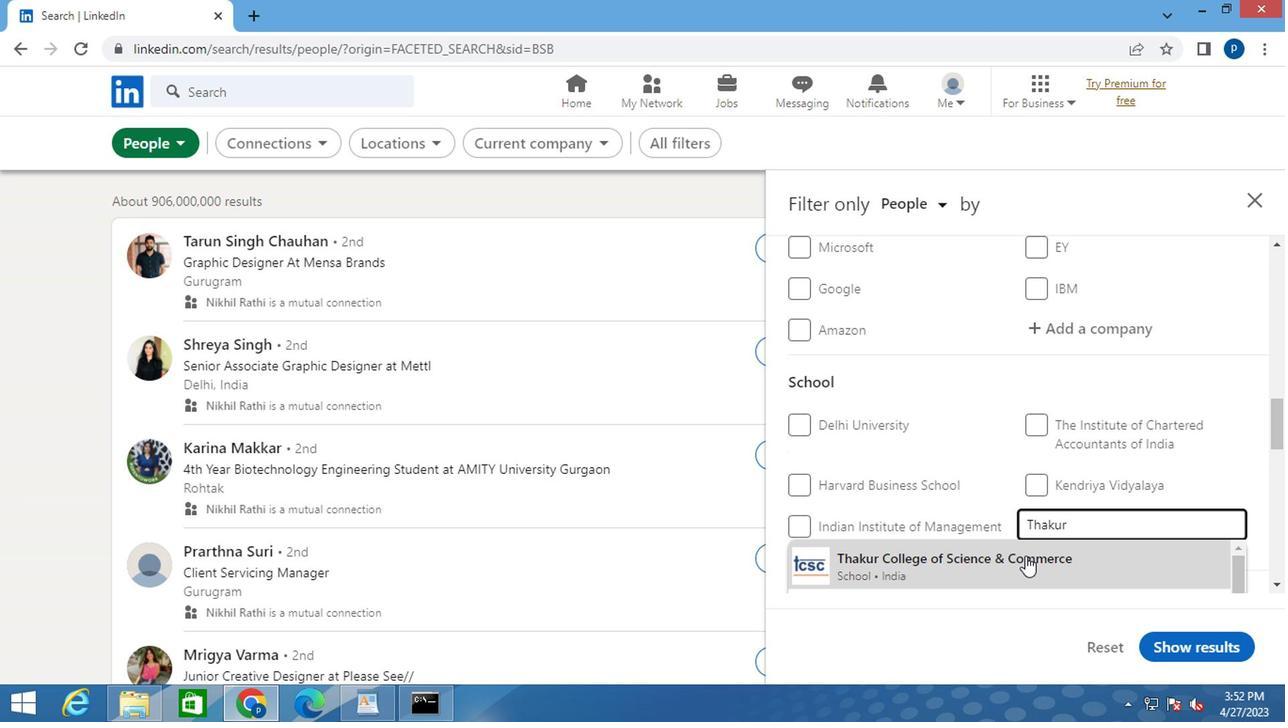
Action: Mouse scrolled (1015, 548) with delta (0, -1)
Screenshot: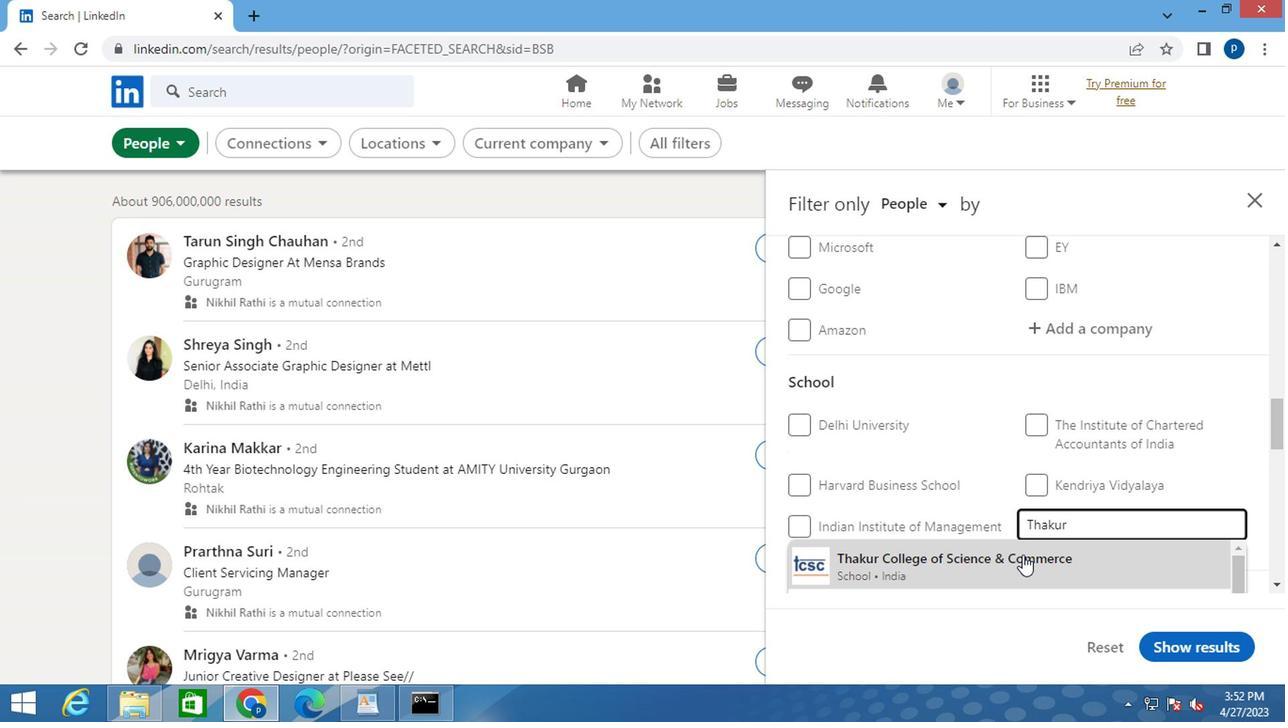 
Action: Mouse moved to (1060, 532)
Screenshot: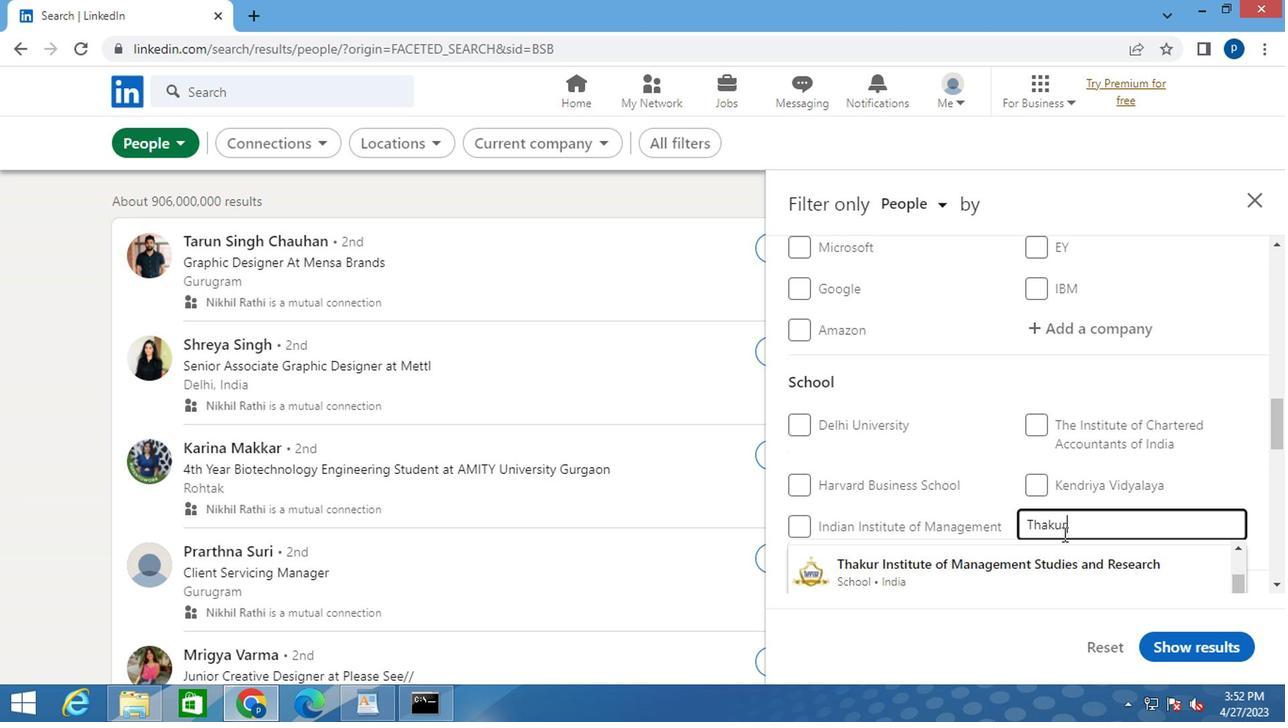 
Action: Key pressed <Key.space><Key.caps_lock>C<Key.caps_lock>OLLEGE<Key.space>OF<Key.space><Key.caps_lock>E<Key.caps_lock>N
Screenshot: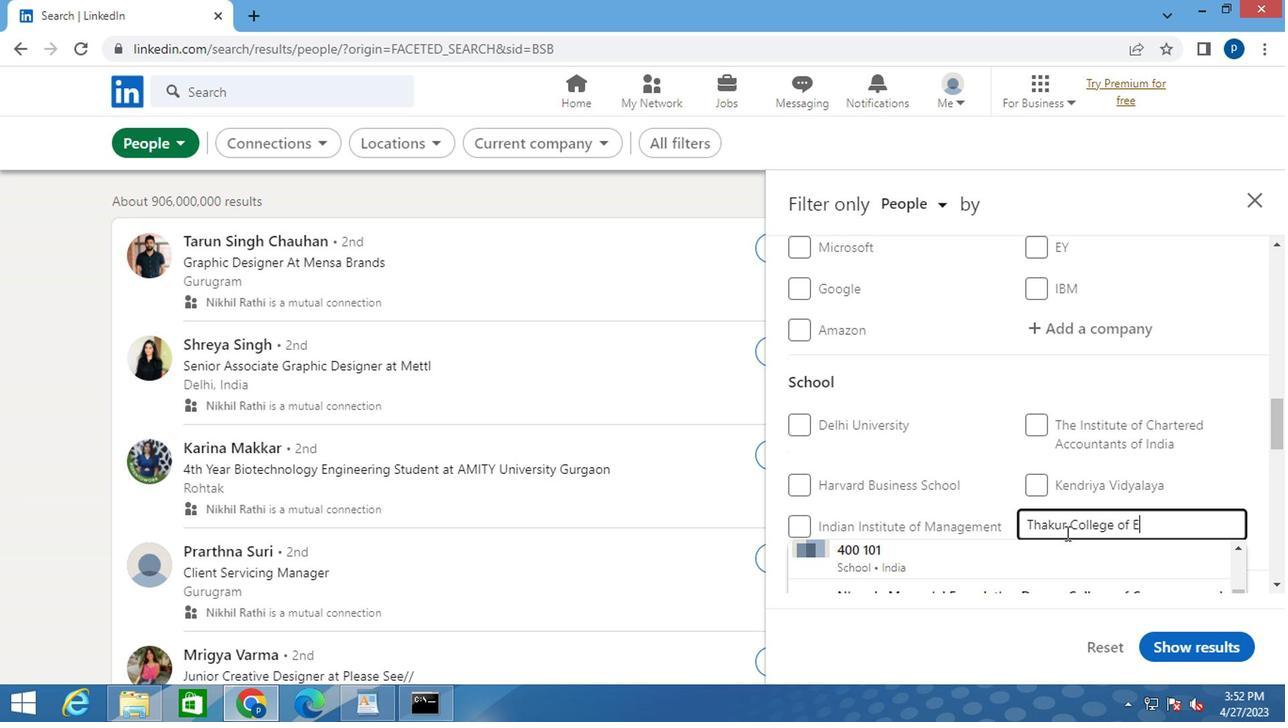
Action: Mouse moved to (975, 465)
Screenshot: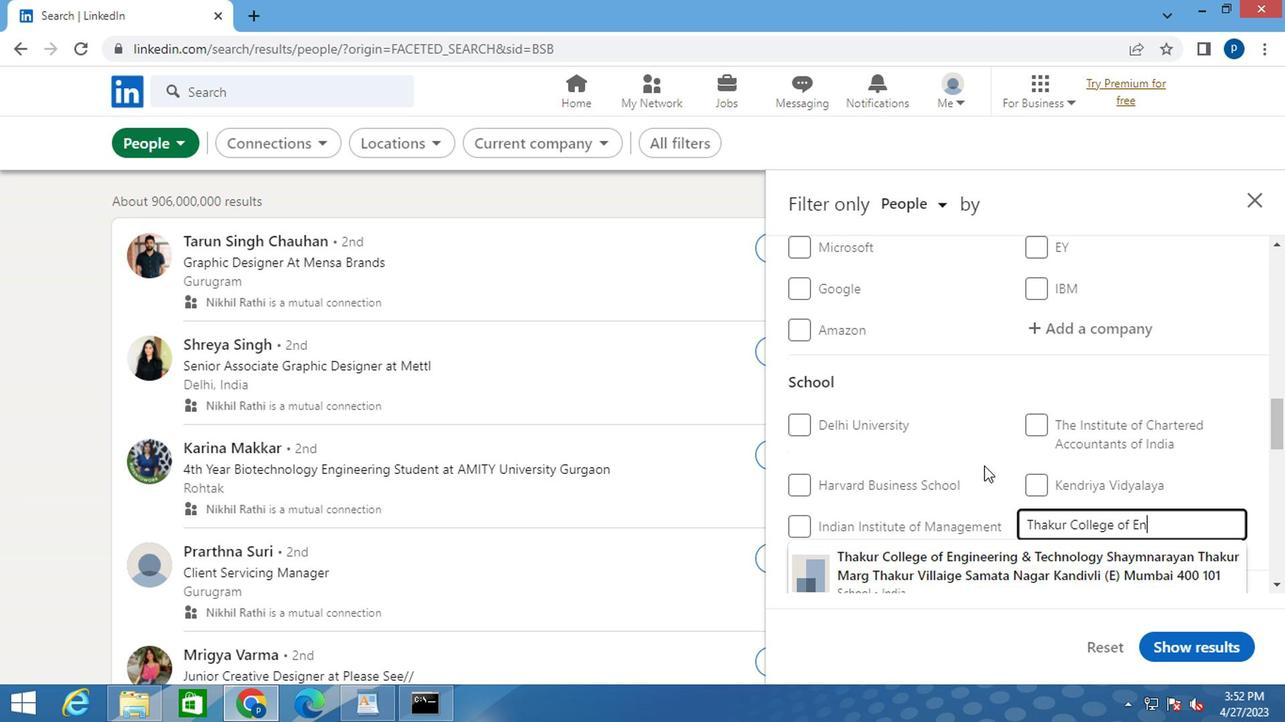 
Action: Mouse scrolled (975, 465) with delta (0, 0)
Screenshot: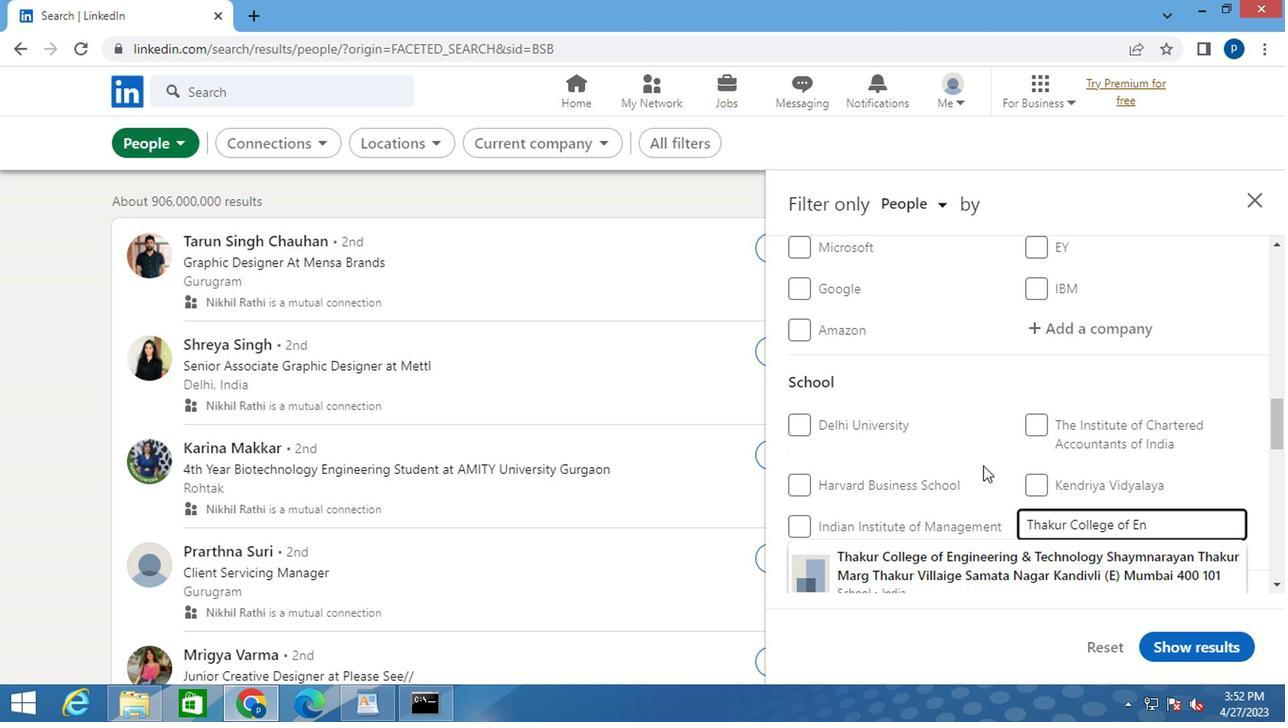 
Action: Mouse moved to (1011, 467)
Screenshot: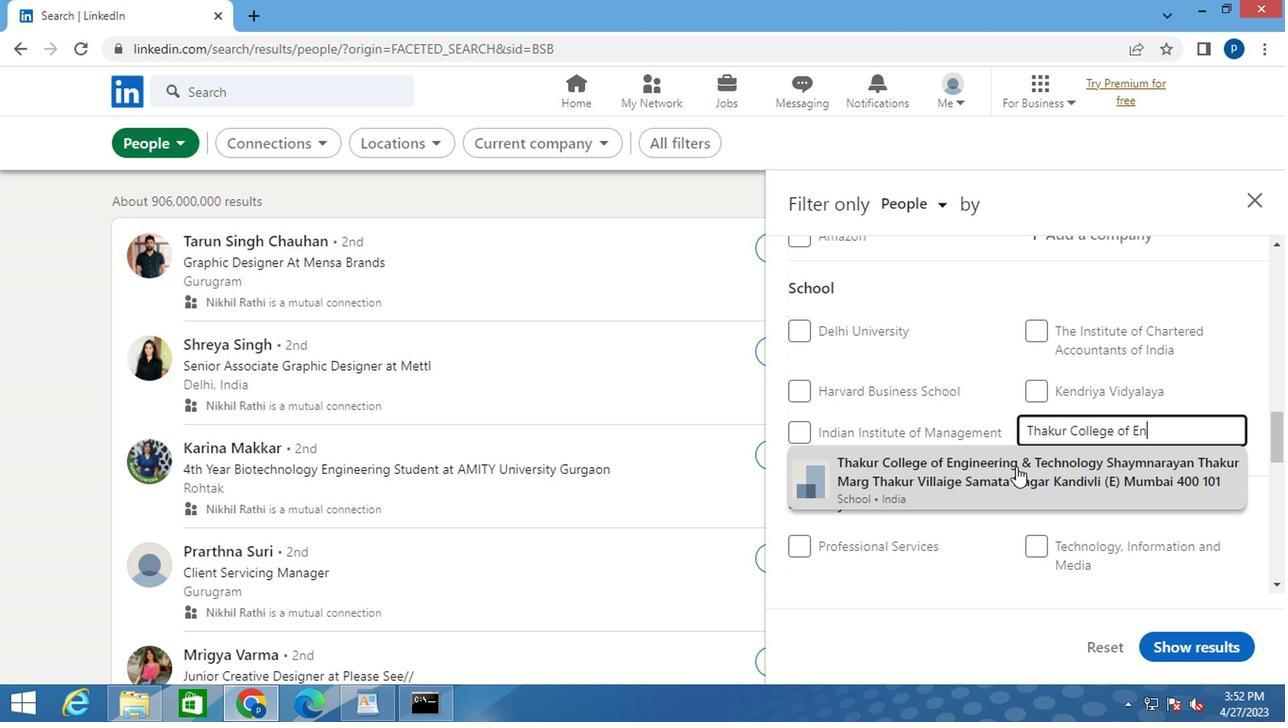 
Action: Mouse pressed left at (1011, 467)
Screenshot: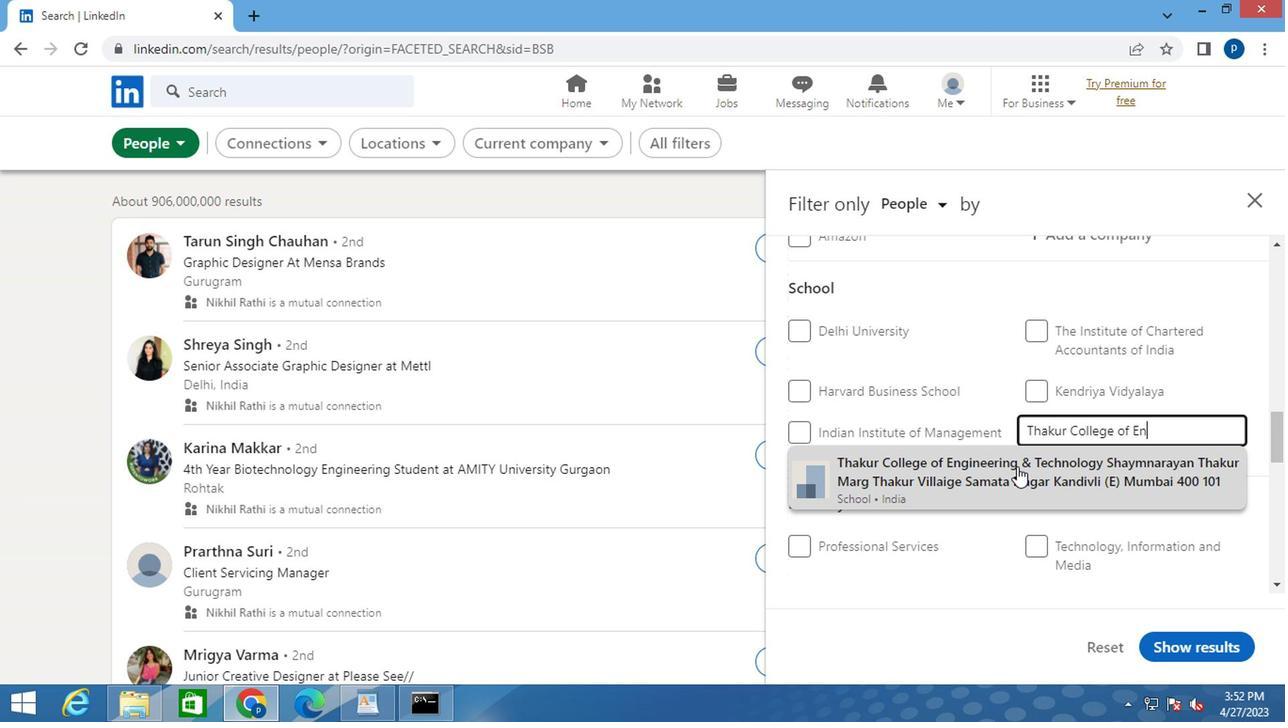 
Action: Mouse moved to (882, 420)
Screenshot: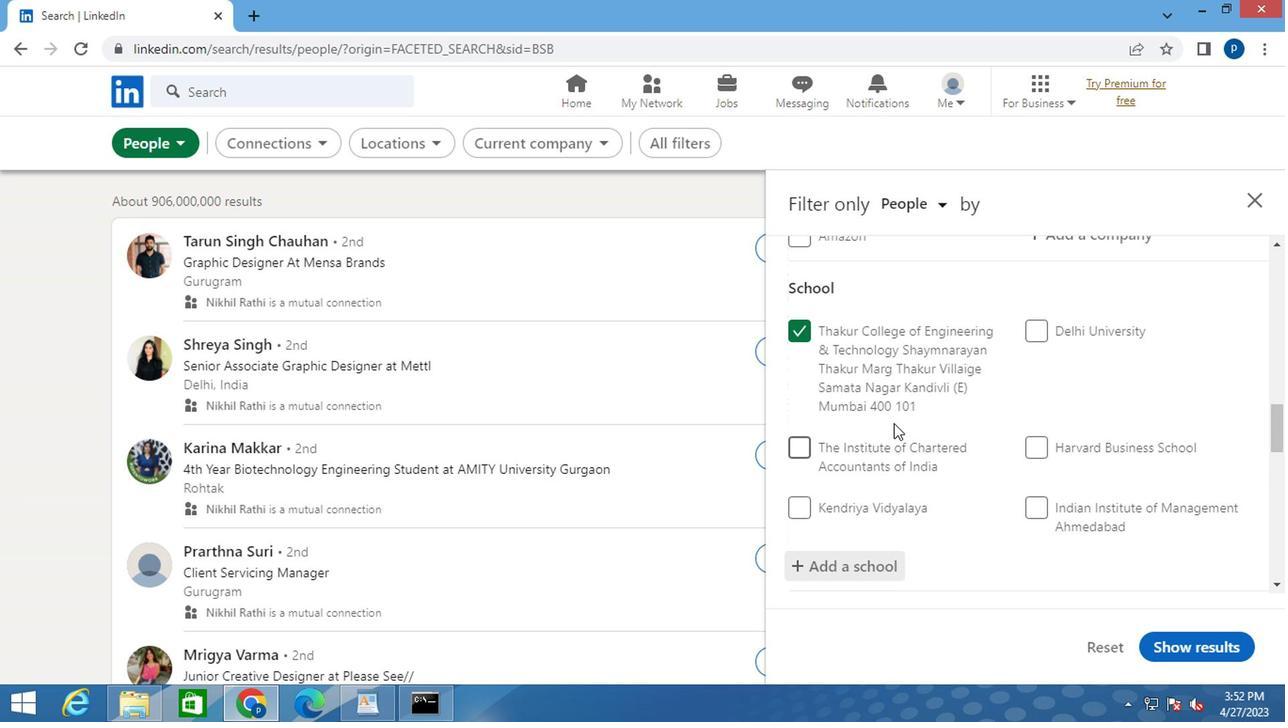 
Action: Mouse scrolled (882, 419) with delta (0, 0)
Screenshot: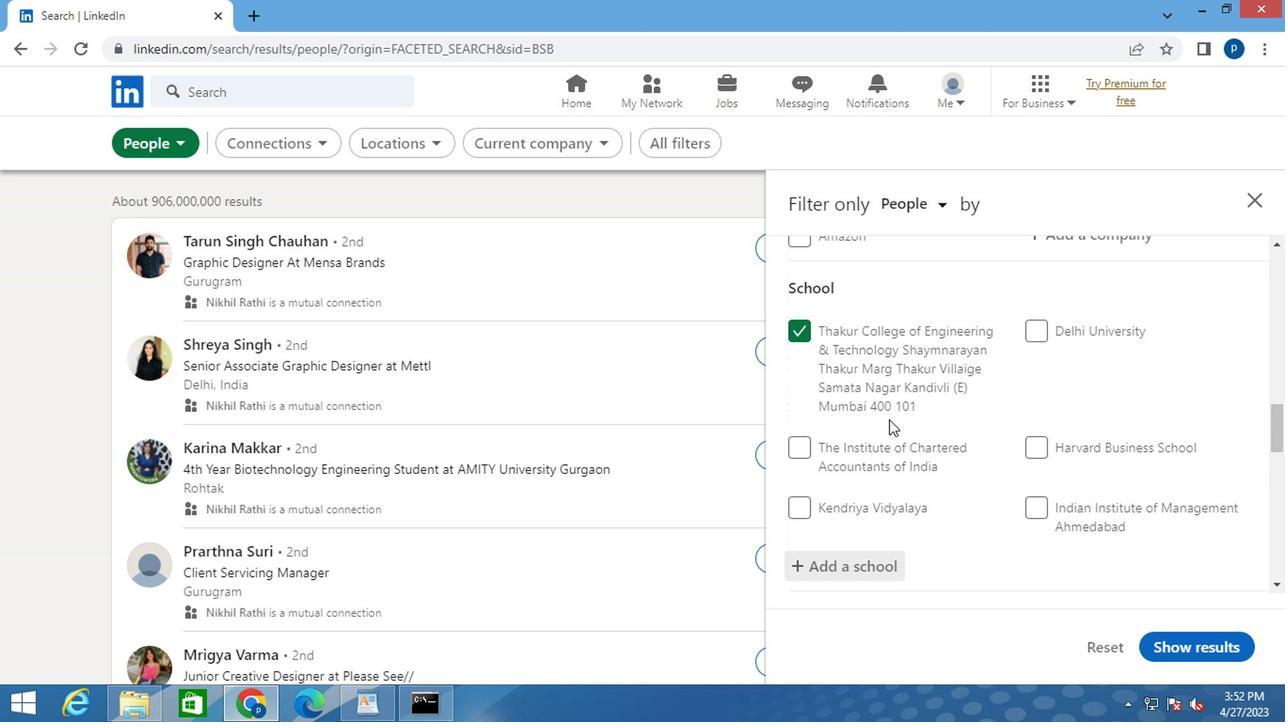 
Action: Mouse moved to (886, 416)
Screenshot: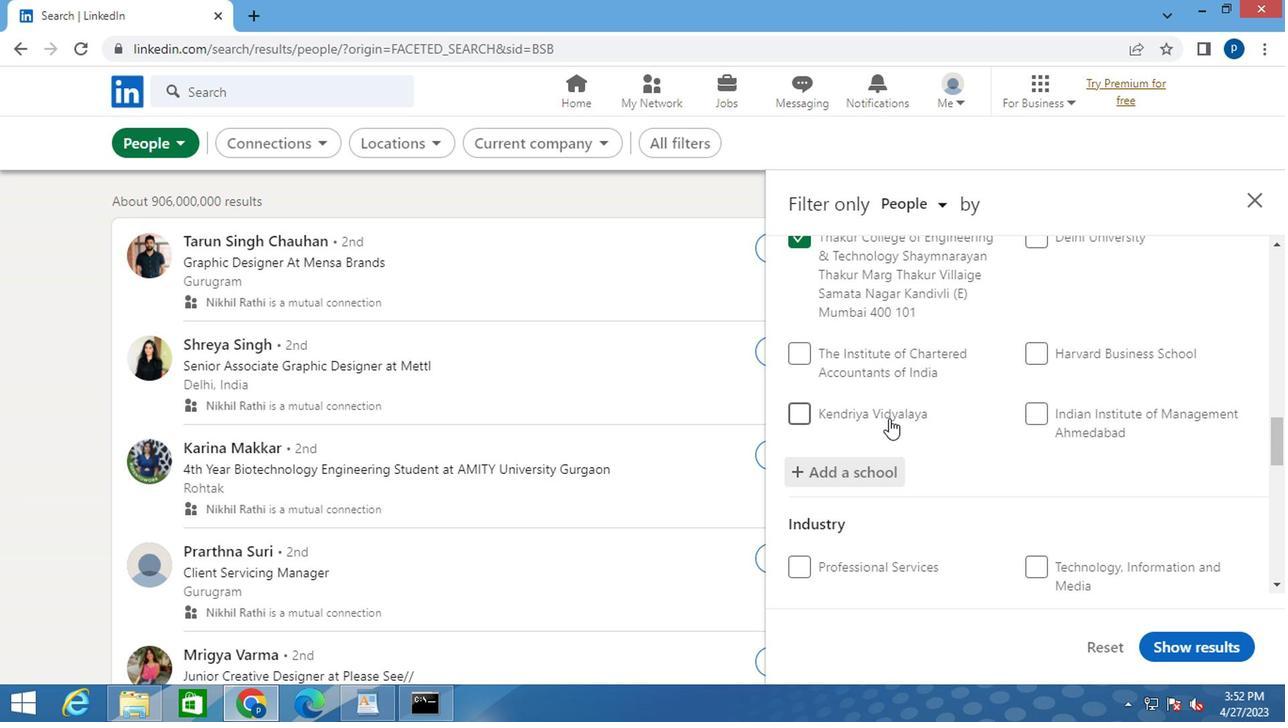 
Action: Mouse scrolled (886, 415) with delta (0, -1)
Screenshot: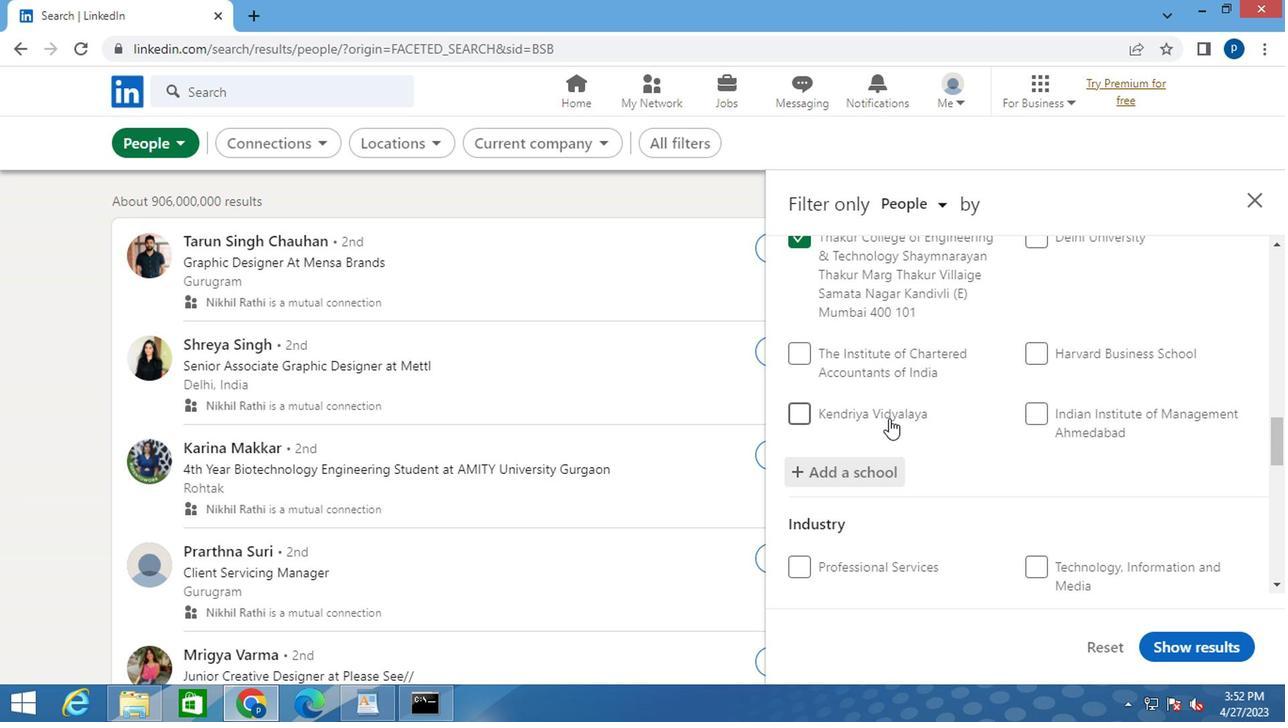 
Action: Mouse moved to (951, 408)
Screenshot: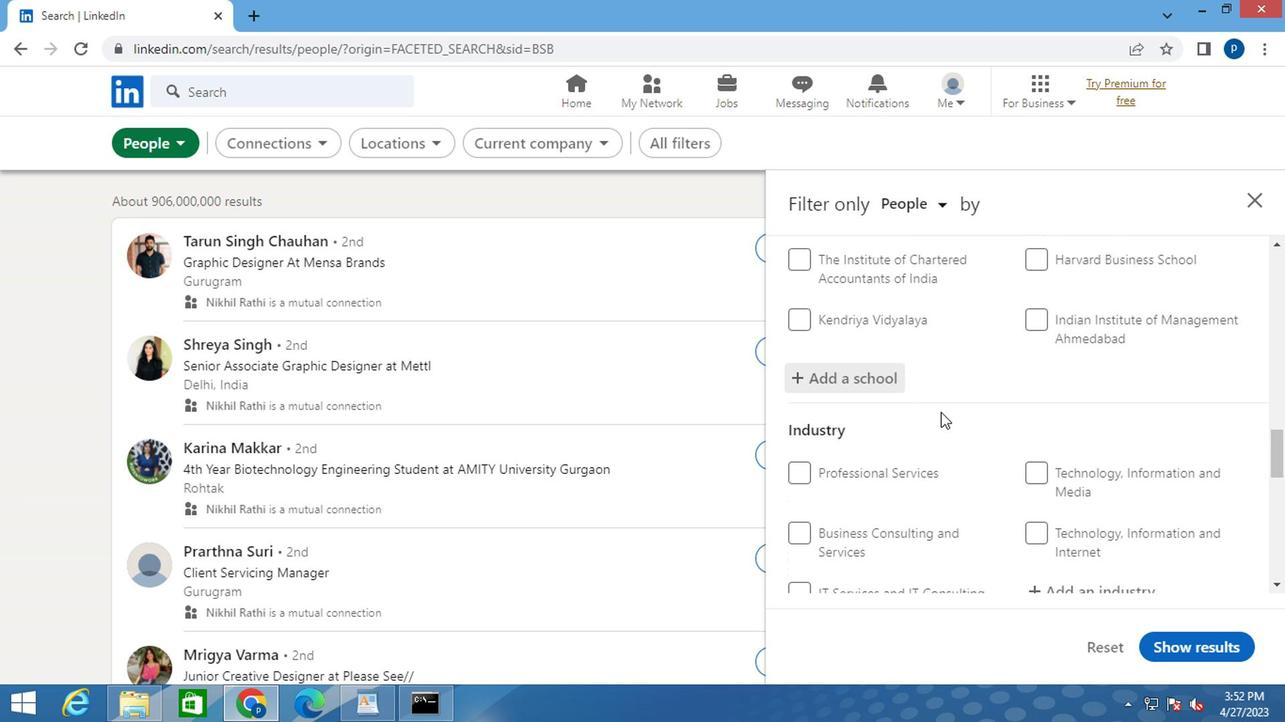 
Action: Mouse scrolled (951, 408) with delta (0, 0)
Screenshot: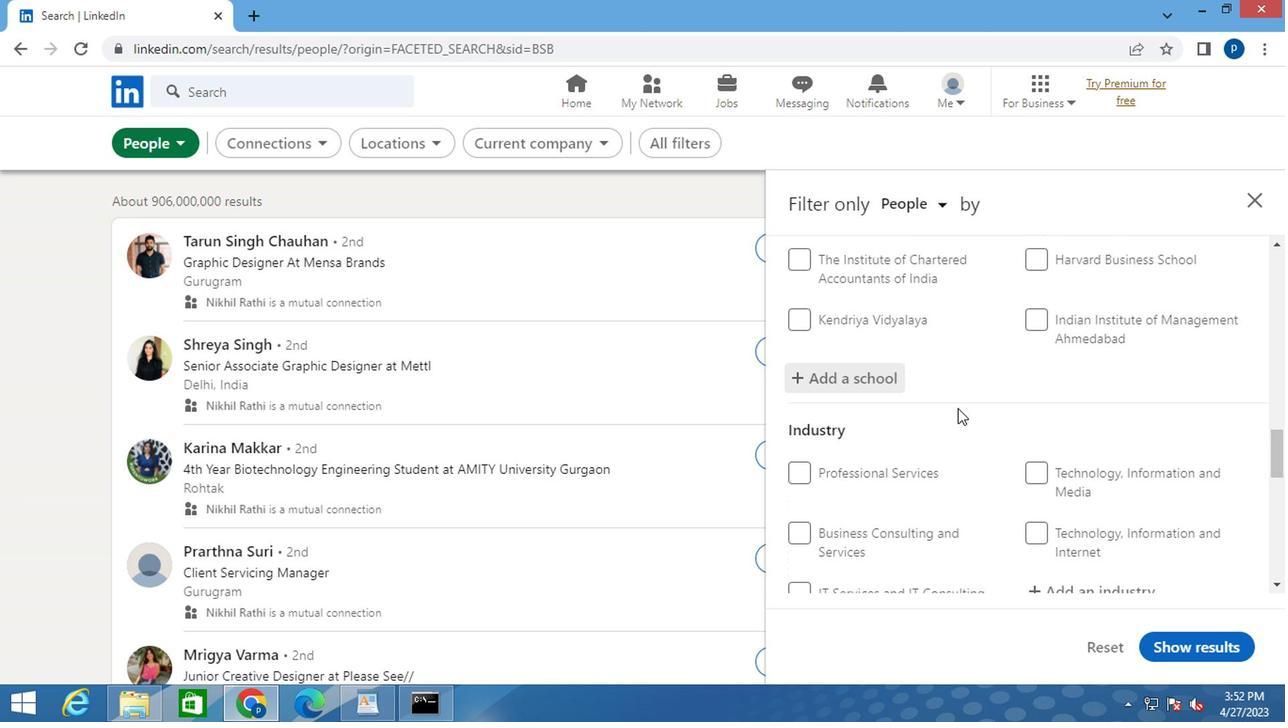
Action: Mouse moved to (990, 426)
Screenshot: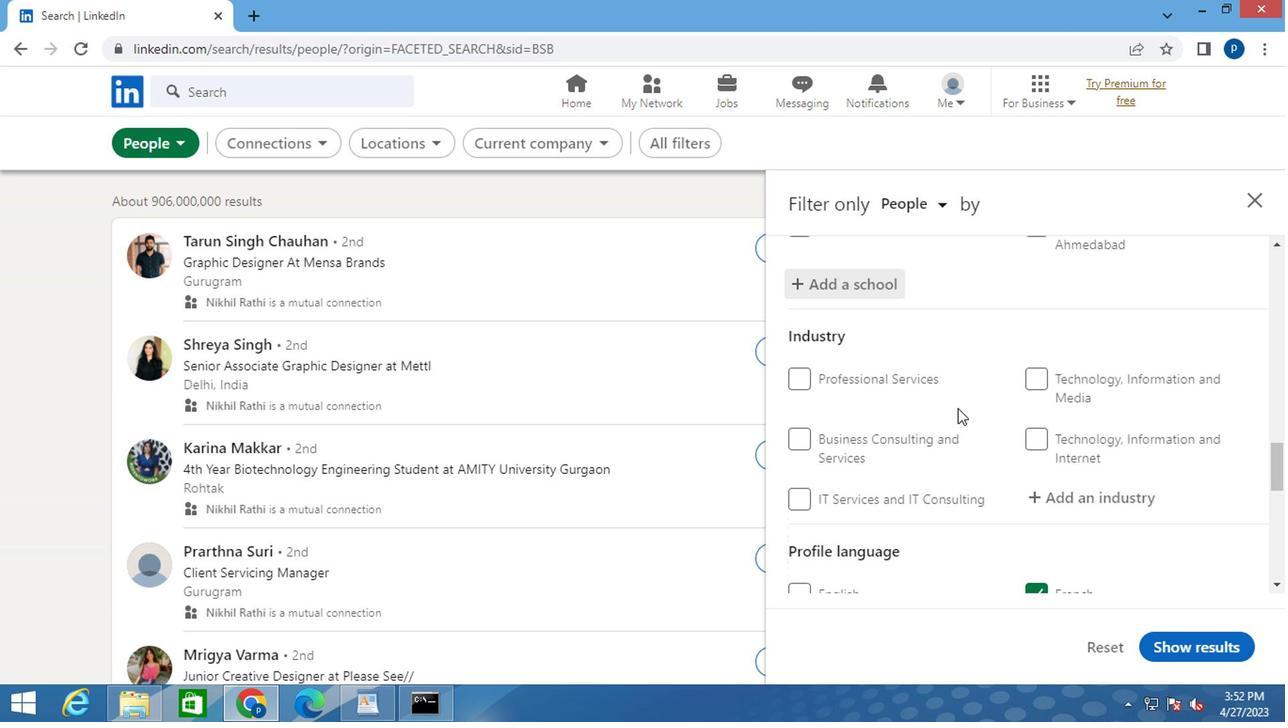 
Action: Mouse scrolled (990, 426) with delta (0, 0)
Screenshot: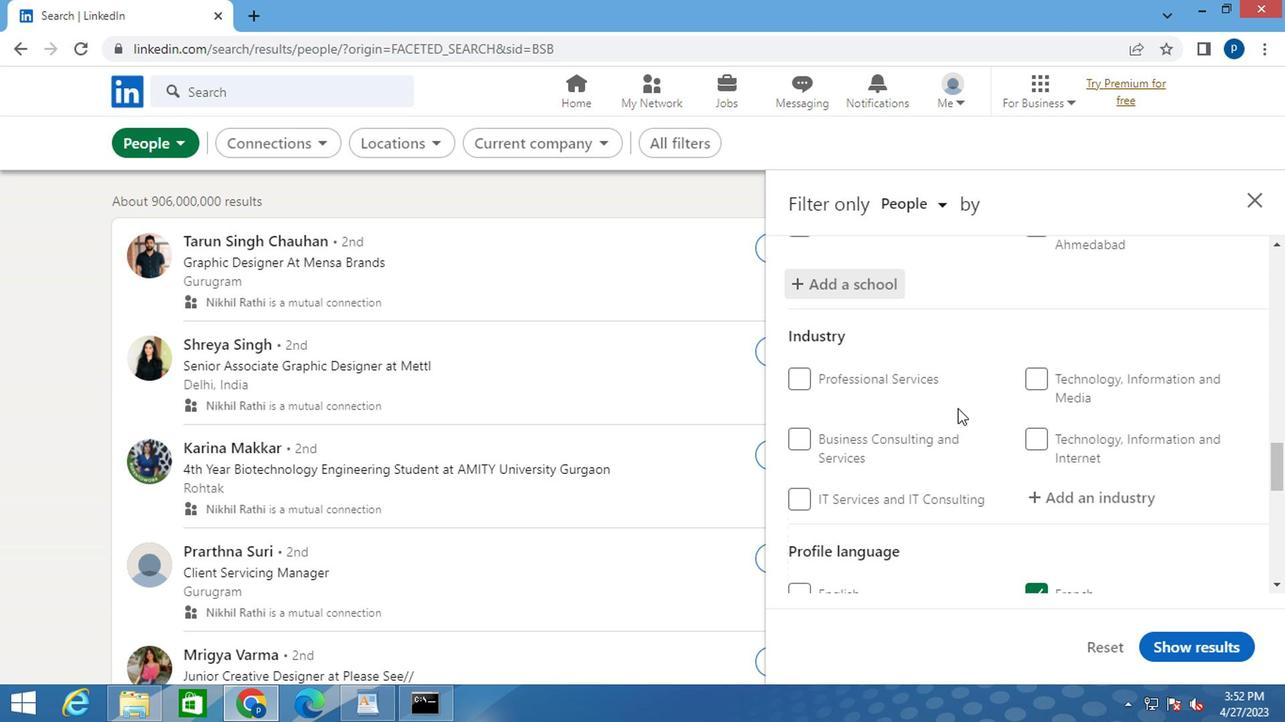 
Action: Mouse moved to (1049, 407)
Screenshot: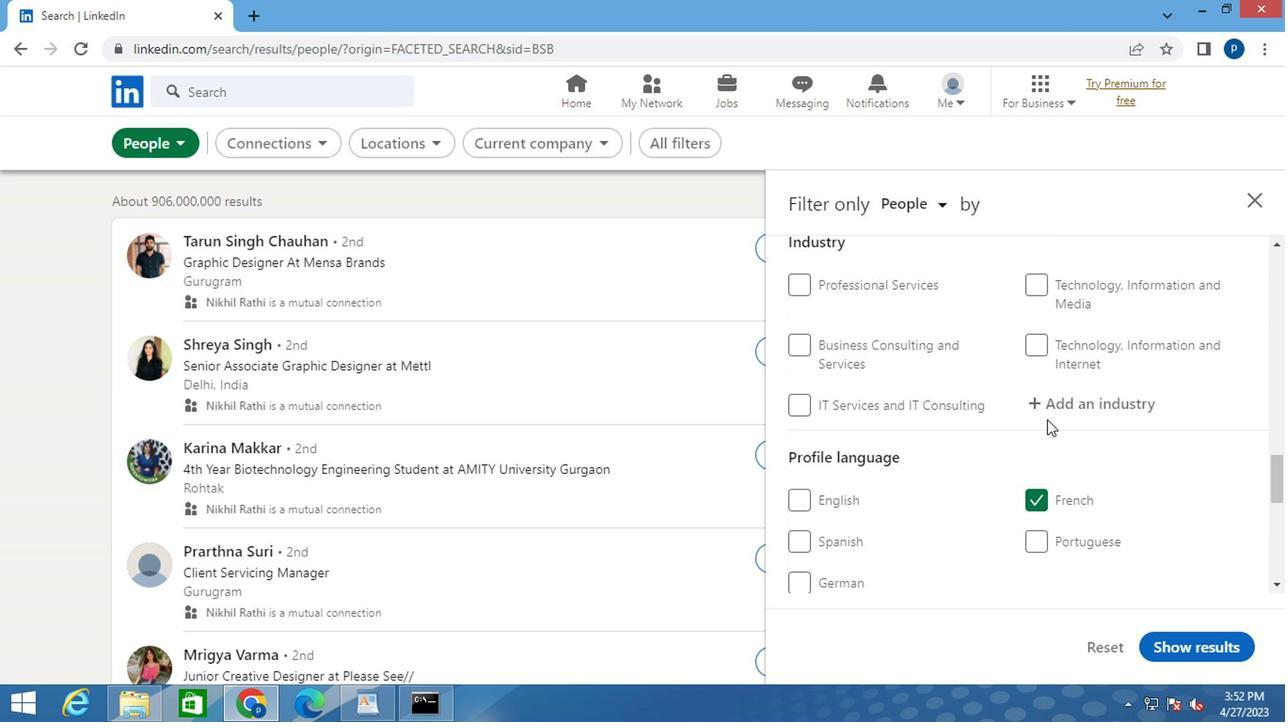 
Action: Mouse pressed left at (1049, 407)
Screenshot: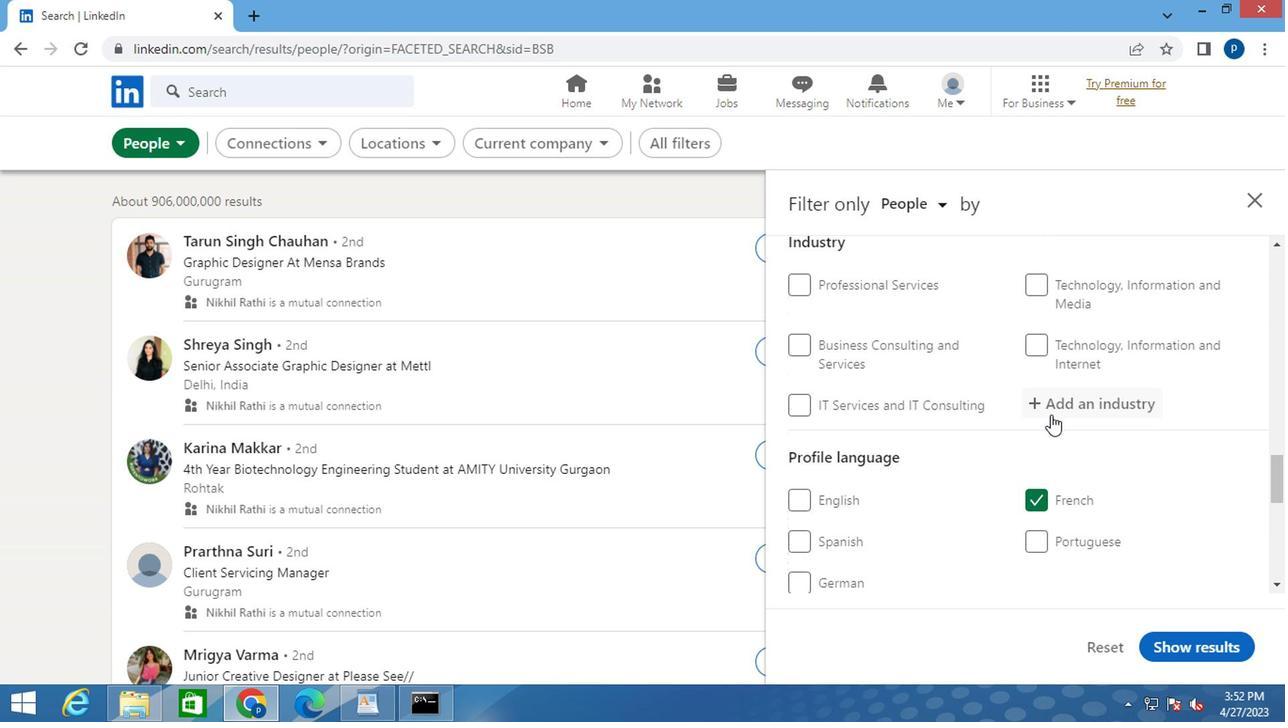 
Action: Mouse pressed left at (1049, 407)
Screenshot: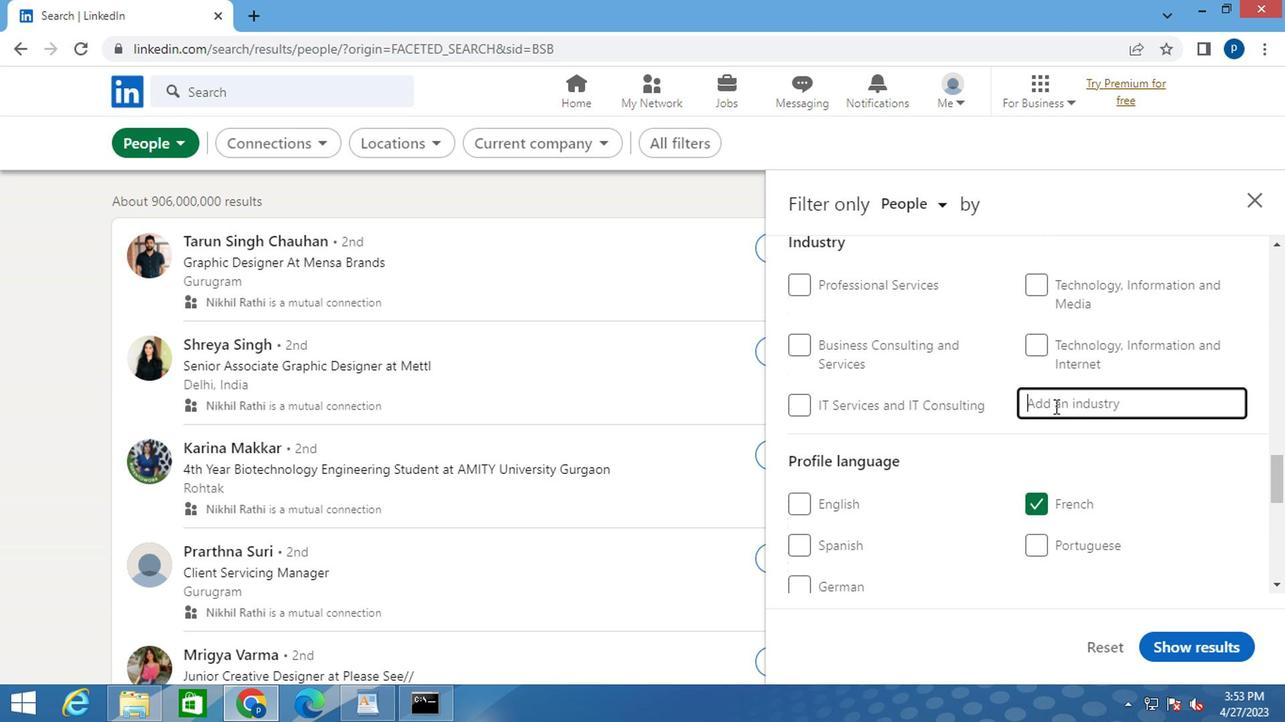 
Action: Key pressed <Key.caps_lock>C<Key.caps_lock>OURTS<Key.space>OF
Screenshot: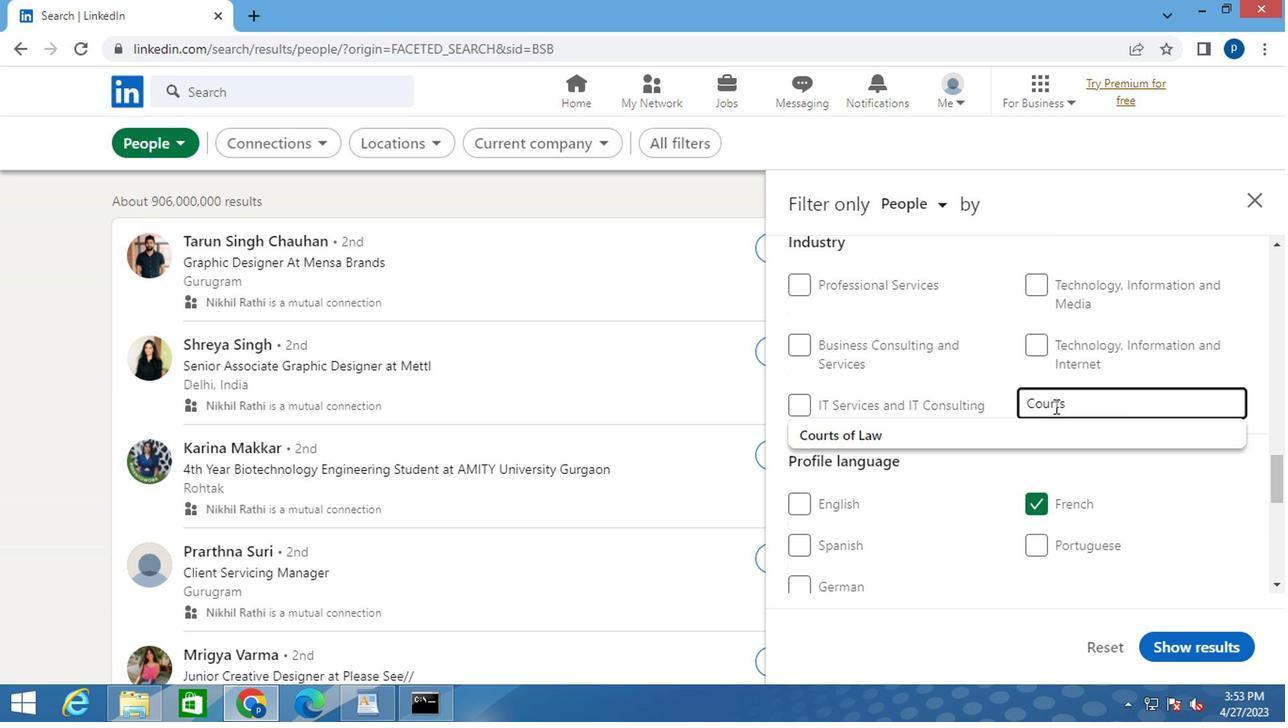 
Action: Mouse moved to (916, 429)
Screenshot: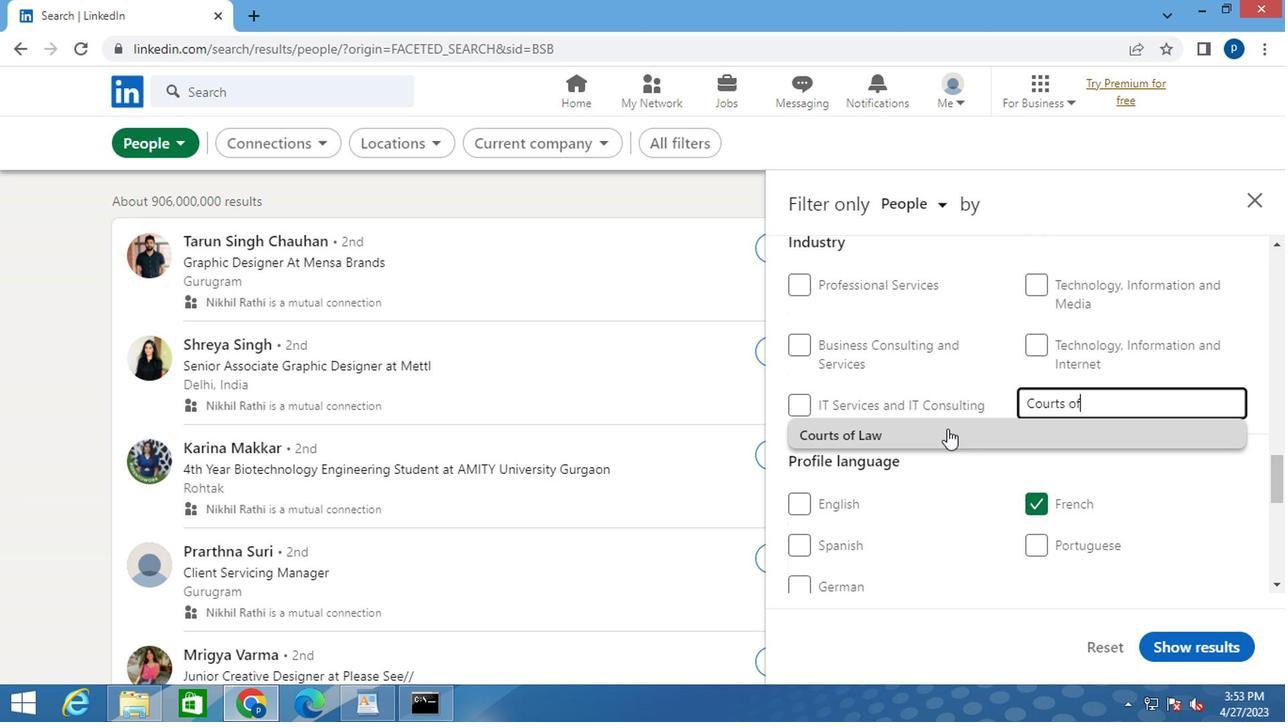 
Action: Mouse pressed left at (916, 429)
Screenshot: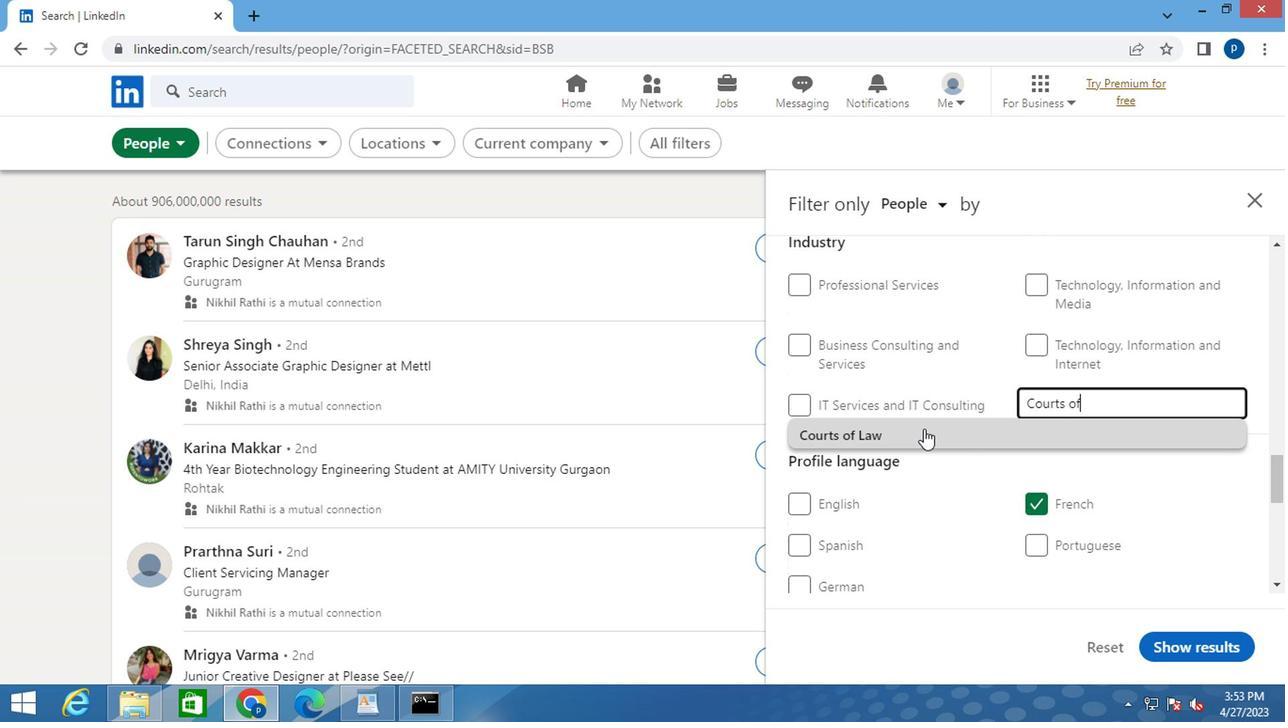 
Action: Mouse moved to (959, 453)
Screenshot: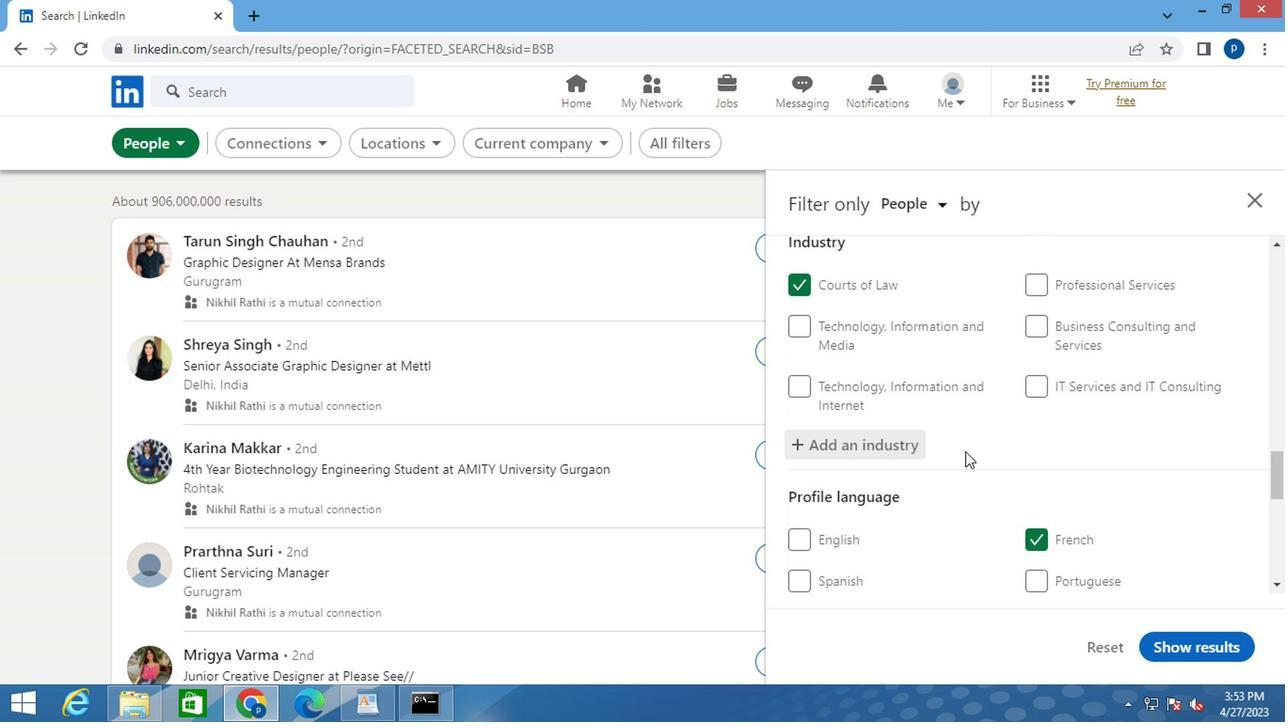 
Action: Mouse scrolled (959, 451) with delta (0, -1)
Screenshot: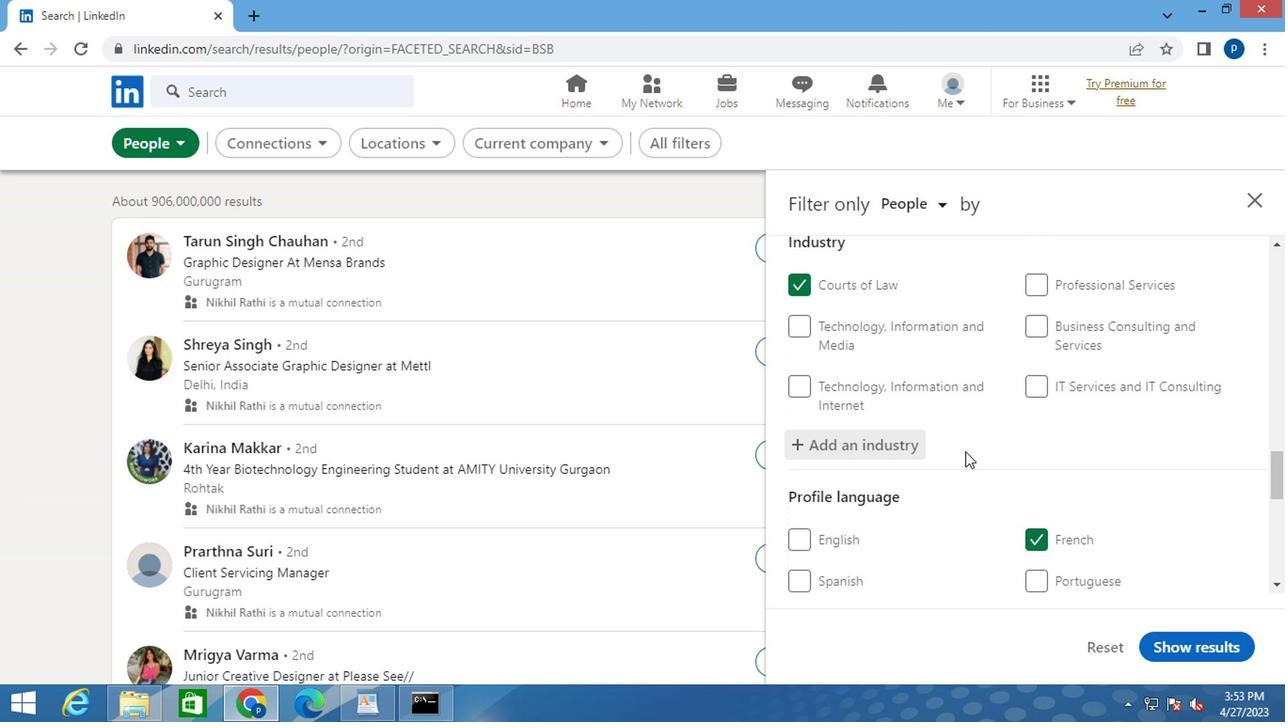 
Action: Mouse scrolled (959, 451) with delta (0, -1)
Screenshot: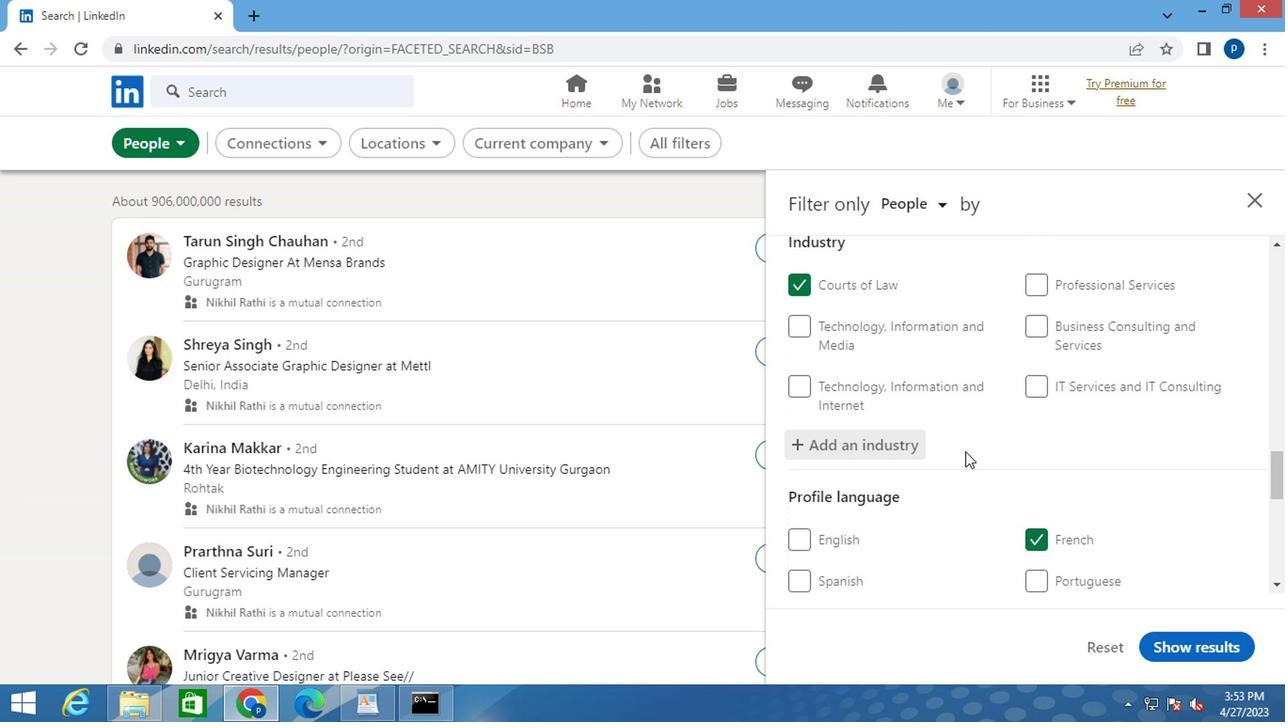 
Action: Mouse moved to (982, 453)
Screenshot: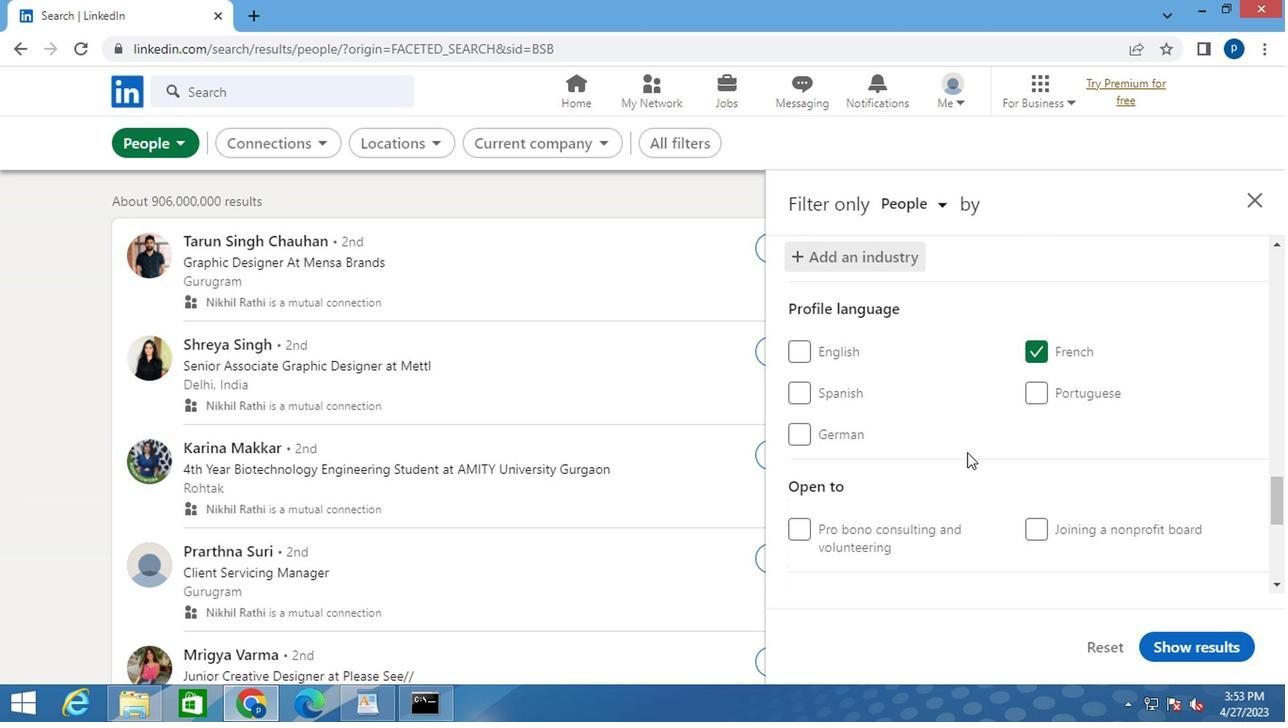 
Action: Mouse scrolled (982, 451) with delta (0, -1)
Screenshot: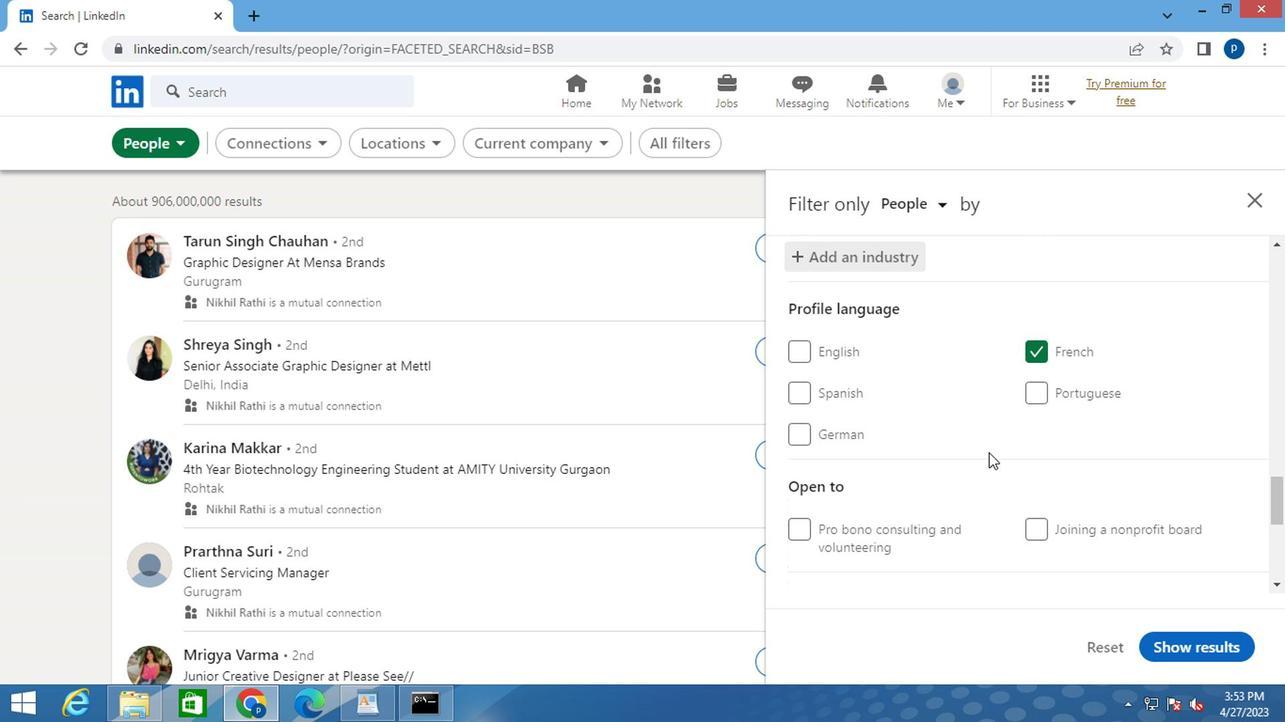 
Action: Mouse scrolled (982, 451) with delta (0, -1)
Screenshot: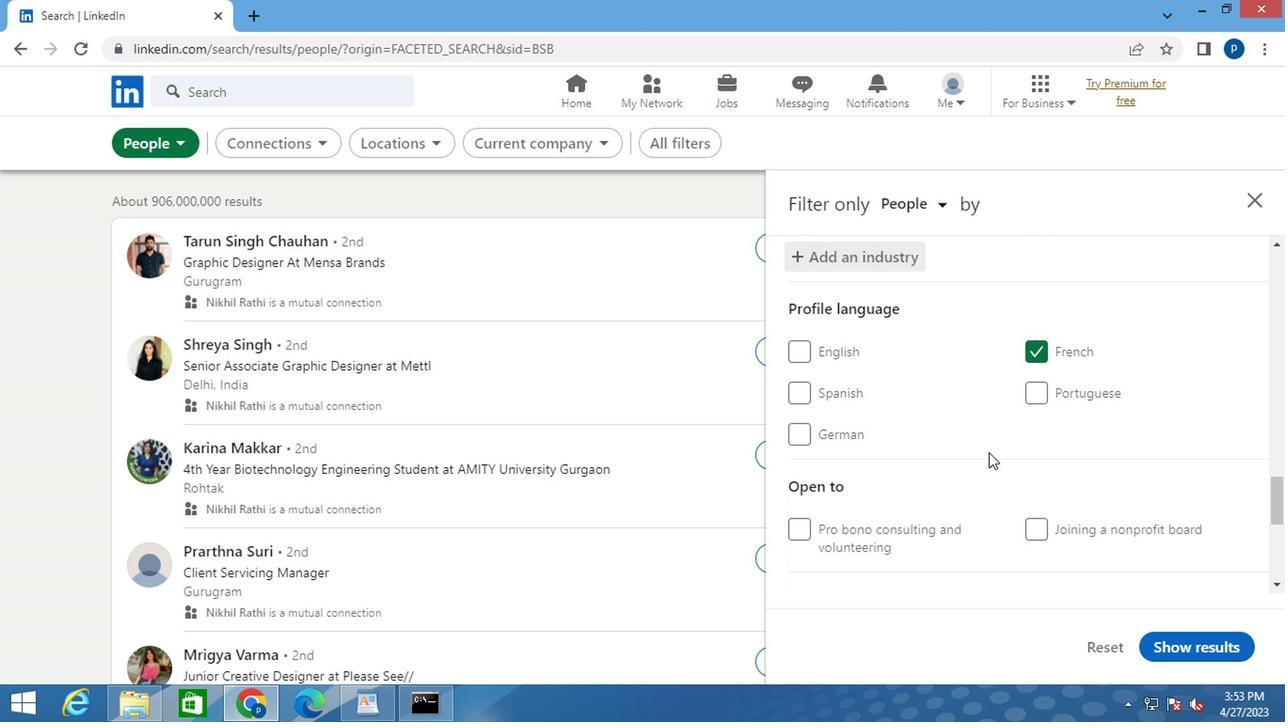 
Action: Mouse moved to (995, 453)
Screenshot: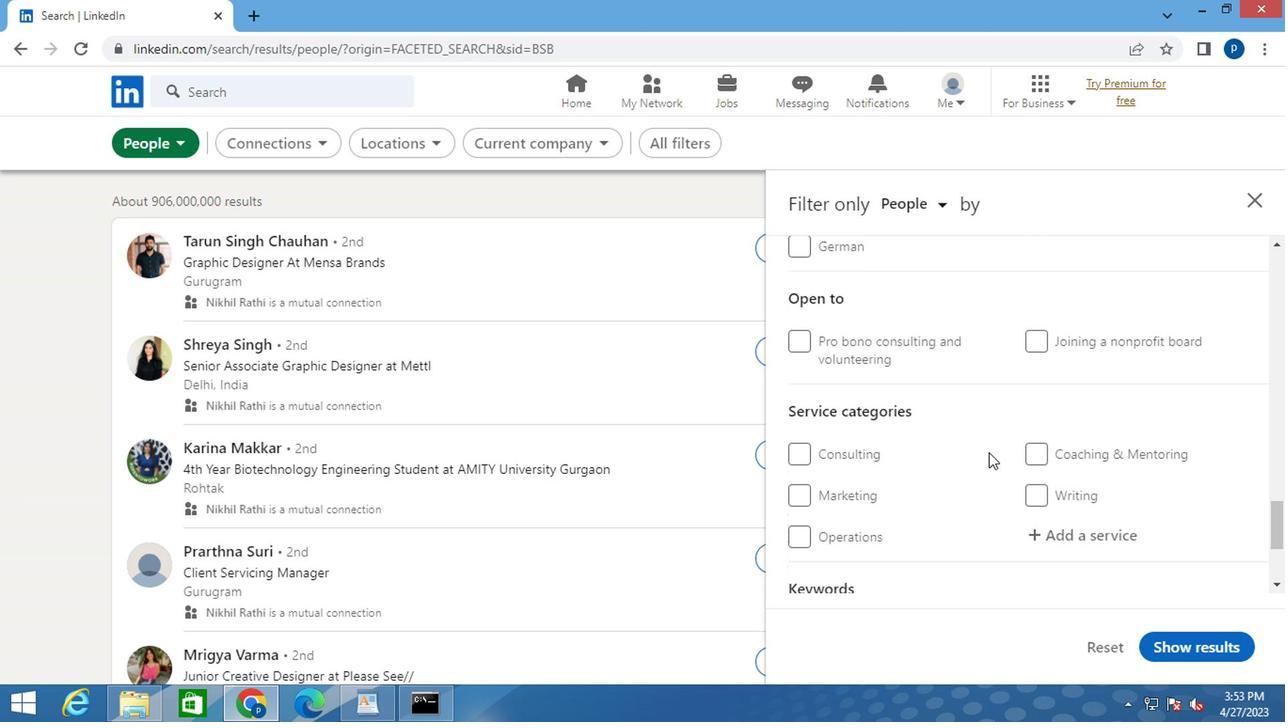 
Action: Mouse scrolled (995, 451) with delta (0, -1)
Screenshot: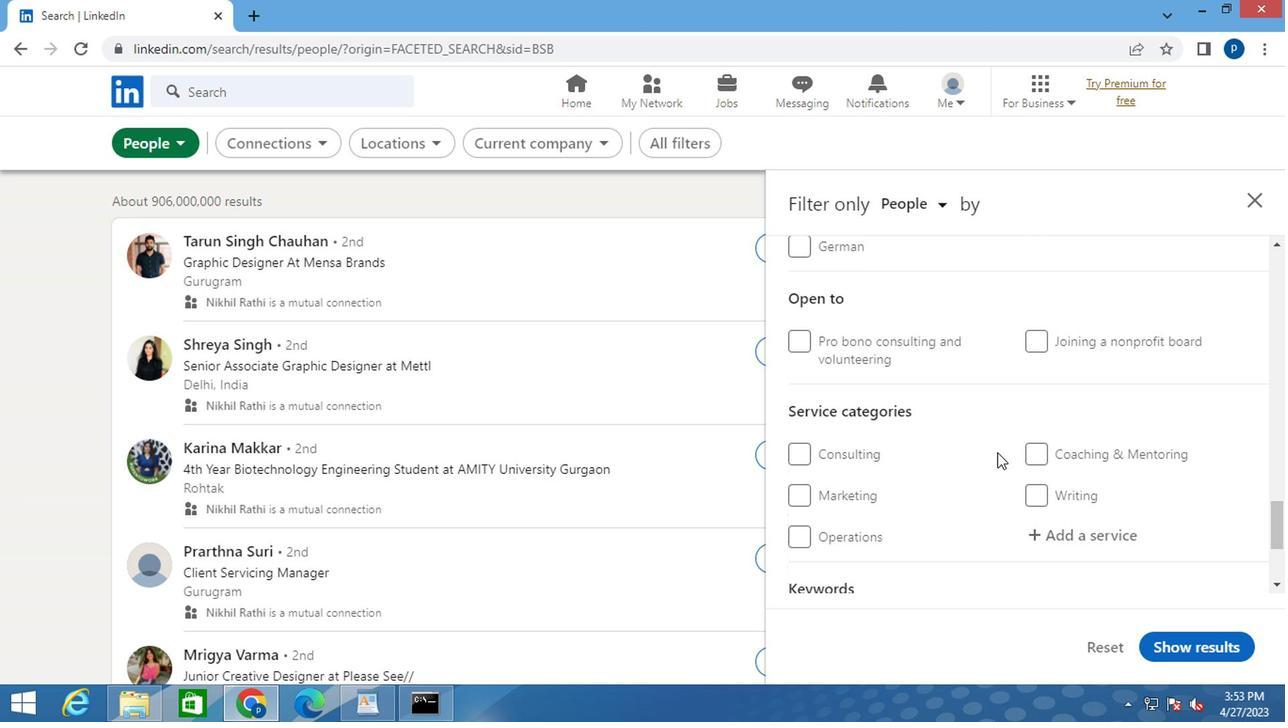 
Action: Mouse moved to (1056, 445)
Screenshot: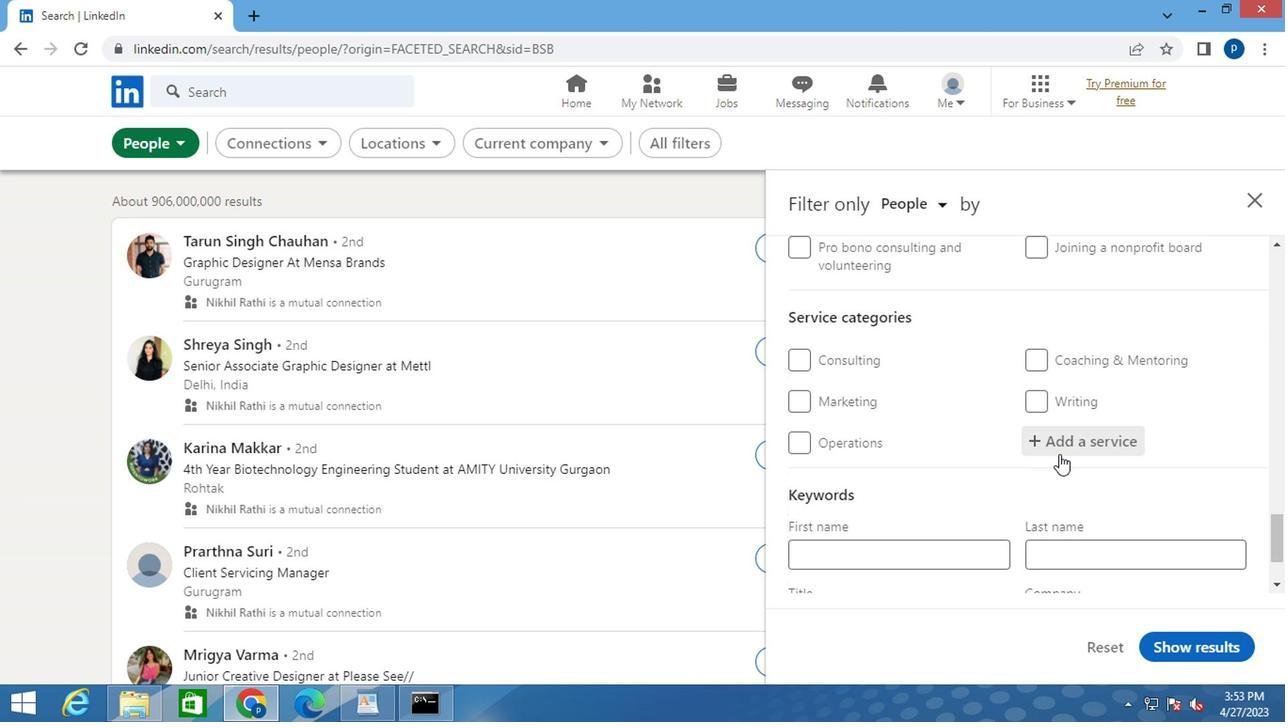 
Action: Mouse pressed left at (1056, 445)
Screenshot: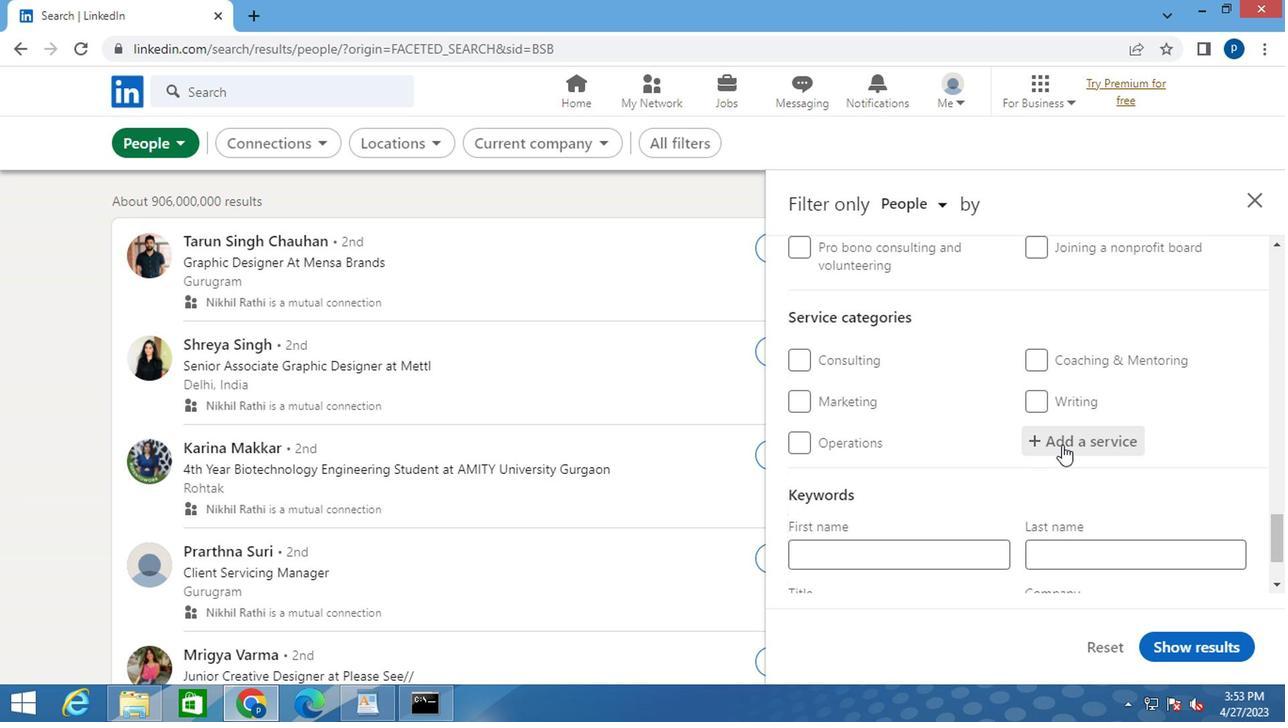 
Action: Mouse pressed left at (1056, 445)
Screenshot: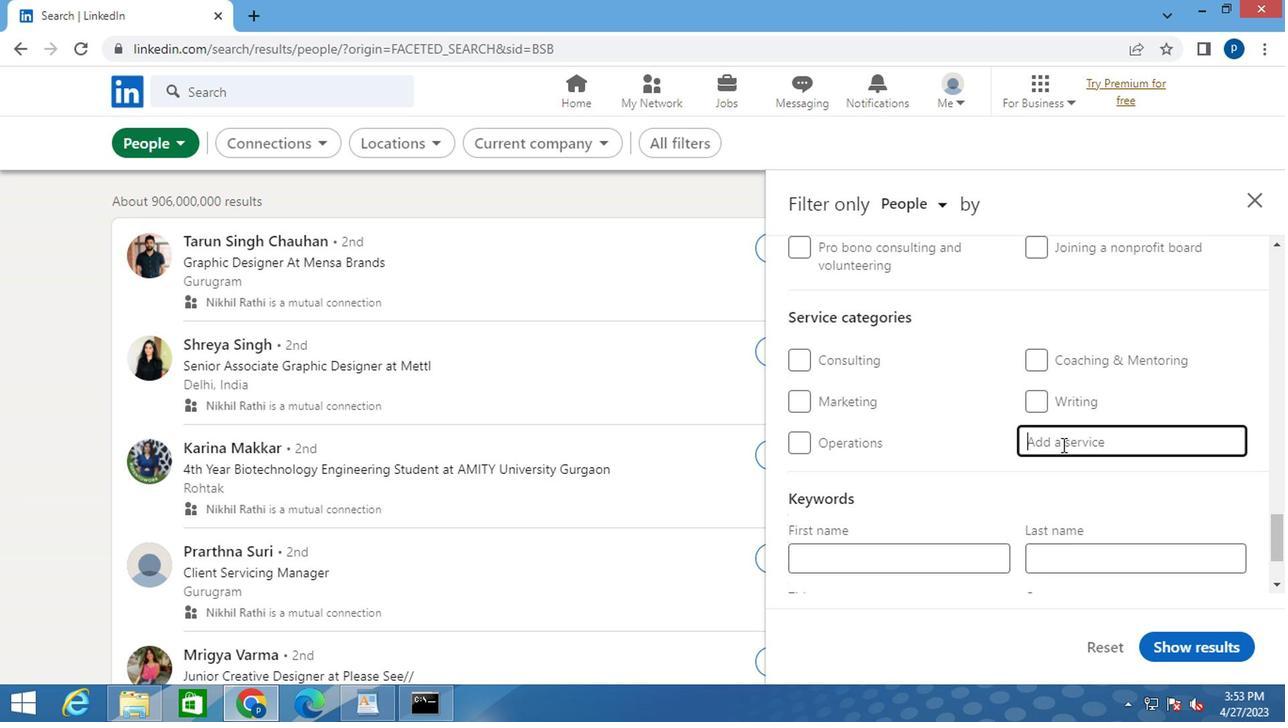 
Action: Key pressed <Key.caps_lock>T<Key.caps_lock>ELECOMM
Screenshot: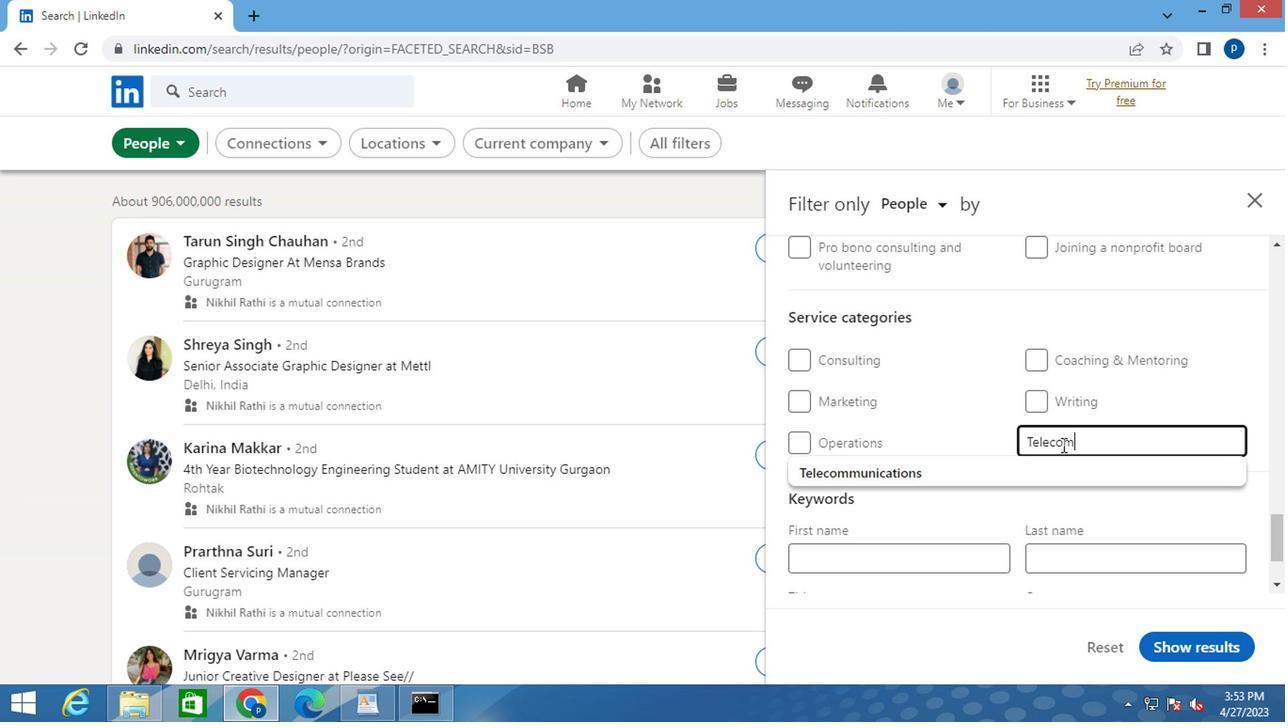 
Action: Mouse moved to (918, 467)
Screenshot: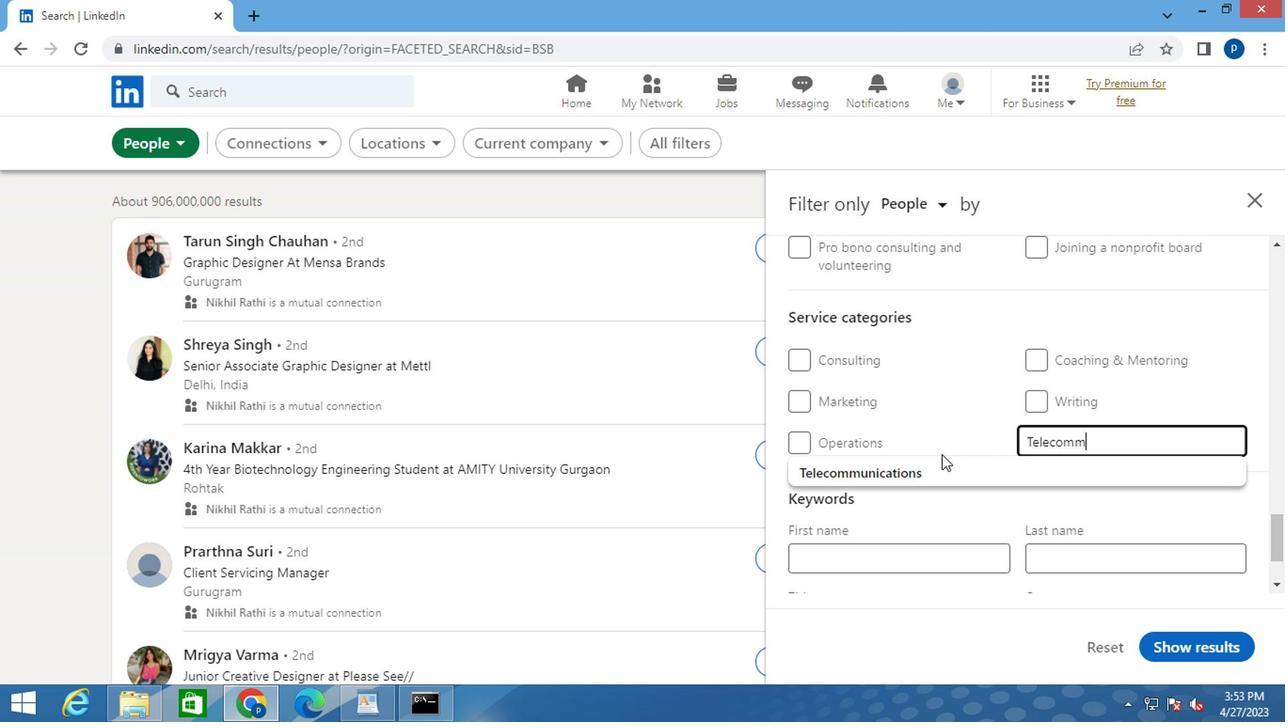 
Action: Mouse pressed left at (918, 467)
Screenshot: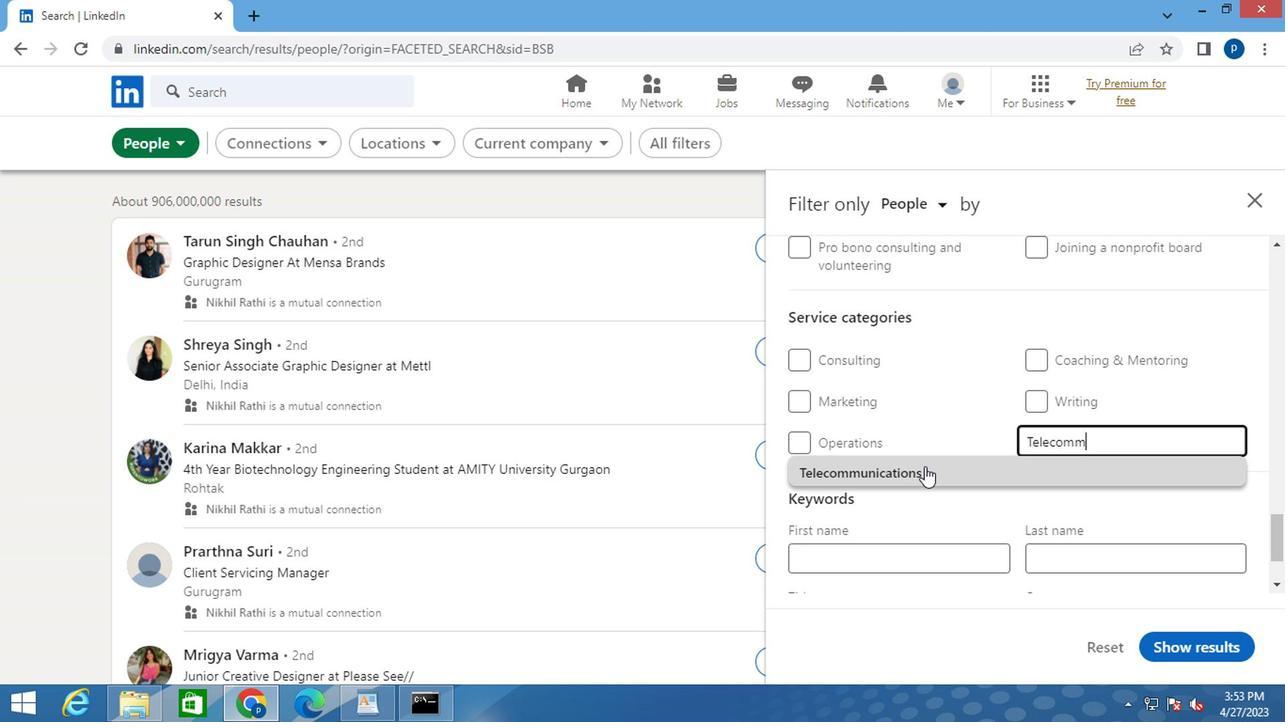 
Action: Mouse scrolled (918, 465) with delta (0, -1)
Screenshot: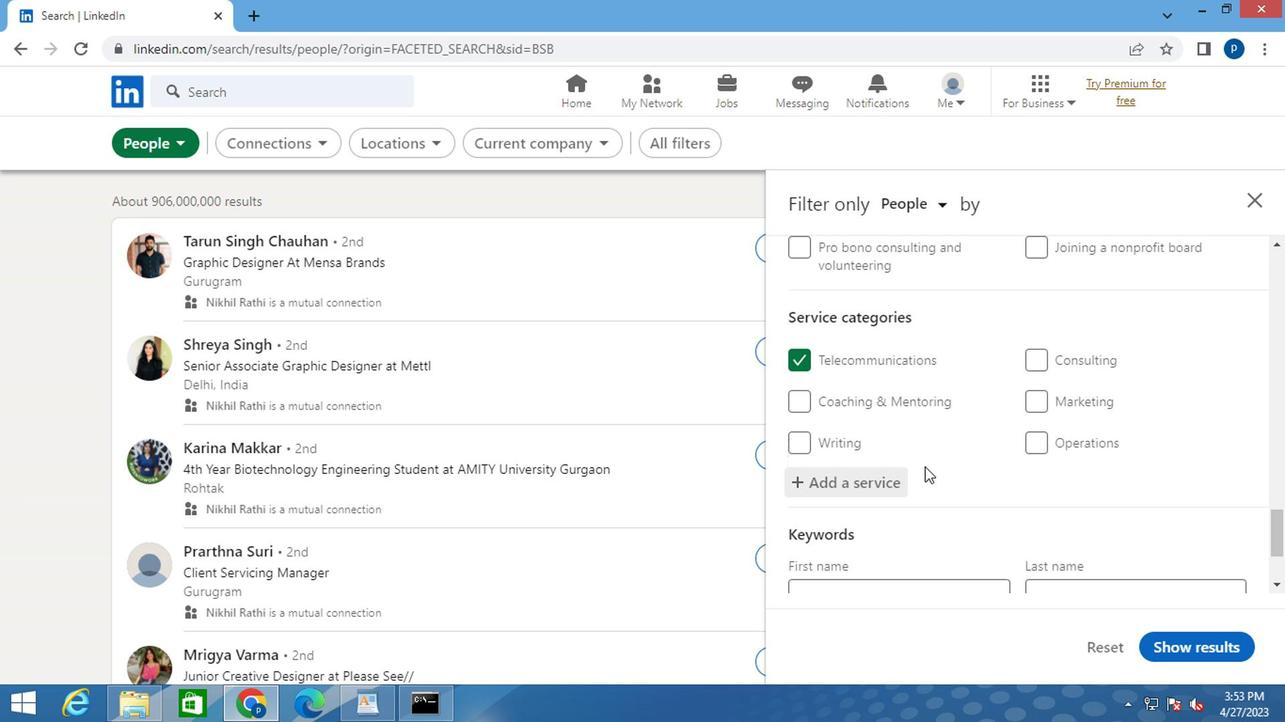 
Action: Mouse scrolled (918, 465) with delta (0, -1)
Screenshot: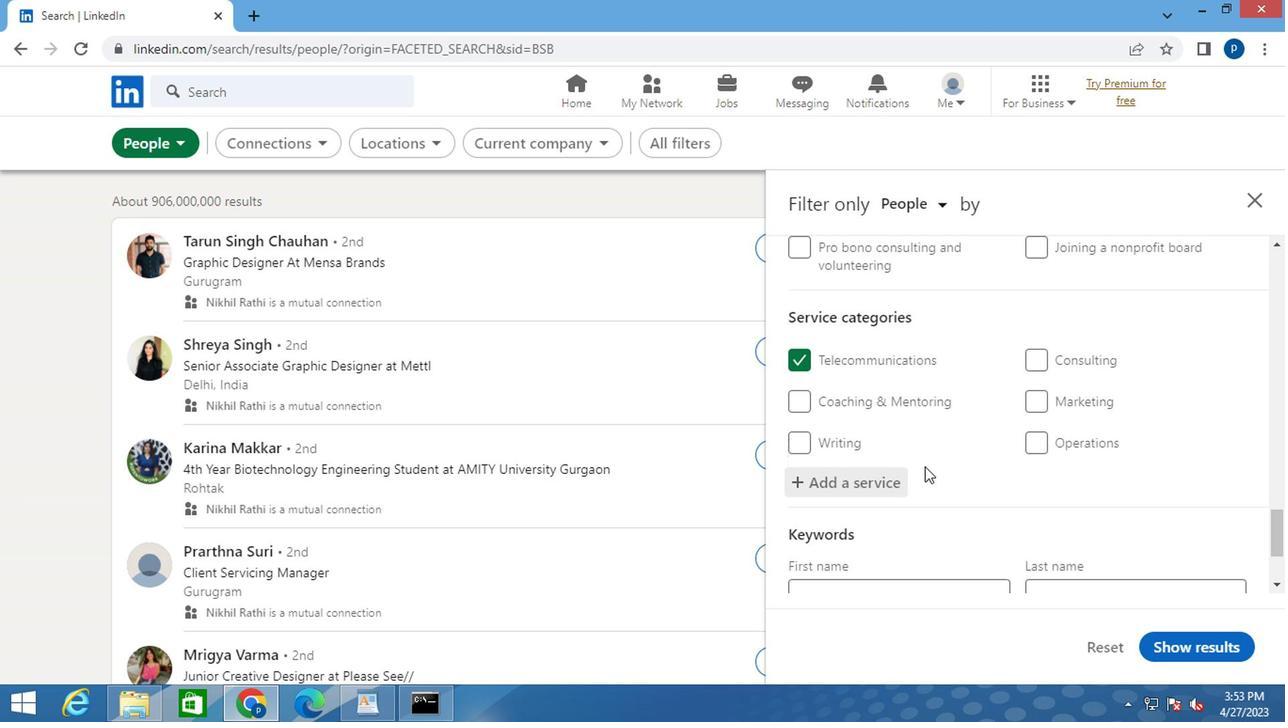 
Action: Mouse scrolled (918, 465) with delta (0, -1)
Screenshot: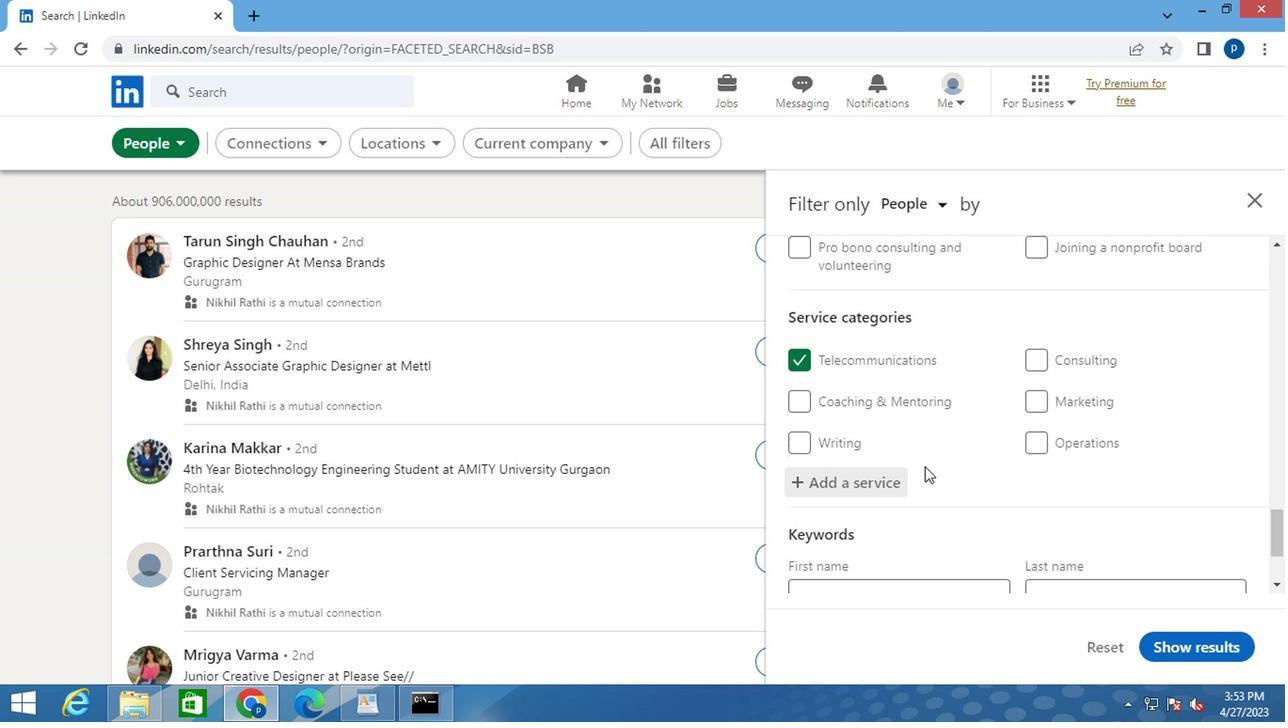 
Action: Mouse moved to (853, 507)
Screenshot: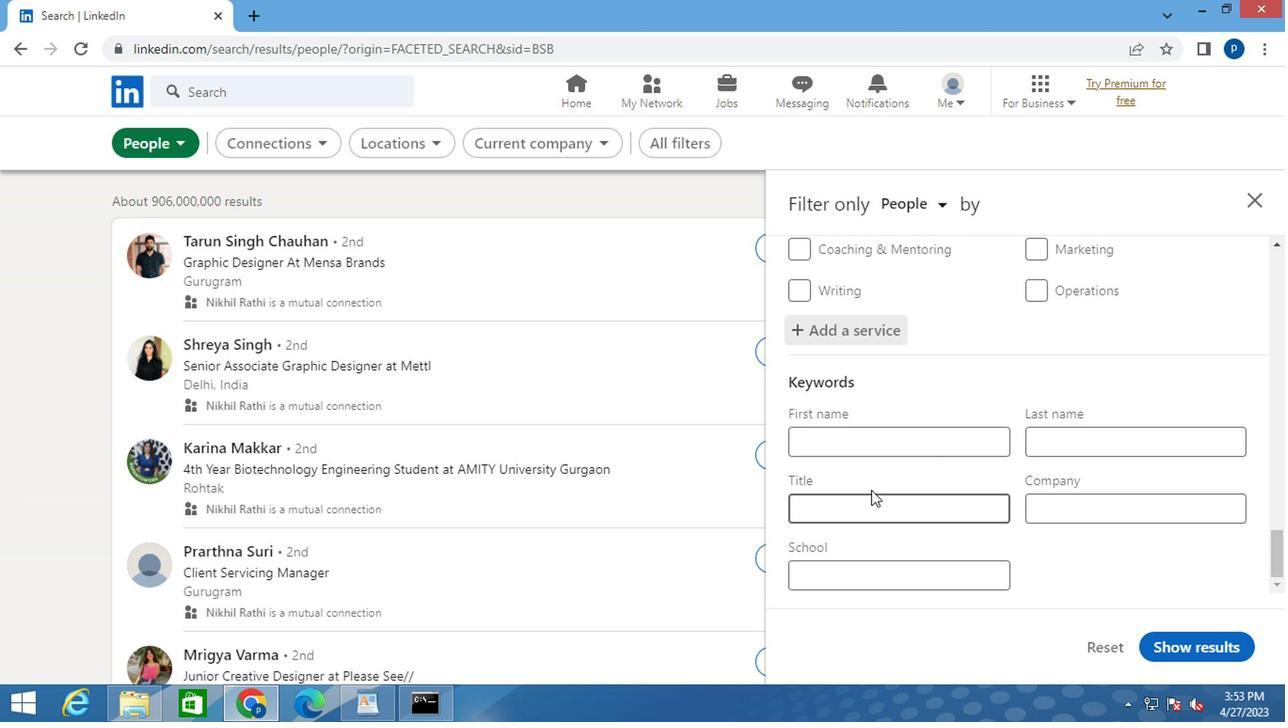 
Action: Mouse pressed left at (853, 507)
Screenshot: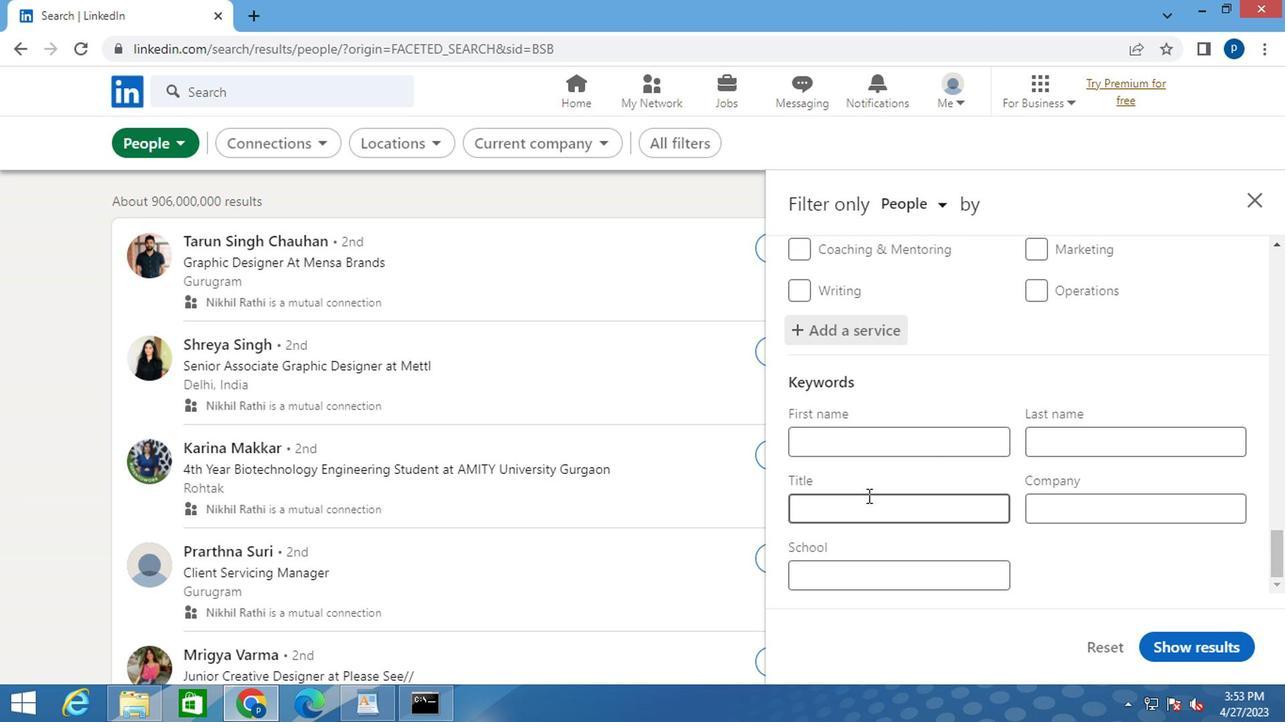 
Action: Key pressed <Key.caps_lock>F<Key.caps_lock>ILE<Key.space><Key.caps_lock>C<Key.caps_lock>LERK<Key.space>
Screenshot: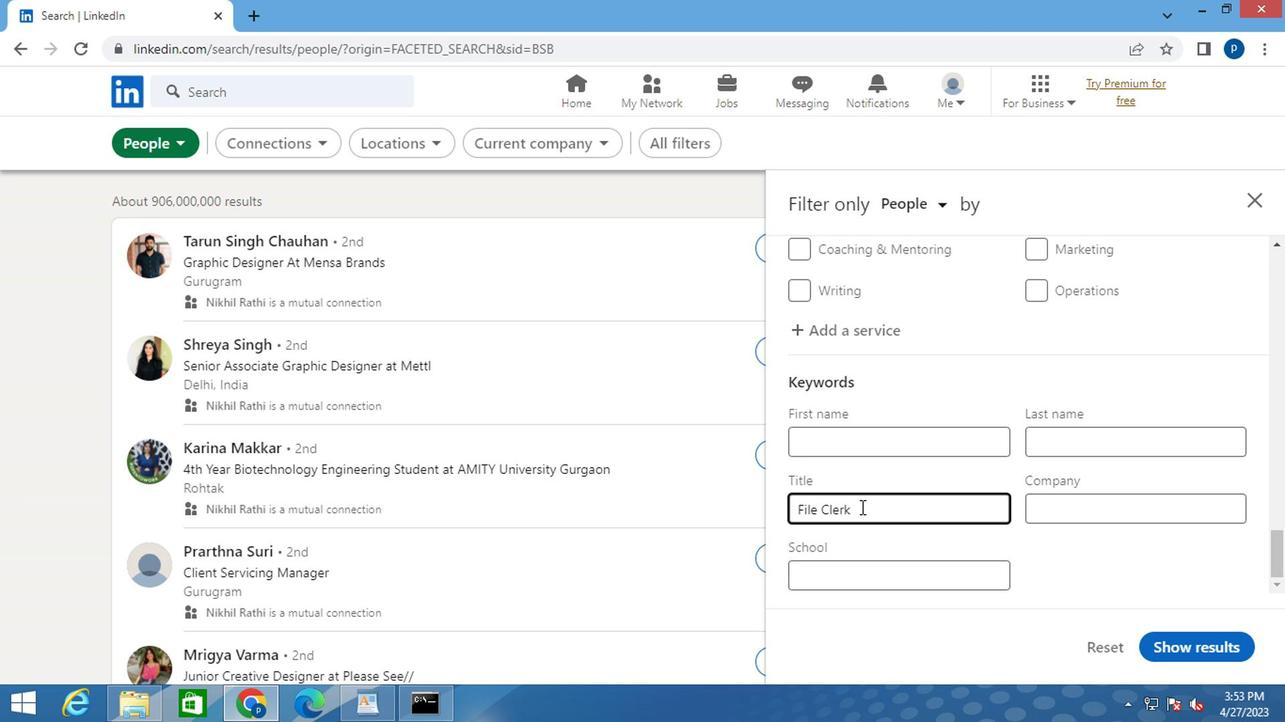 
Action: Mouse moved to (1189, 644)
Screenshot: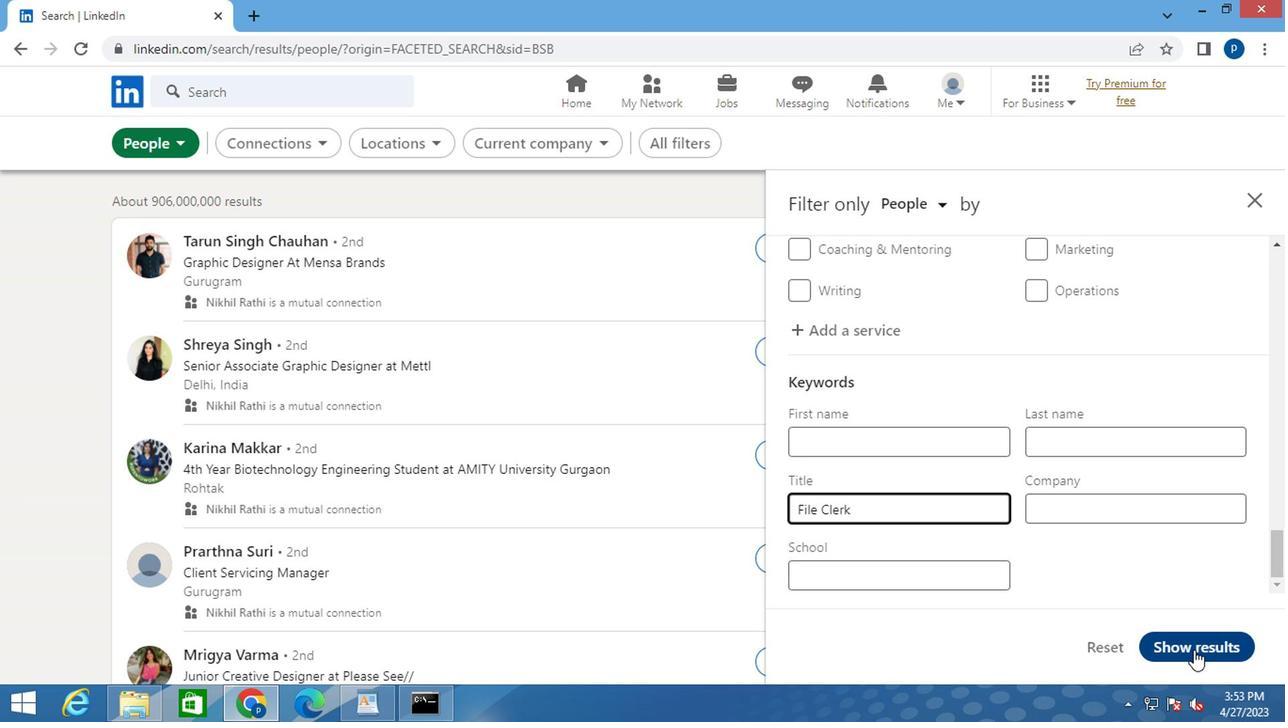 
Action: Mouse pressed left at (1189, 644)
Screenshot: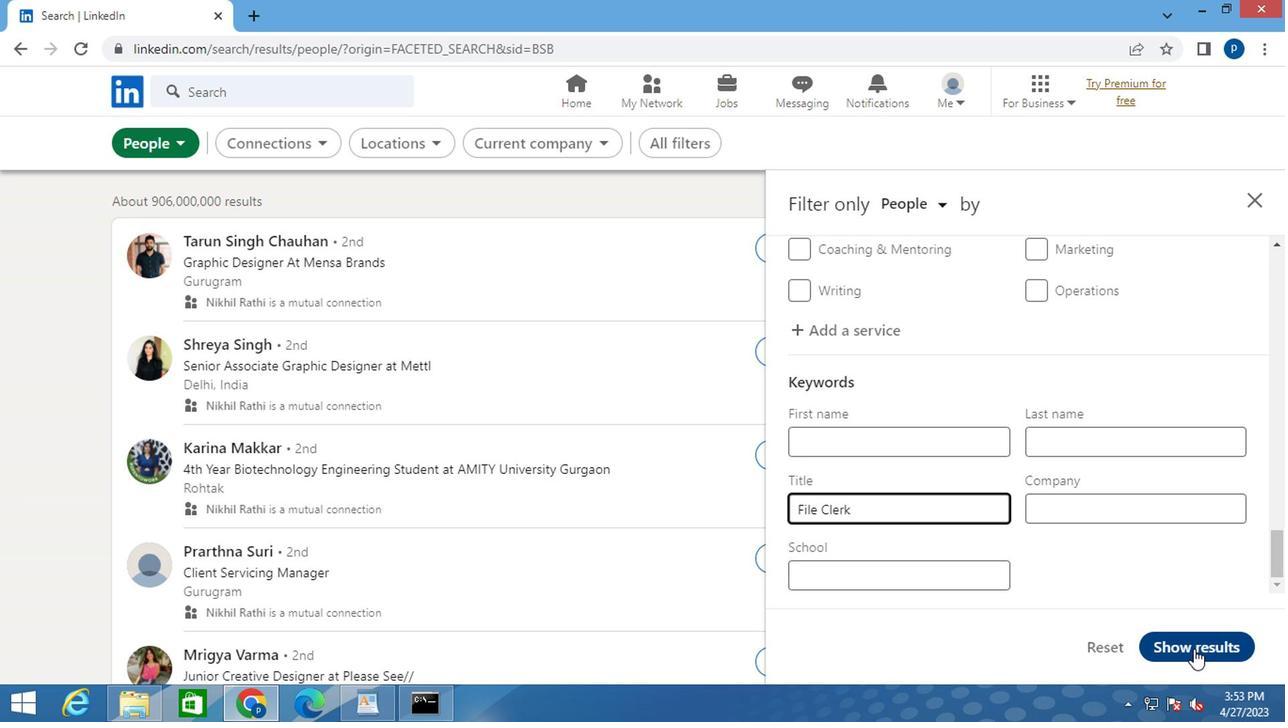 
